 Task: Find connections with filter location Patarrá with filter topic #Onlineadvertisingwith filter profile language German with filter current company ITC Limited with filter school Goa Institute of Management (GIM) with filter industry Household Appliance Manufacturing with filter service category Home Networking with filter keywords title Caretaker or House Sitter
Action: Mouse moved to (642, 110)
Screenshot: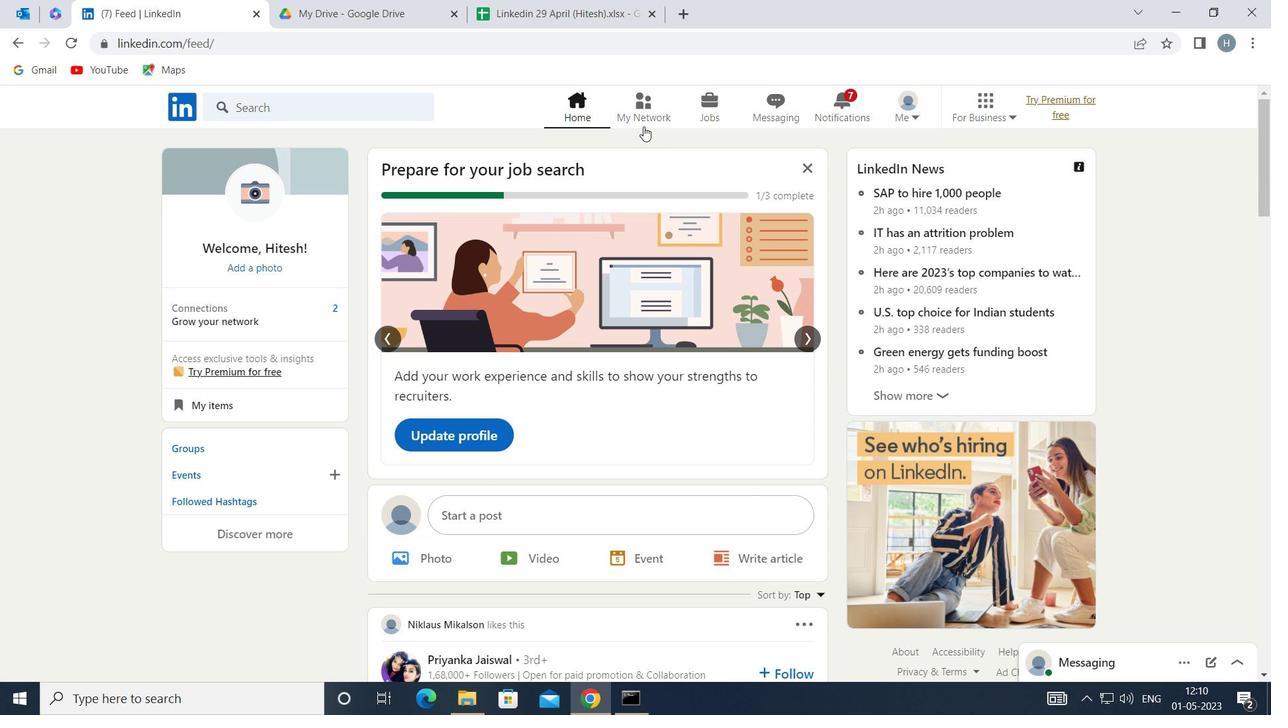 
Action: Mouse pressed left at (642, 110)
Screenshot: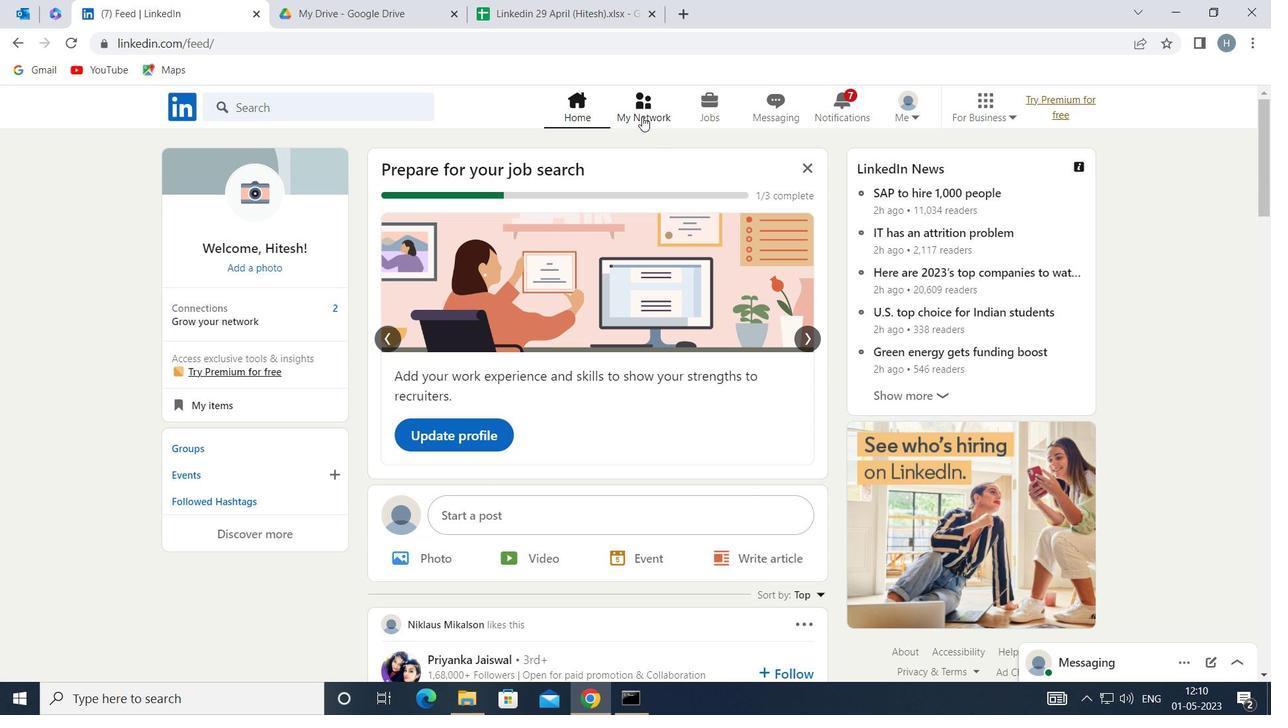 
Action: Mouse moved to (350, 203)
Screenshot: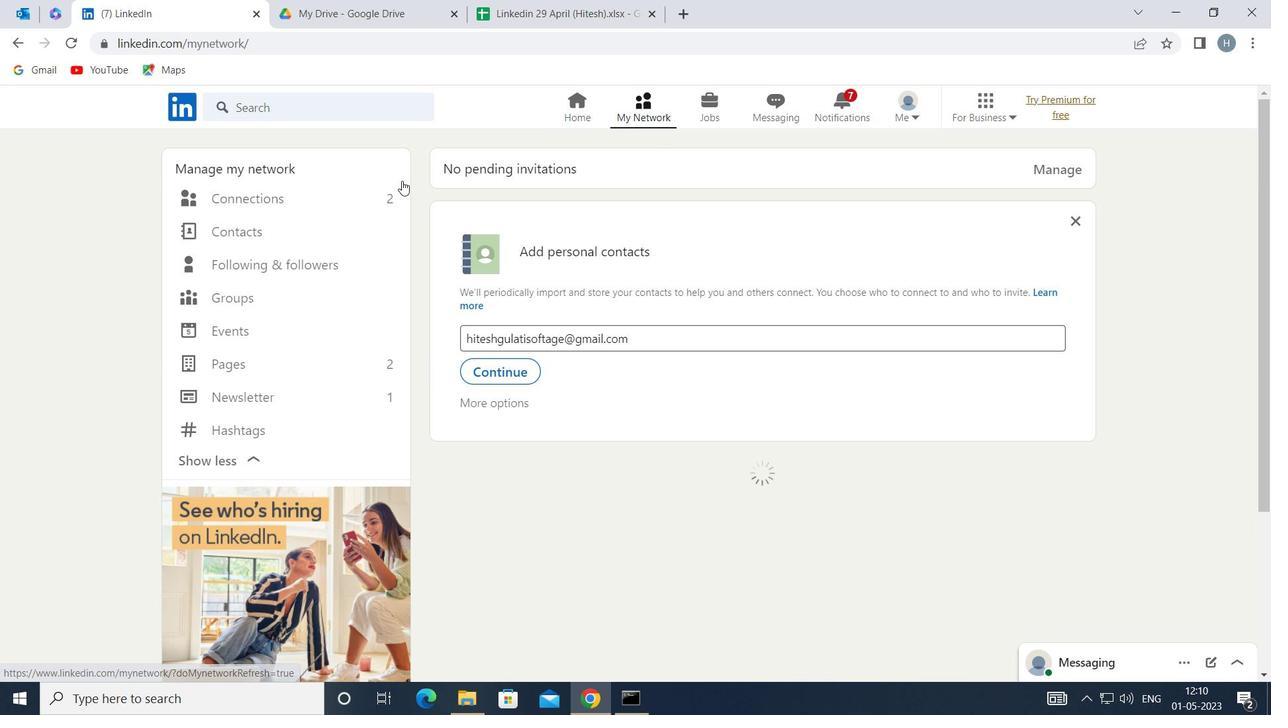 
Action: Mouse pressed left at (350, 203)
Screenshot: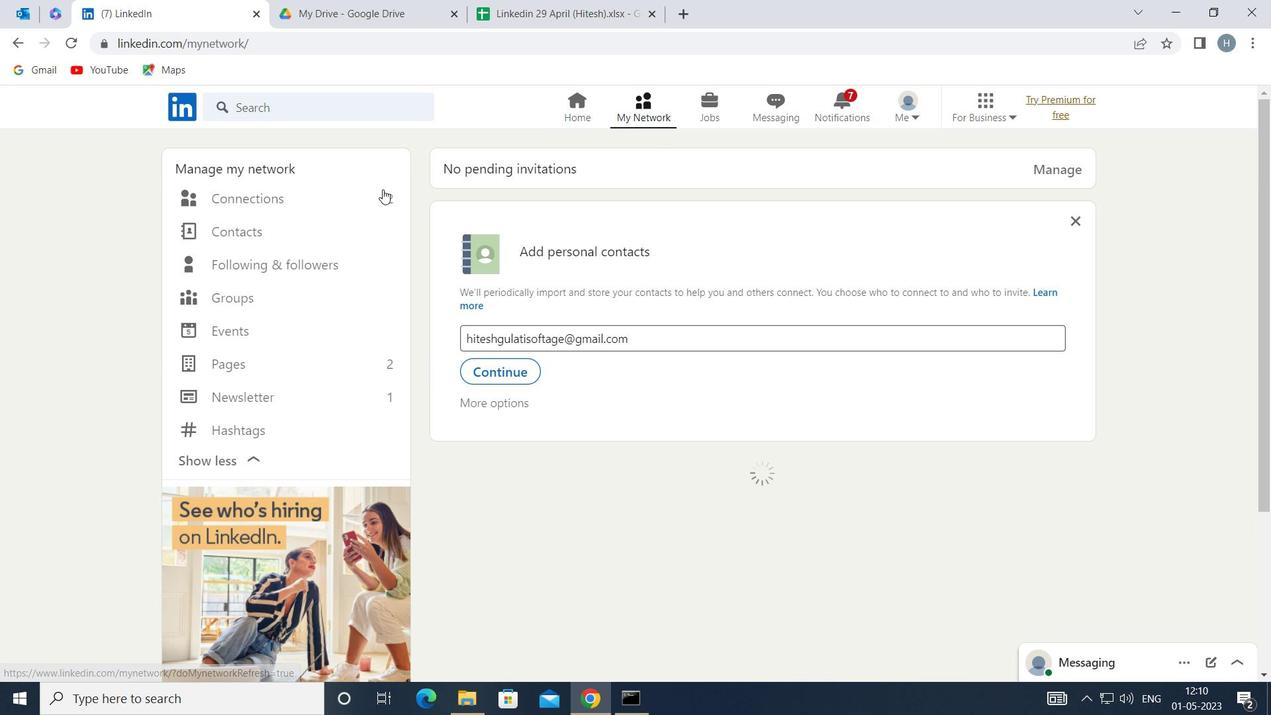 
Action: Mouse moved to (741, 199)
Screenshot: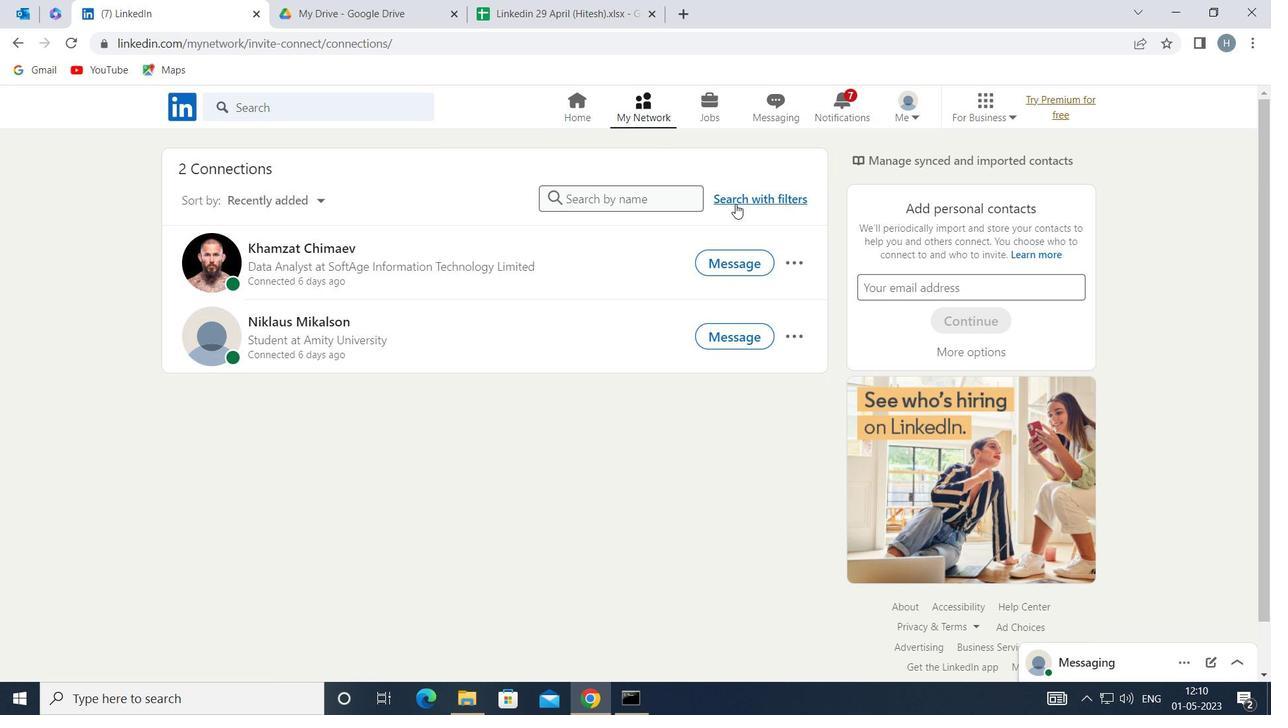 
Action: Mouse pressed left at (741, 199)
Screenshot: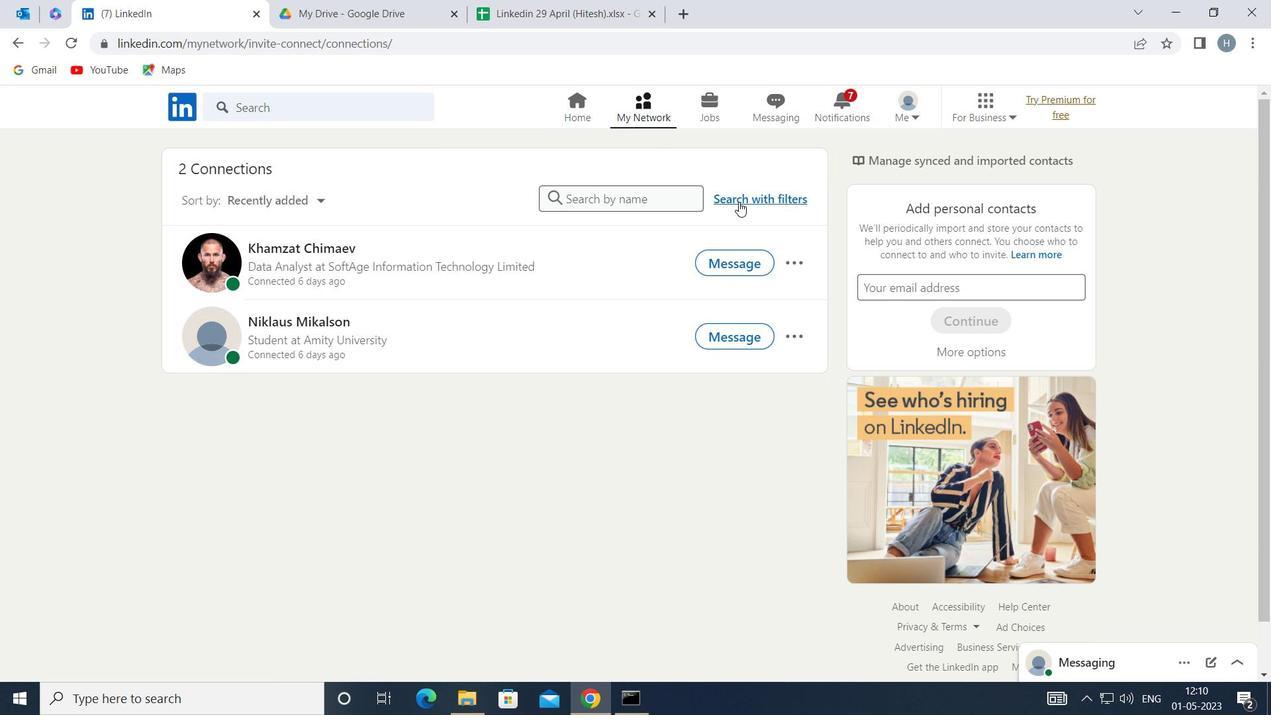 
Action: Mouse moved to (703, 153)
Screenshot: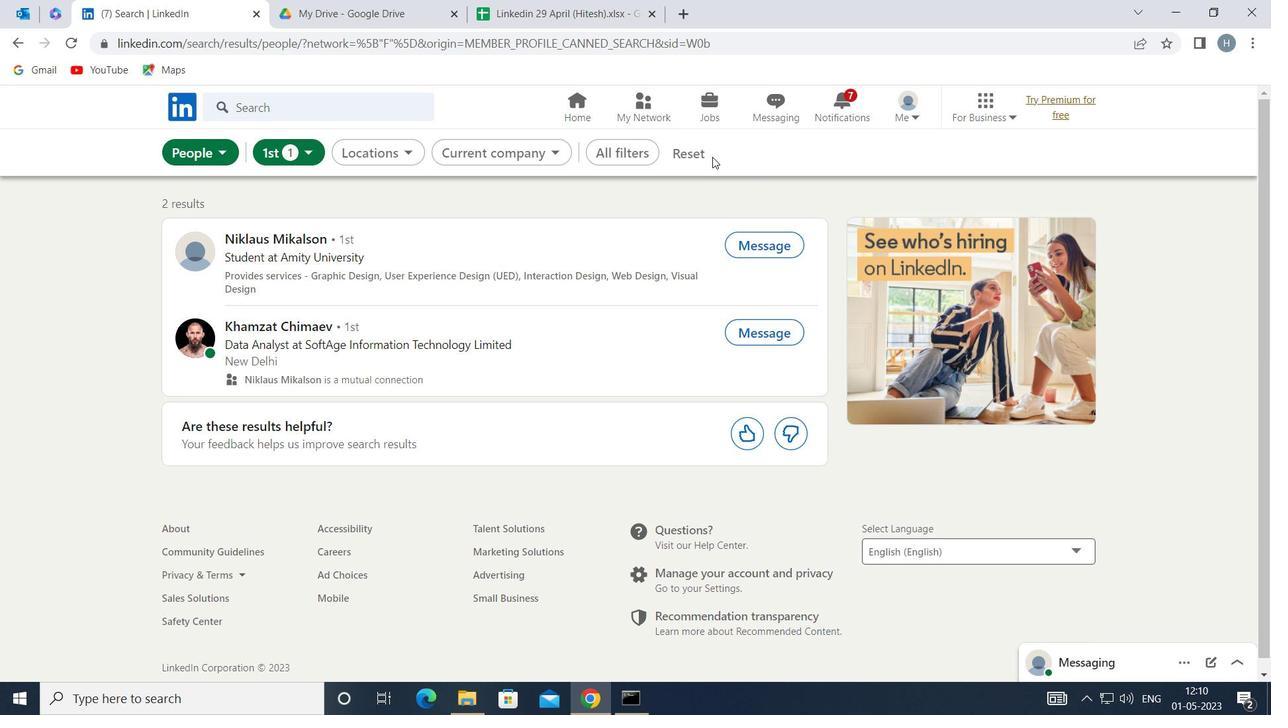 
Action: Mouse pressed left at (703, 153)
Screenshot: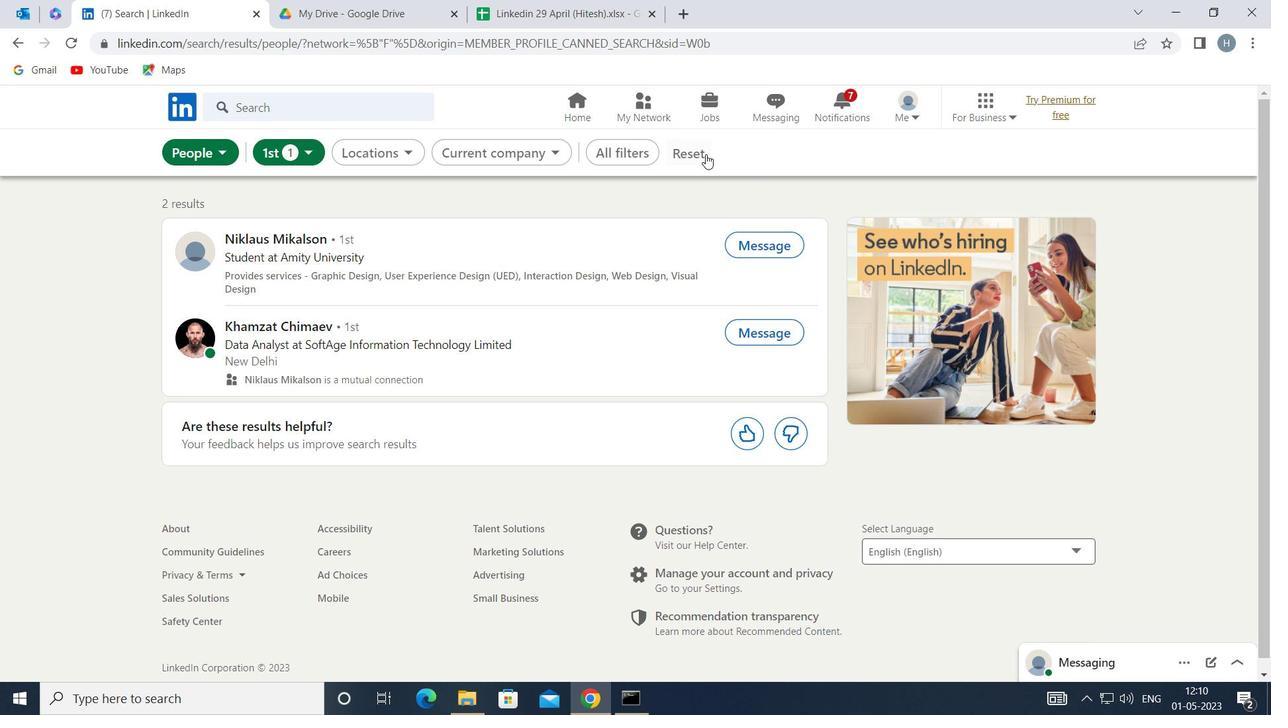 
Action: Mouse moved to (684, 150)
Screenshot: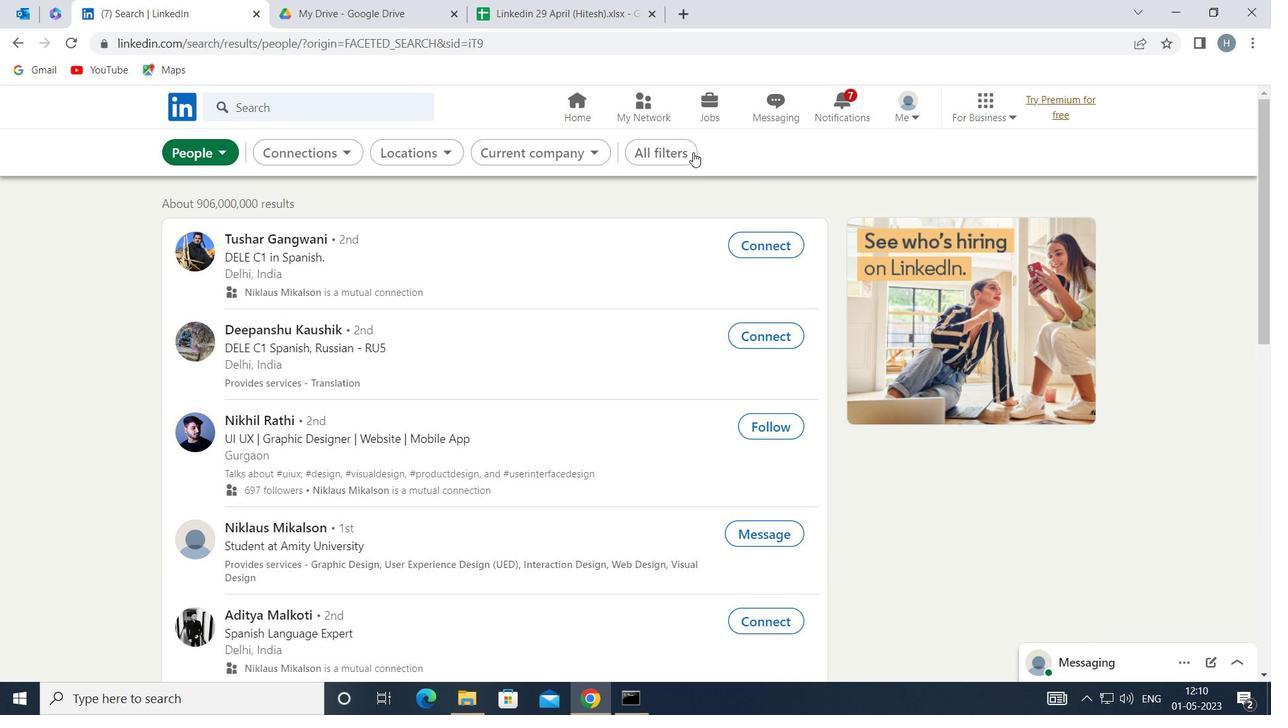
Action: Mouse pressed left at (684, 150)
Screenshot: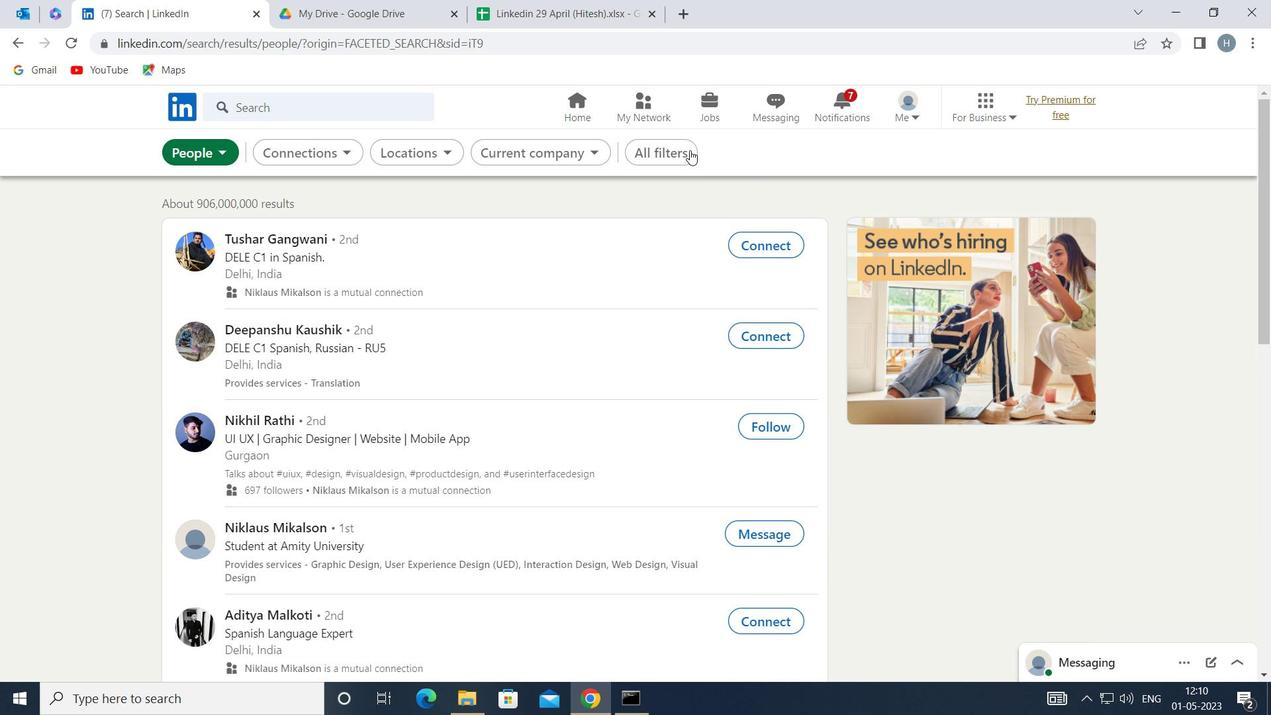
Action: Mouse moved to (1026, 401)
Screenshot: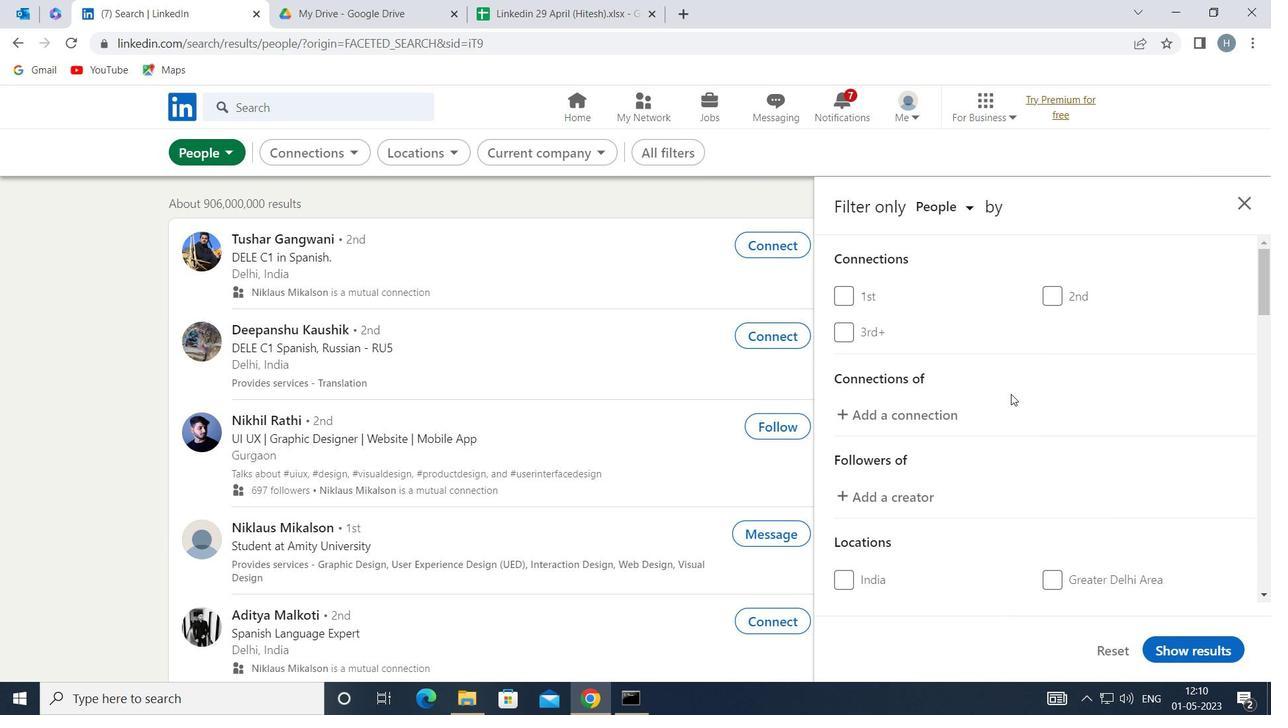 
Action: Mouse scrolled (1026, 400) with delta (0, 0)
Screenshot: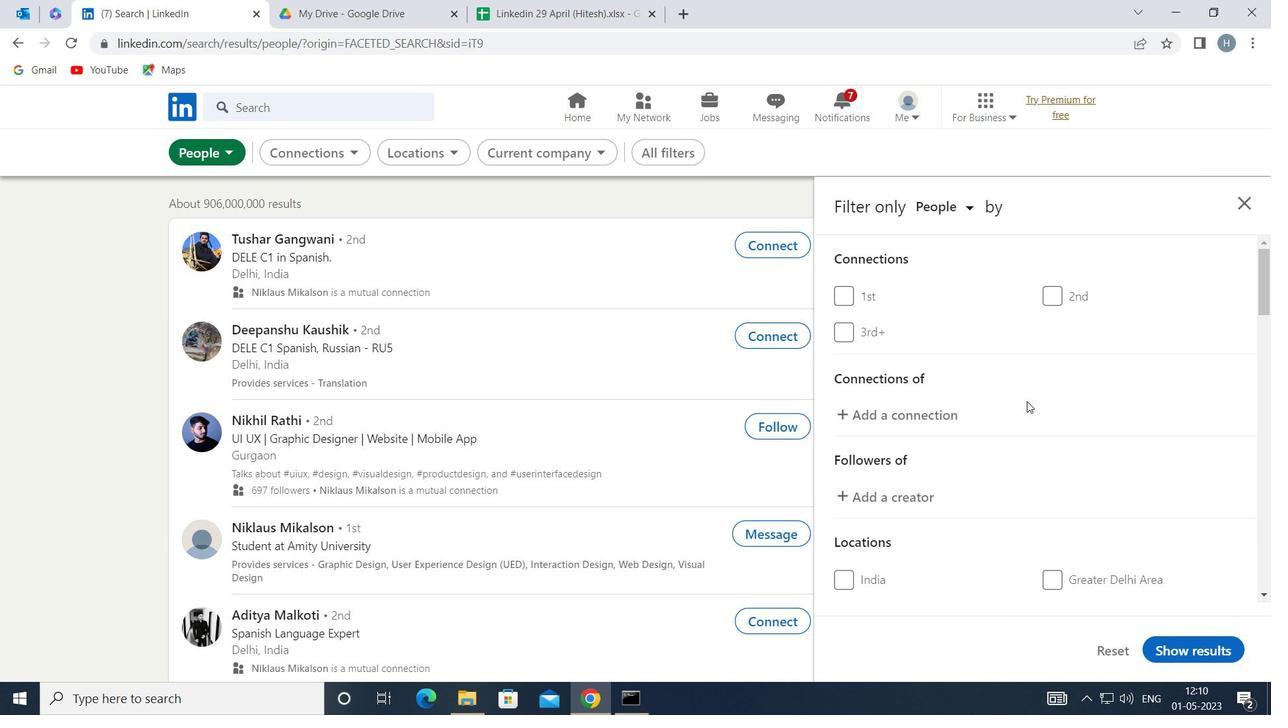 
Action: Mouse scrolled (1026, 400) with delta (0, 0)
Screenshot: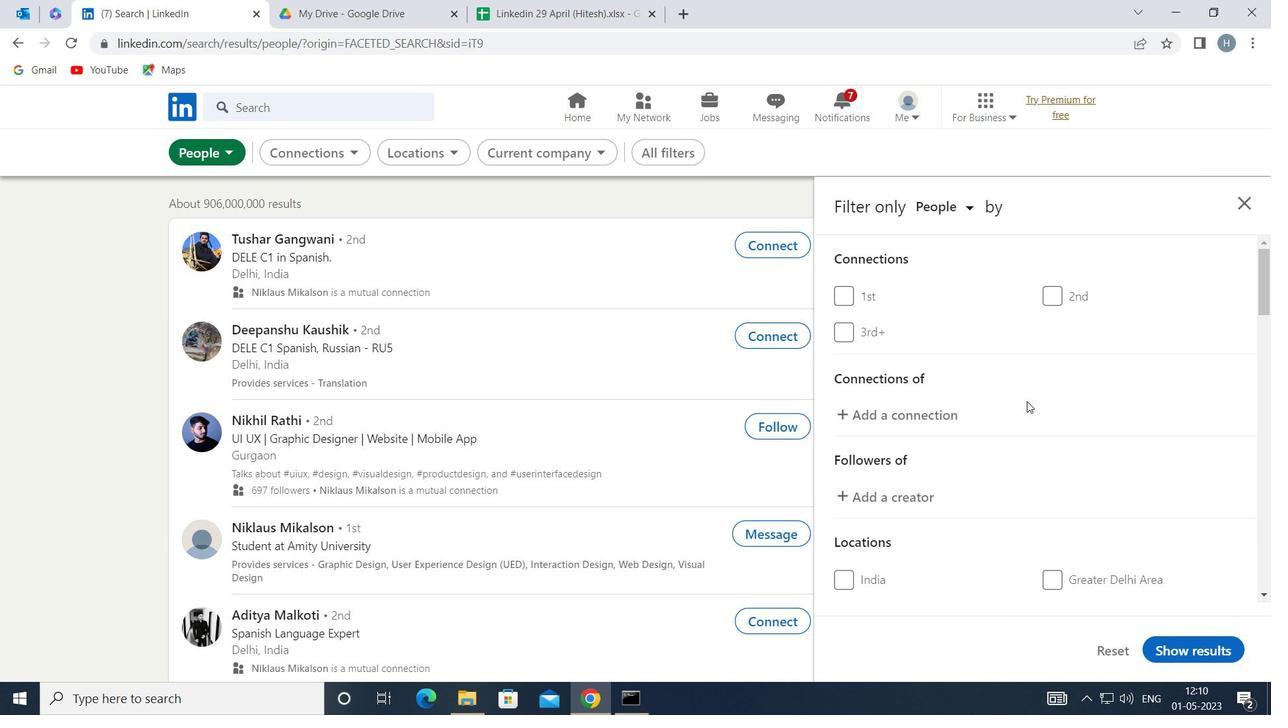 
Action: Mouse moved to (1022, 397)
Screenshot: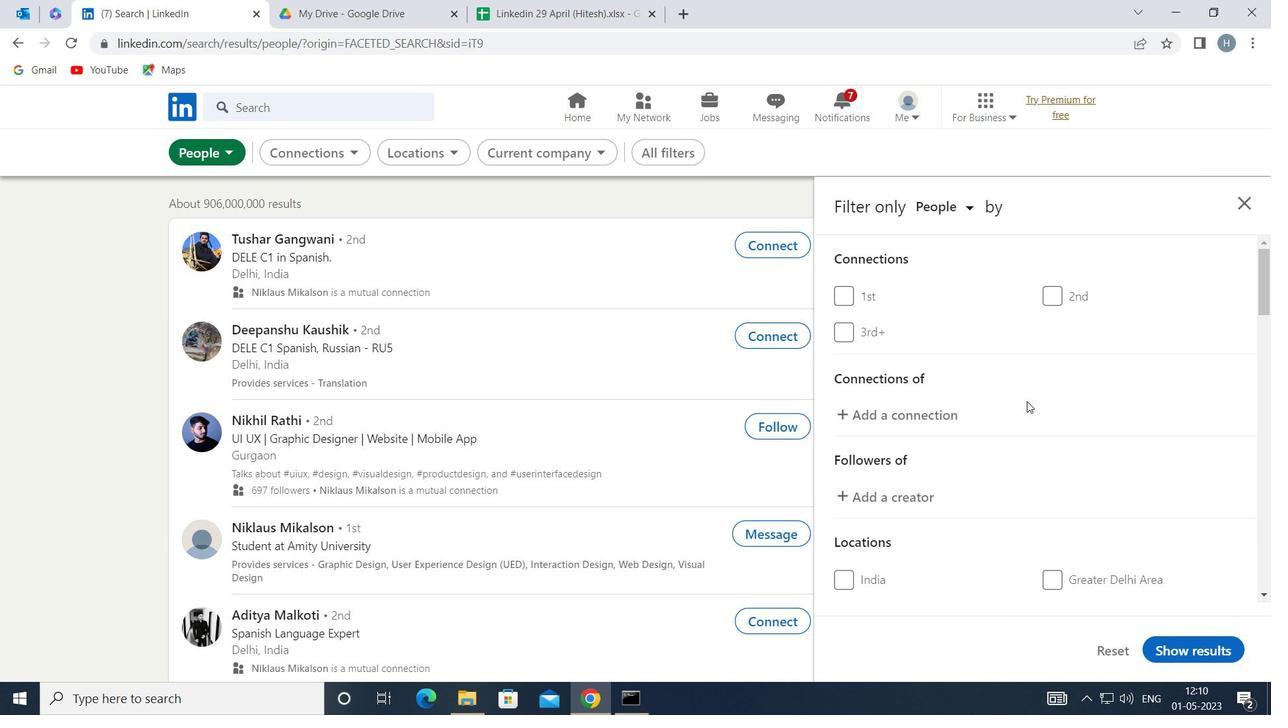 
Action: Mouse scrolled (1022, 397) with delta (0, 0)
Screenshot: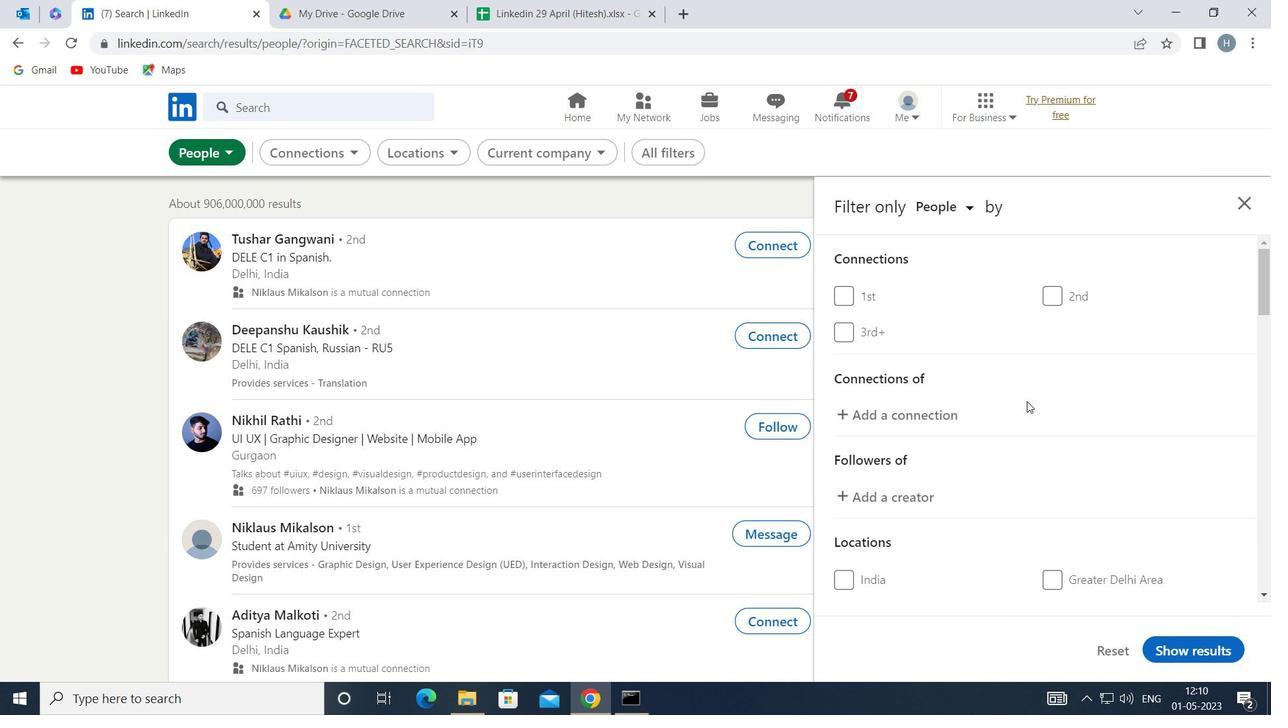 
Action: Mouse moved to (1017, 391)
Screenshot: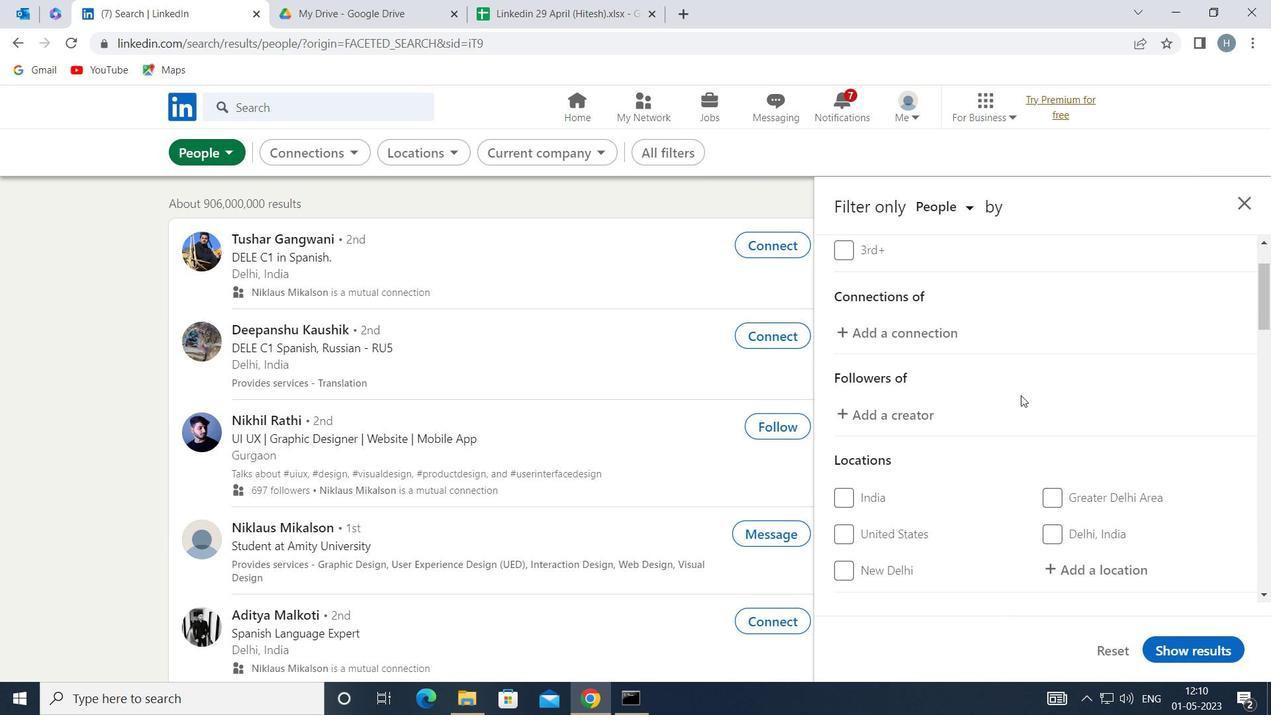 
Action: Mouse scrolled (1017, 390) with delta (0, 0)
Screenshot: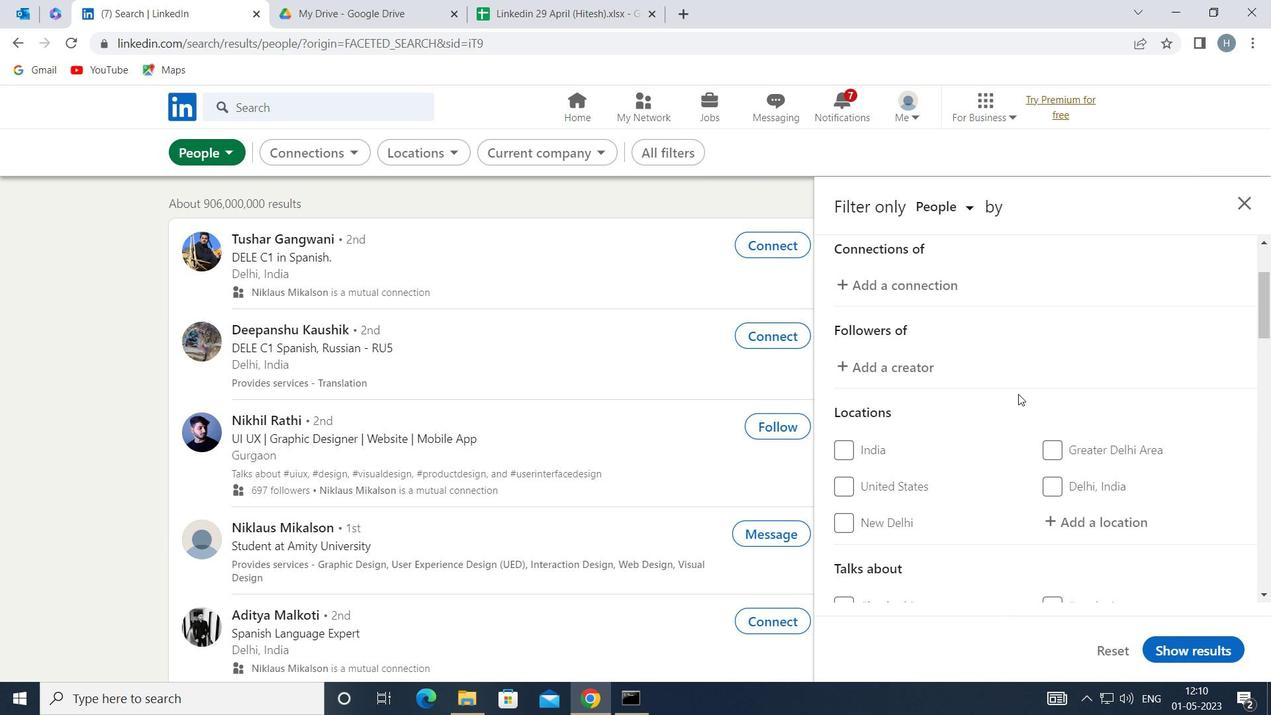 
Action: Mouse scrolled (1017, 390) with delta (0, 0)
Screenshot: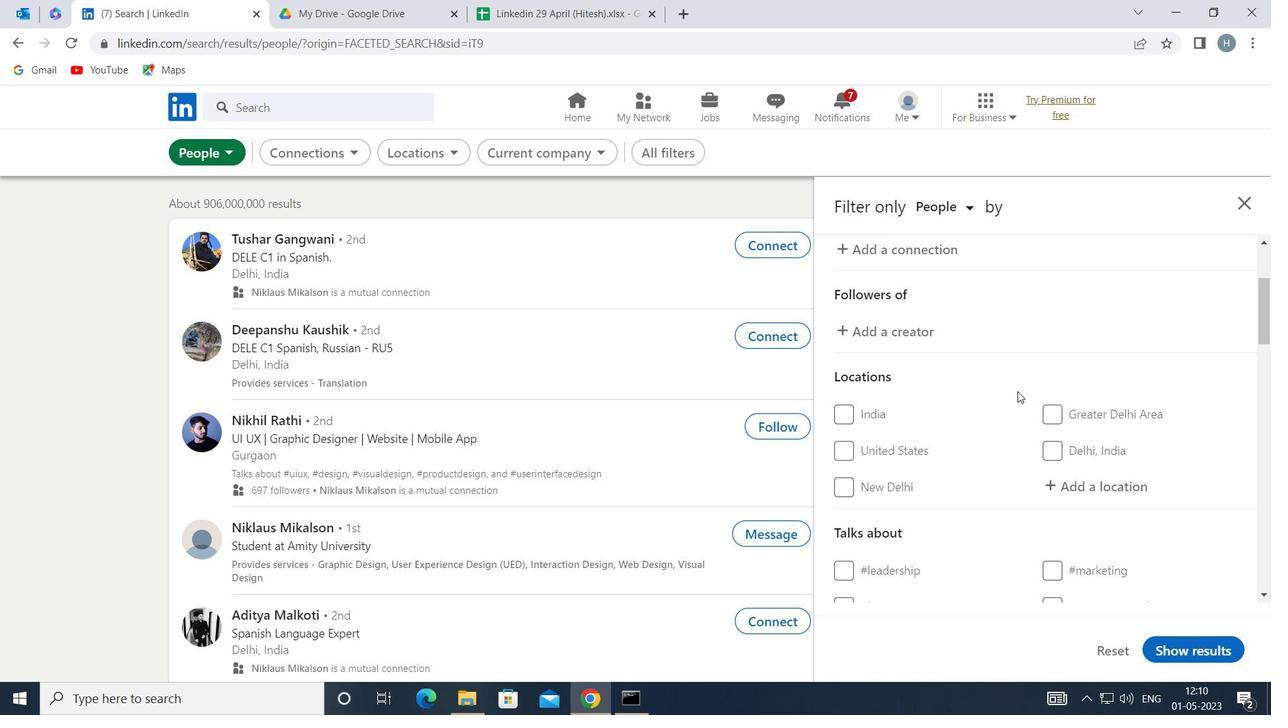 
Action: Mouse moved to (1075, 397)
Screenshot: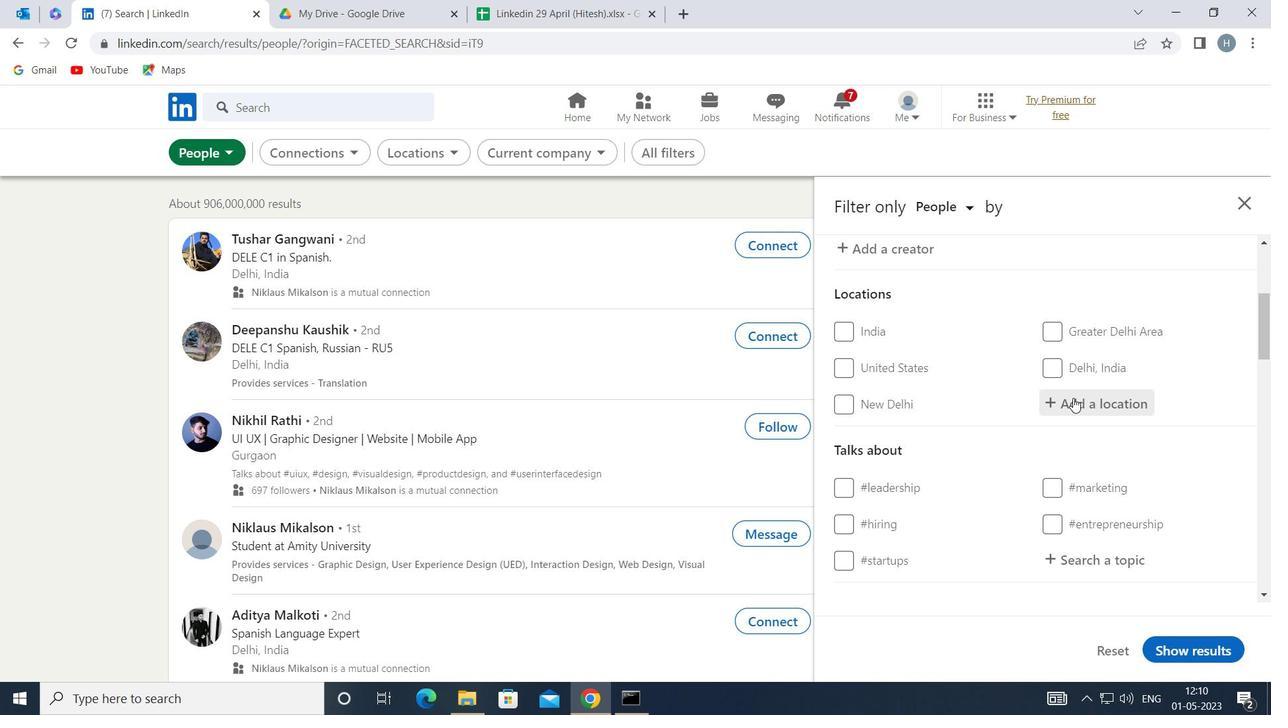
Action: Mouse pressed left at (1075, 397)
Screenshot: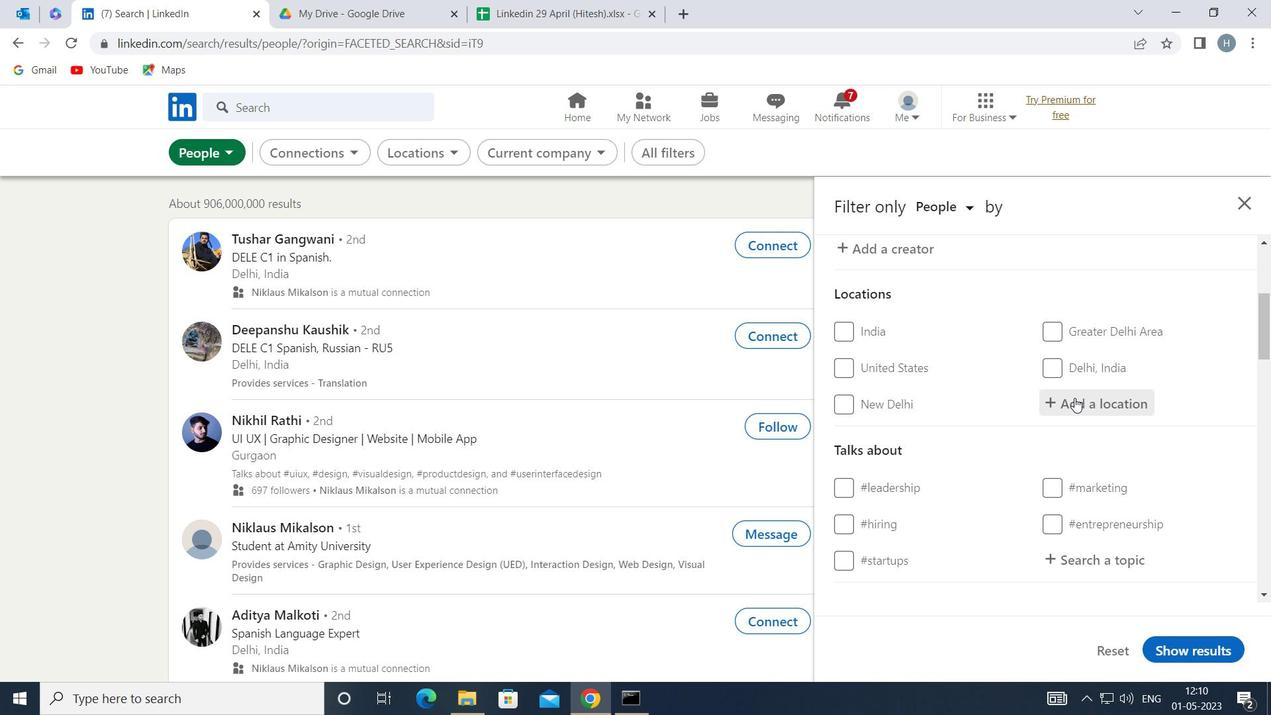 
Action: Mouse moved to (1075, 397)
Screenshot: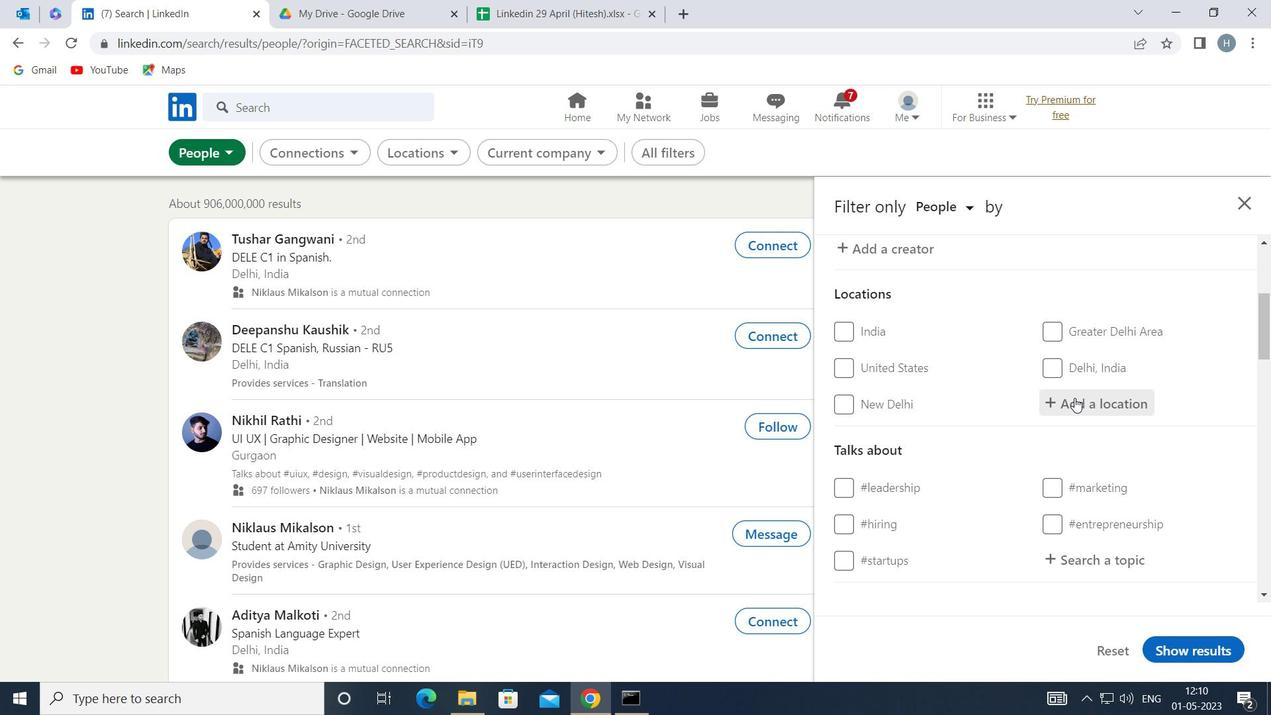 
Action: Key pressed <Key.shift>PATARRA
Screenshot: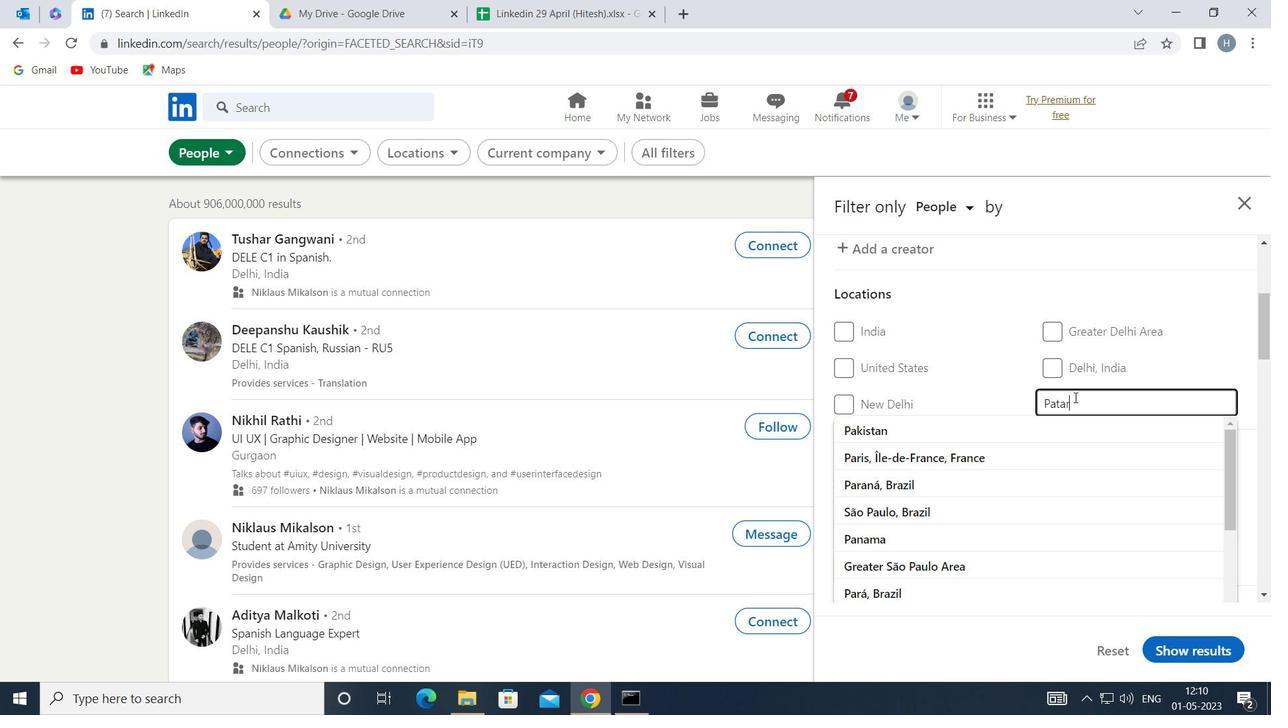 
Action: Mouse moved to (1028, 434)
Screenshot: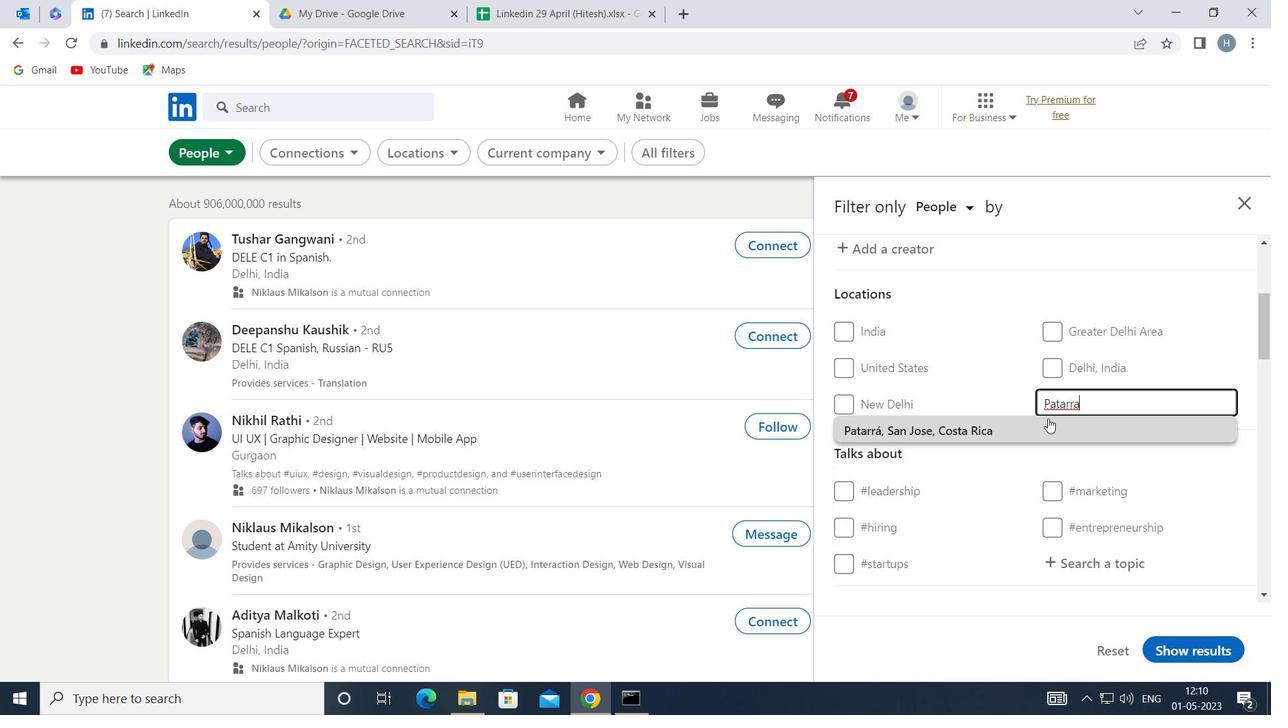 
Action: Mouse pressed left at (1028, 434)
Screenshot: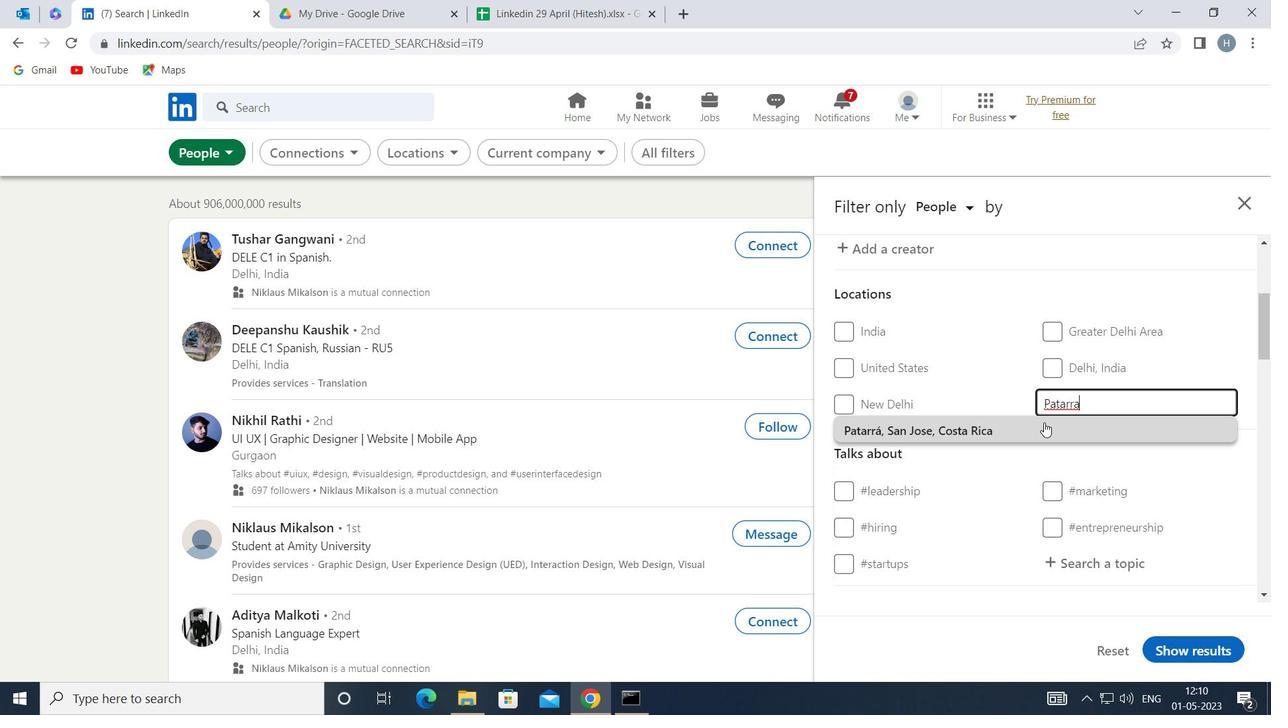
Action: Mouse moved to (1029, 433)
Screenshot: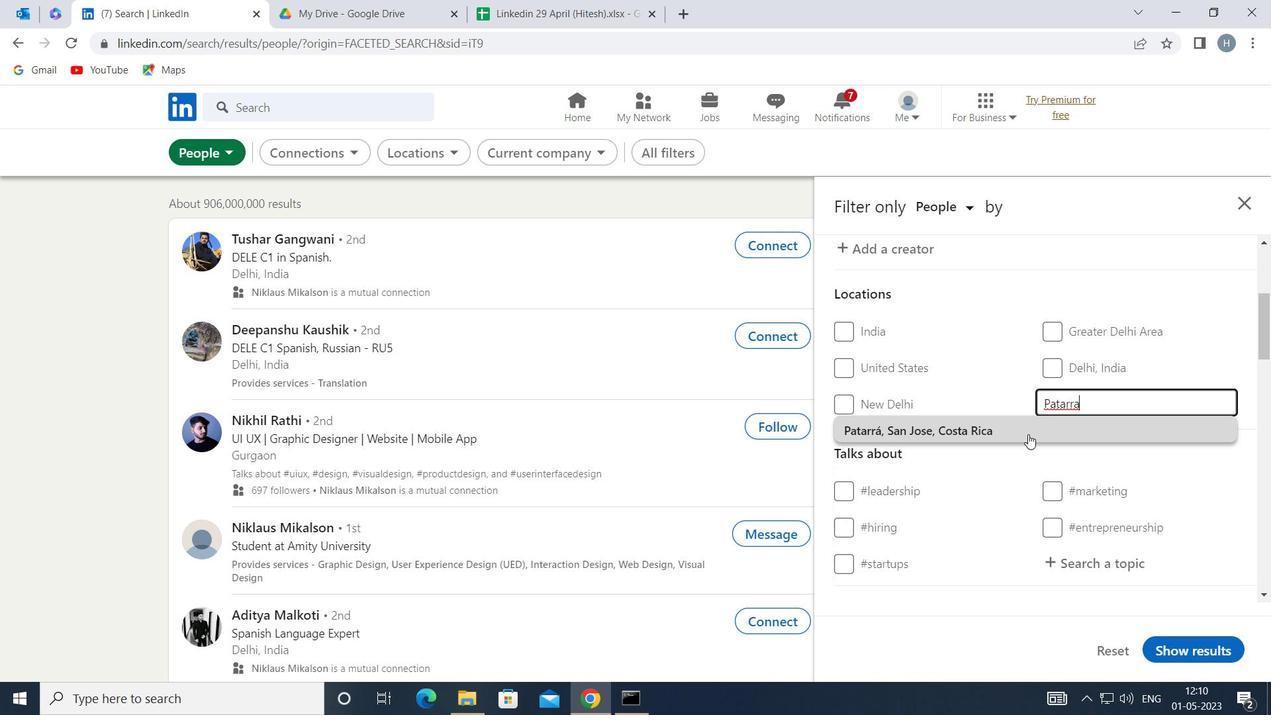 
Action: Mouse scrolled (1029, 433) with delta (0, 0)
Screenshot: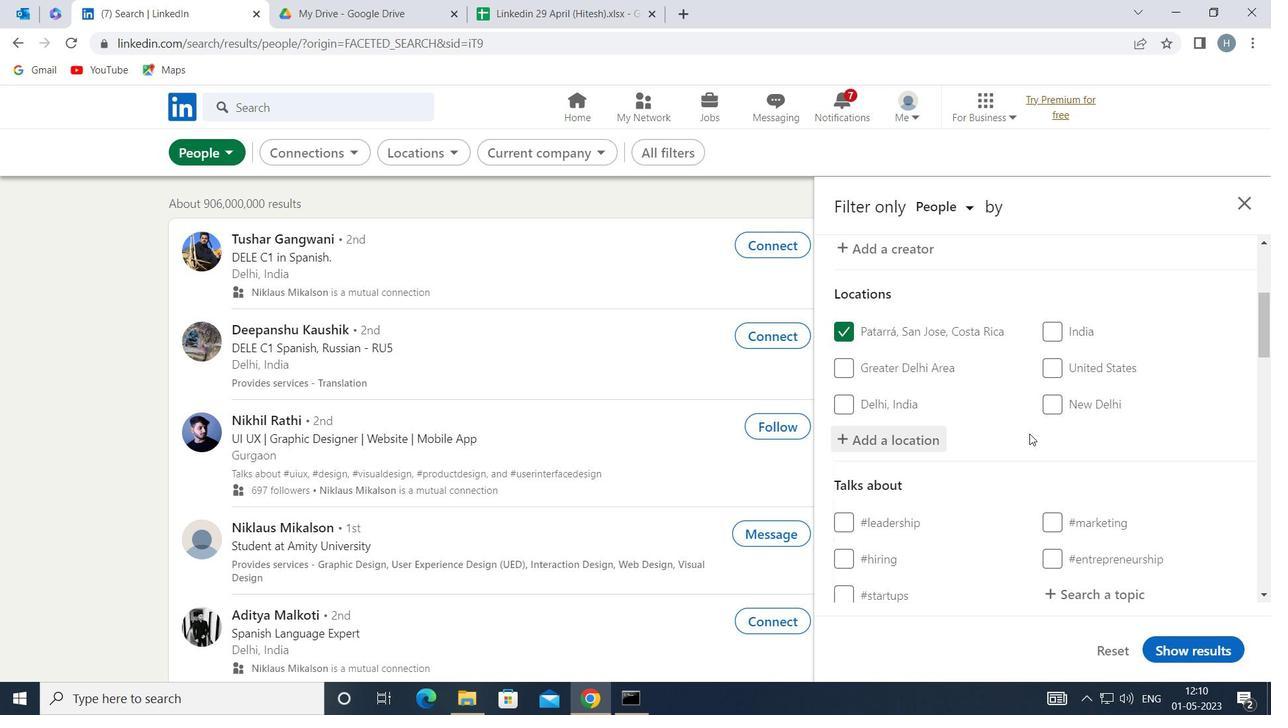 
Action: Mouse scrolled (1029, 433) with delta (0, 0)
Screenshot: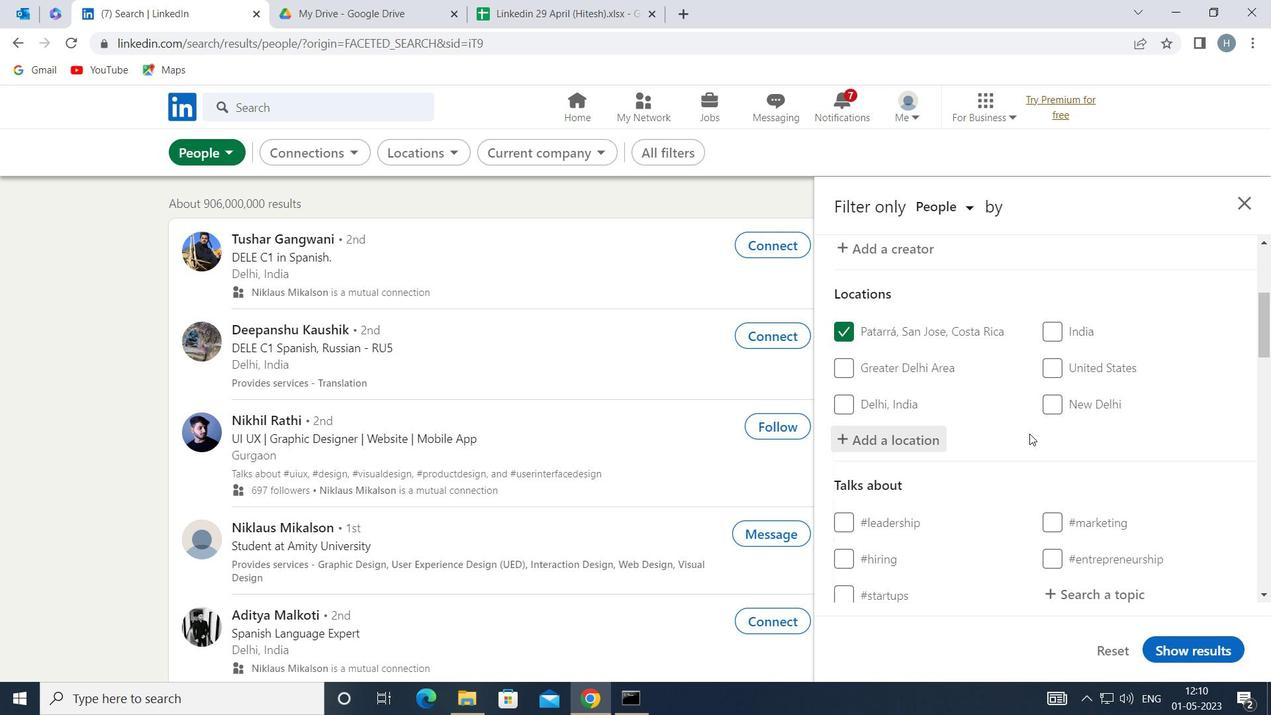
Action: Mouse moved to (1094, 429)
Screenshot: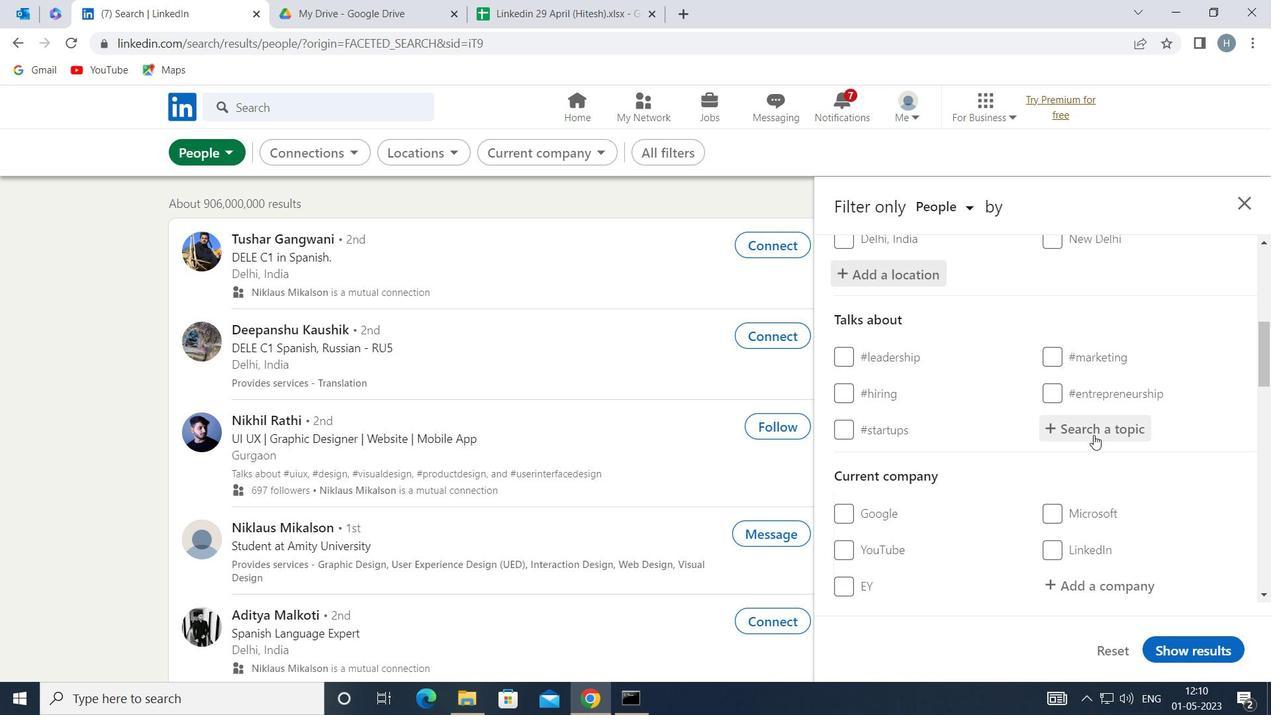 
Action: Mouse pressed left at (1094, 429)
Screenshot: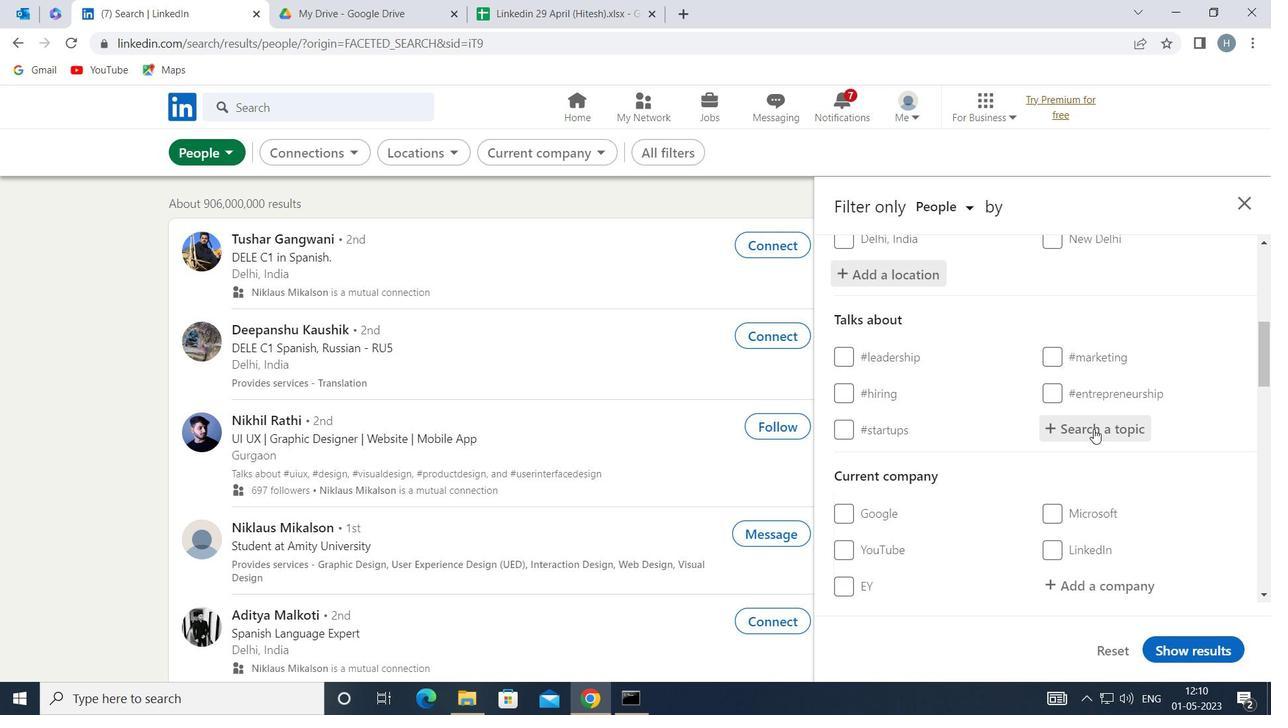 
Action: Key pressed <Key.shift><Key.shift><Key.shift><Key.shift>ONLINEAD
Screenshot: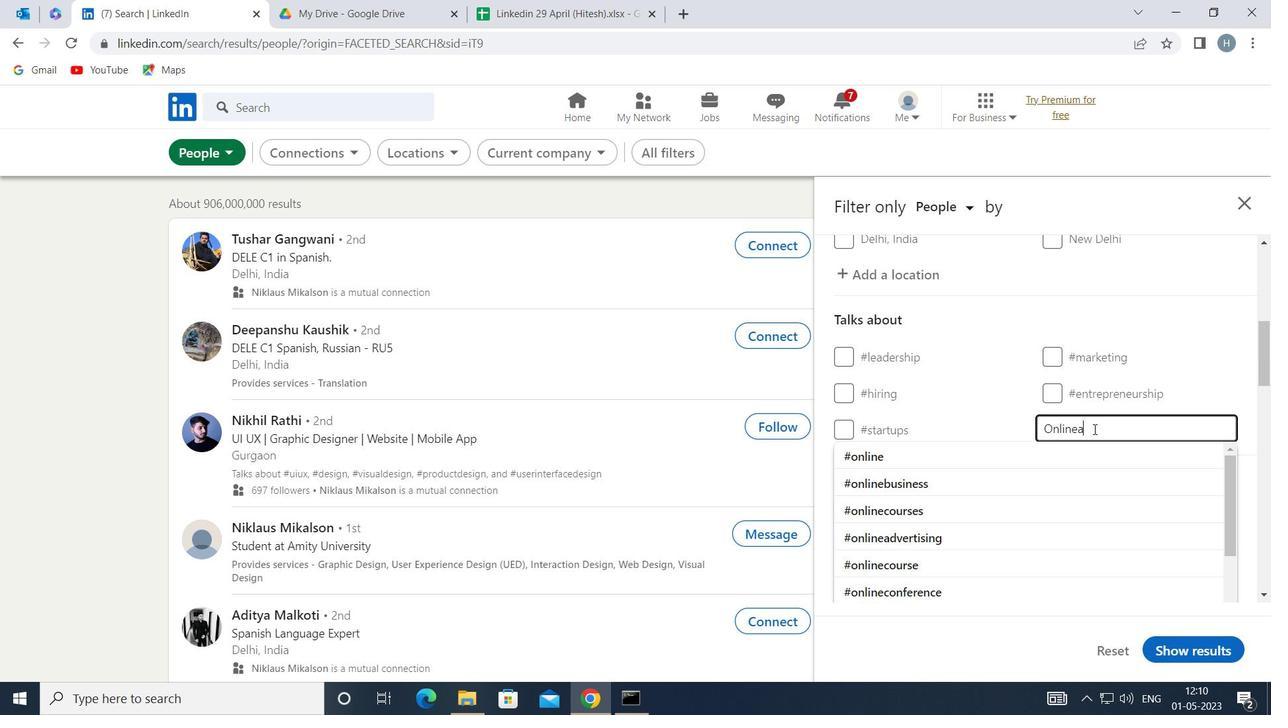 
Action: Mouse moved to (1069, 448)
Screenshot: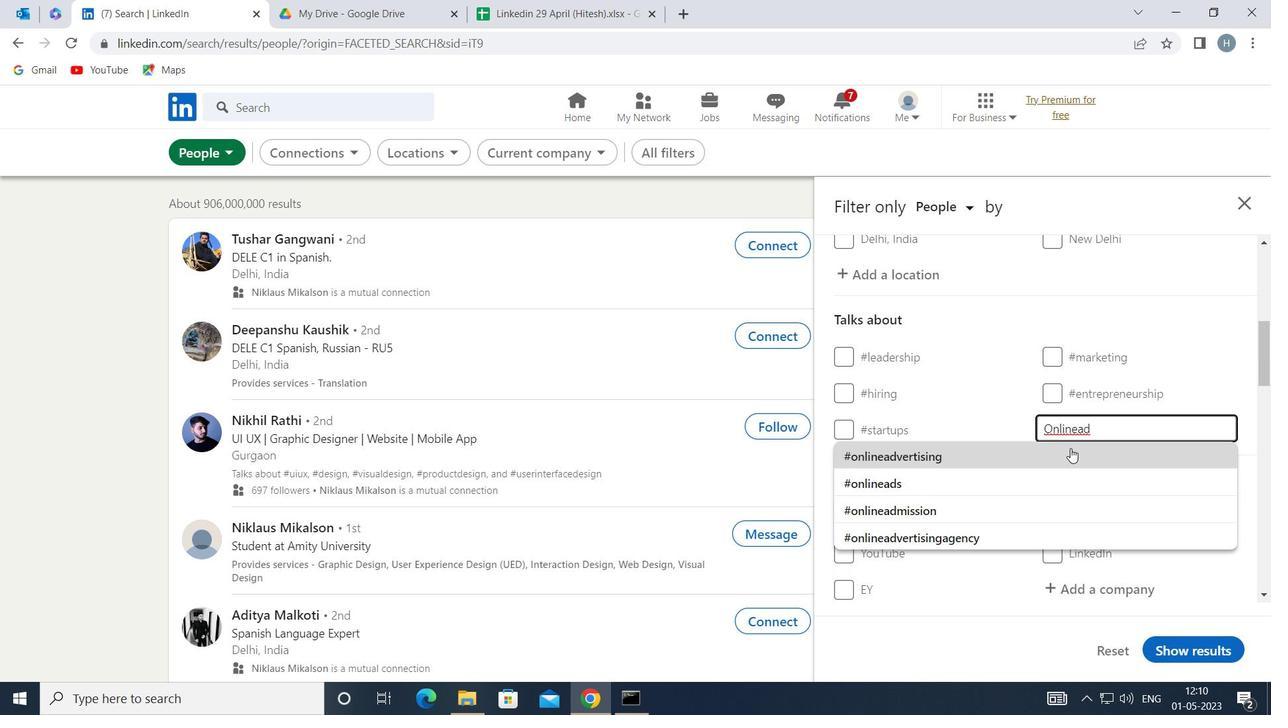 
Action: Mouse pressed left at (1069, 448)
Screenshot: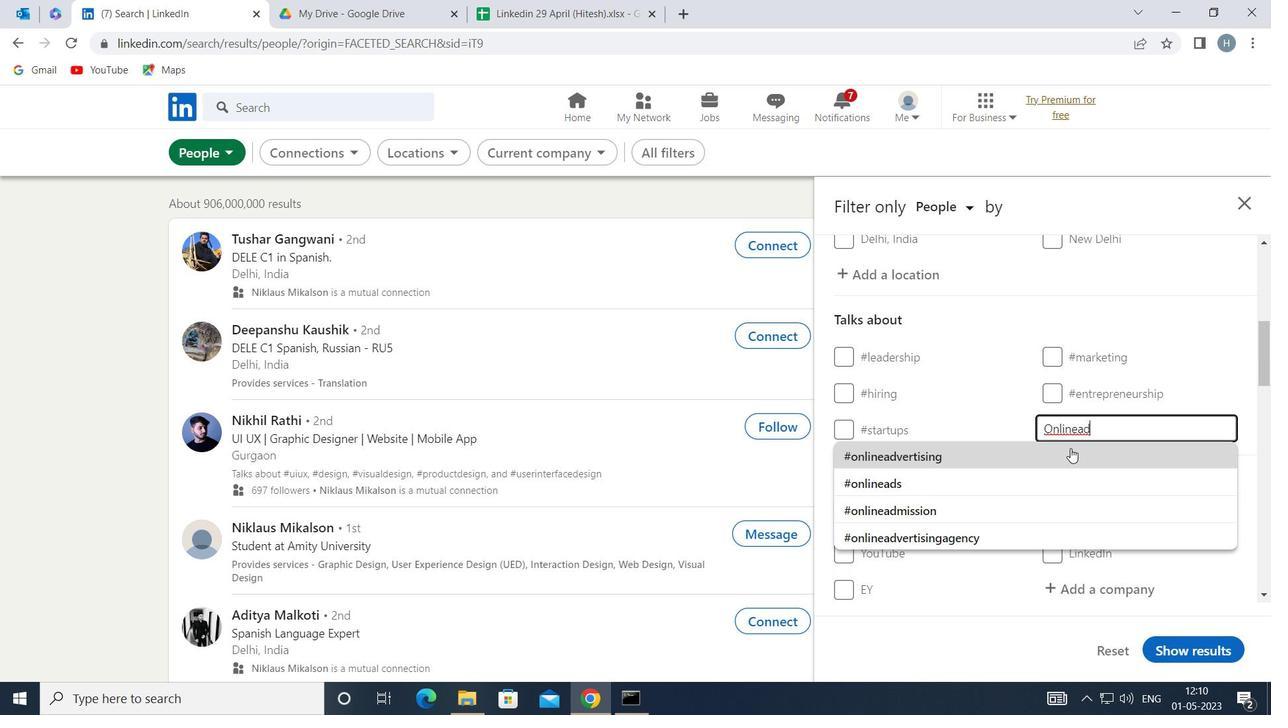 
Action: Mouse moved to (1048, 465)
Screenshot: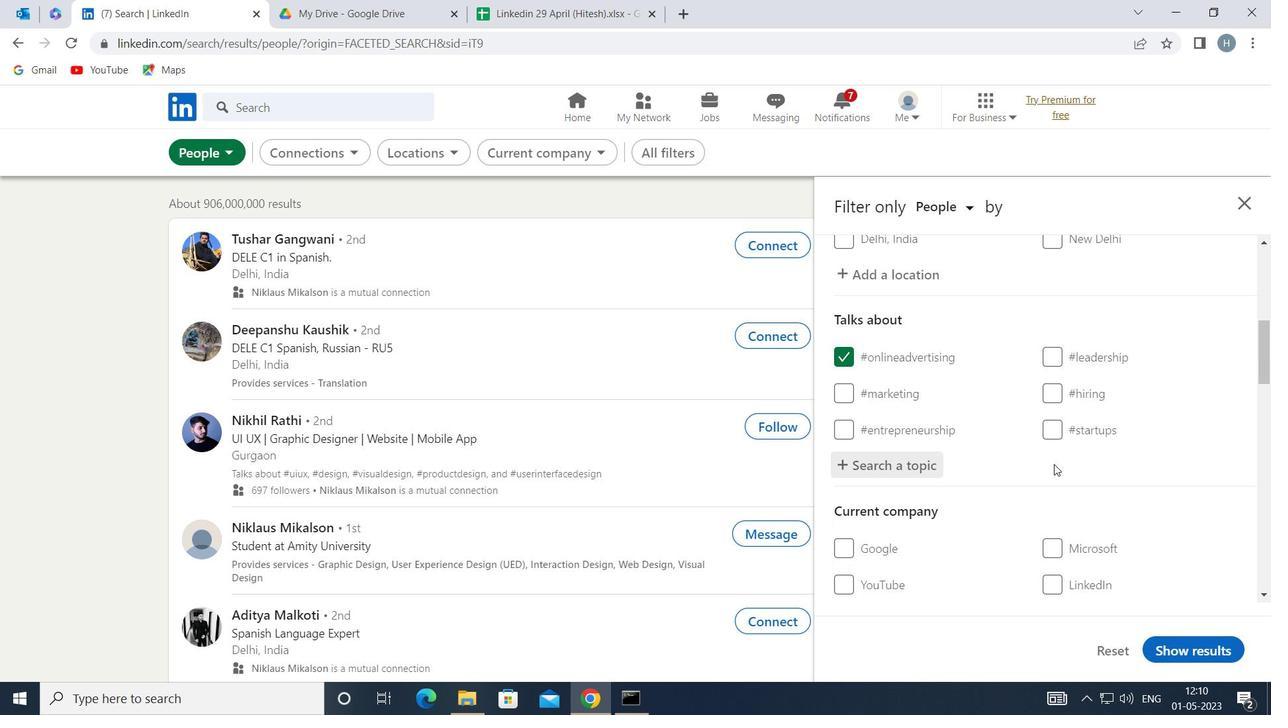 
Action: Mouse scrolled (1048, 464) with delta (0, 0)
Screenshot: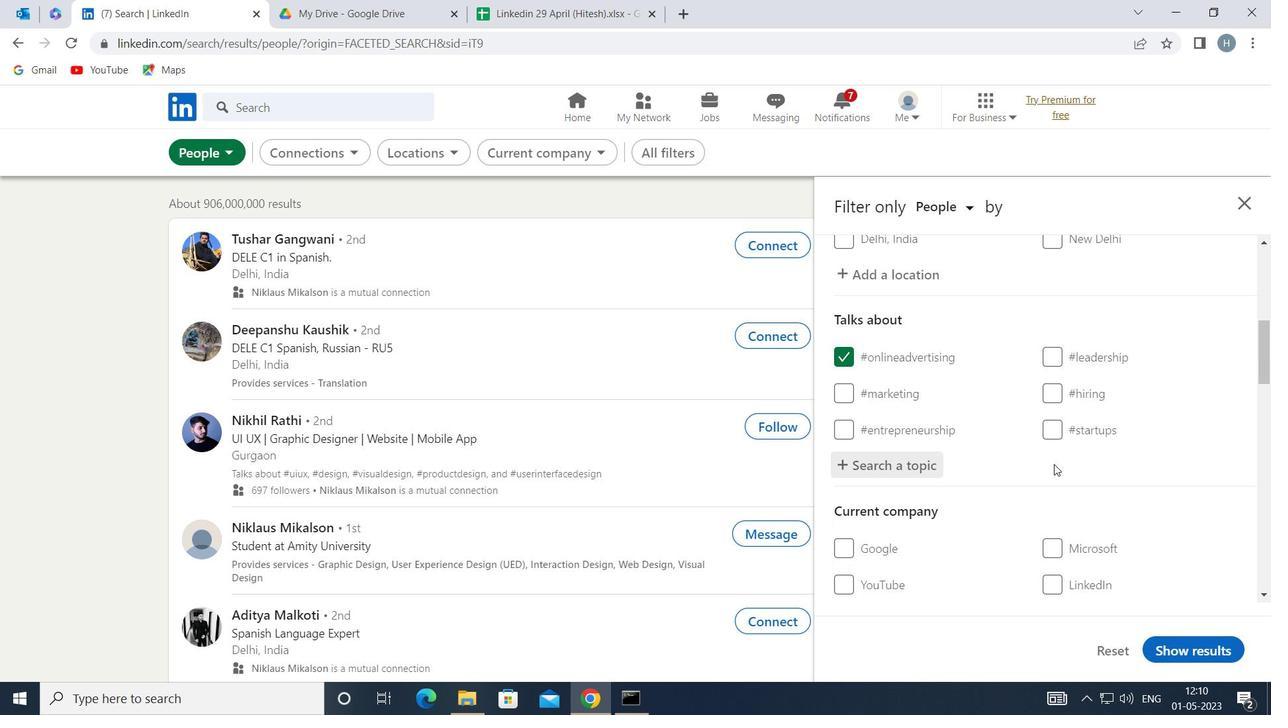 
Action: Mouse scrolled (1048, 464) with delta (0, 0)
Screenshot: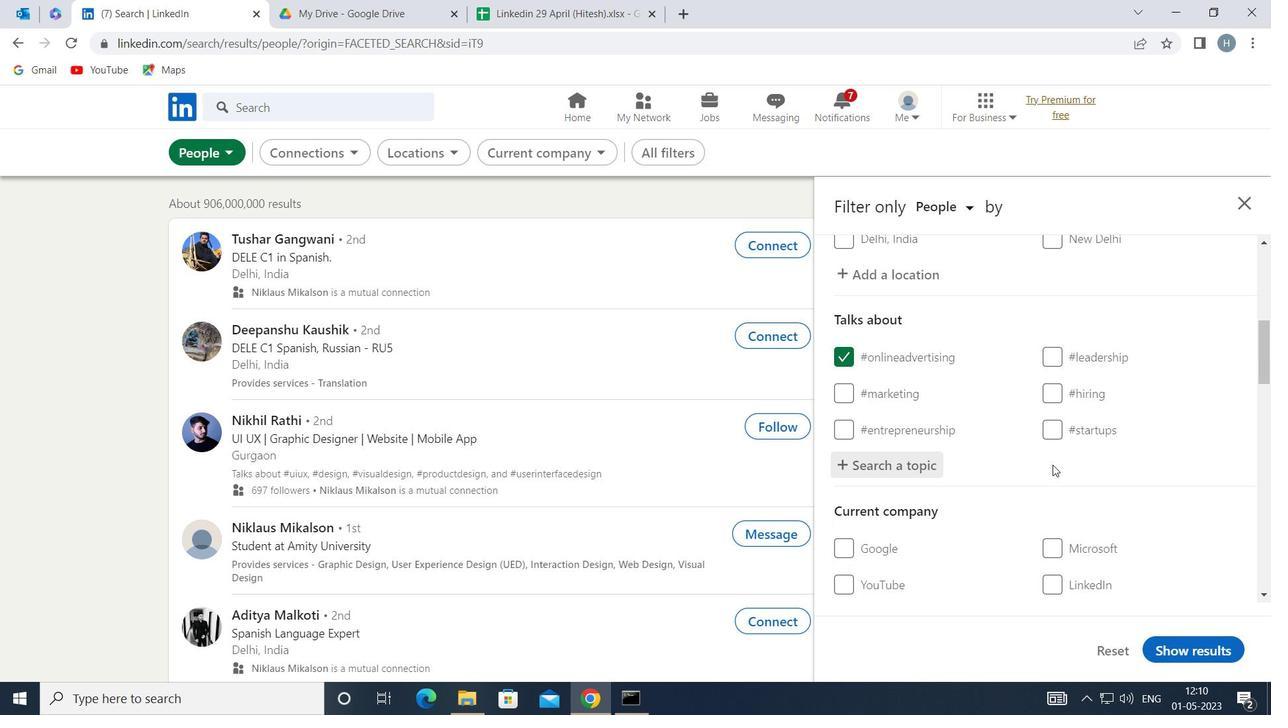 
Action: Mouse scrolled (1048, 464) with delta (0, 0)
Screenshot: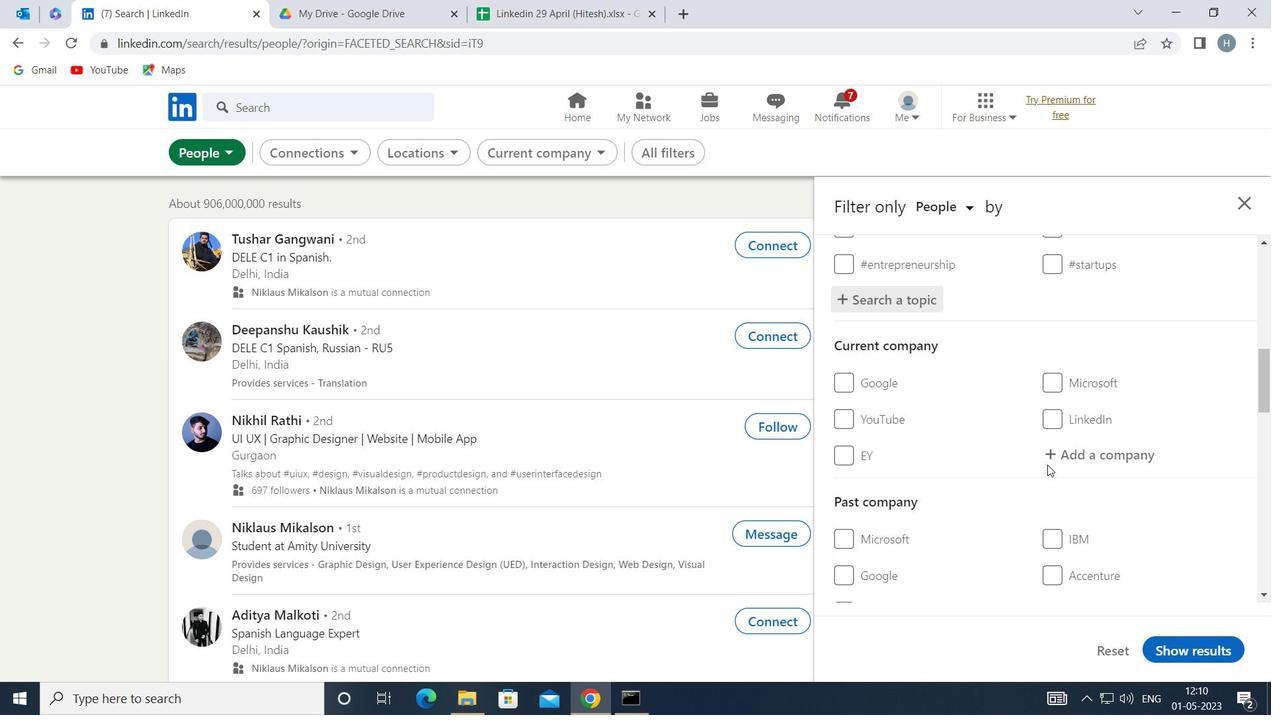 
Action: Mouse moved to (1044, 465)
Screenshot: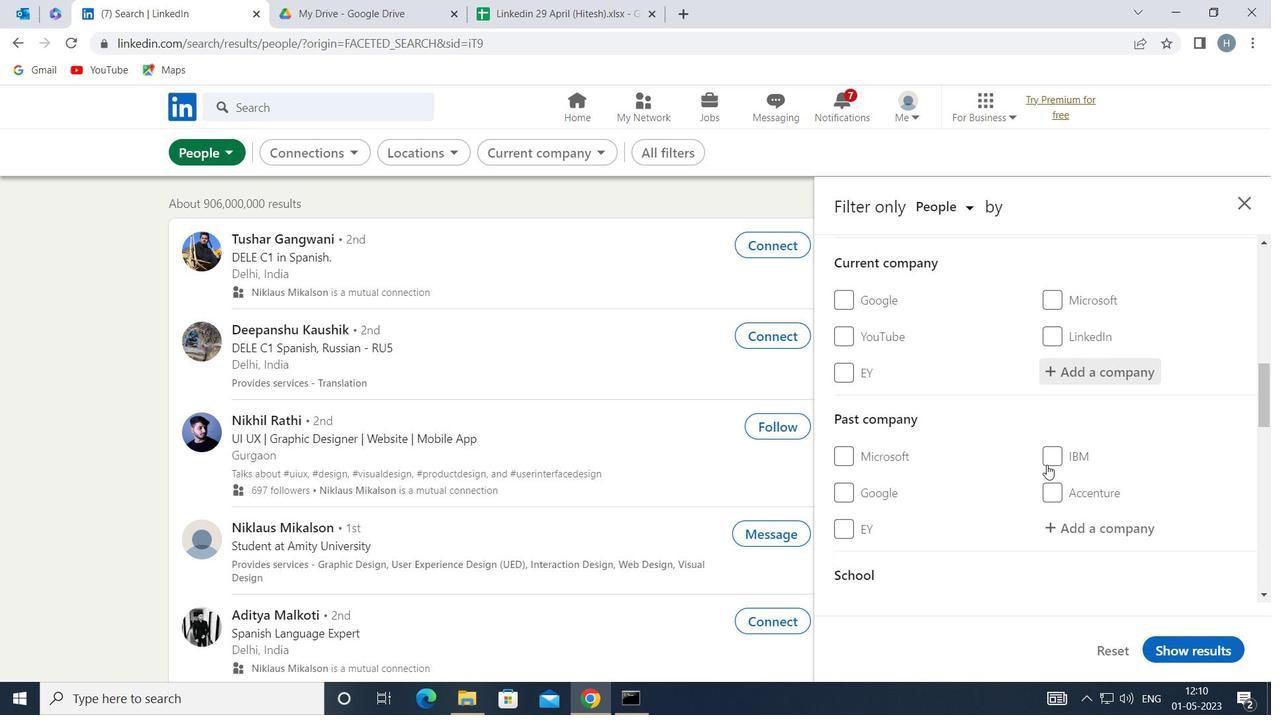 
Action: Mouse scrolled (1044, 464) with delta (0, 0)
Screenshot: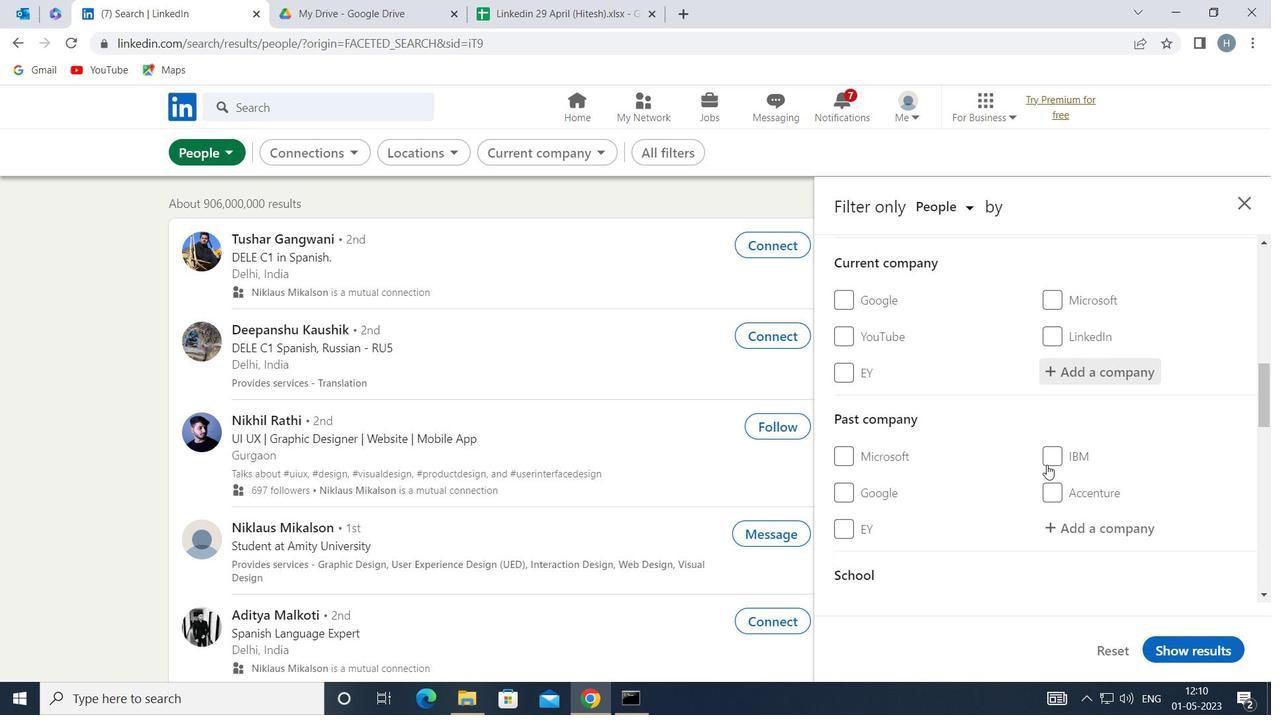 
Action: Mouse scrolled (1044, 464) with delta (0, 0)
Screenshot: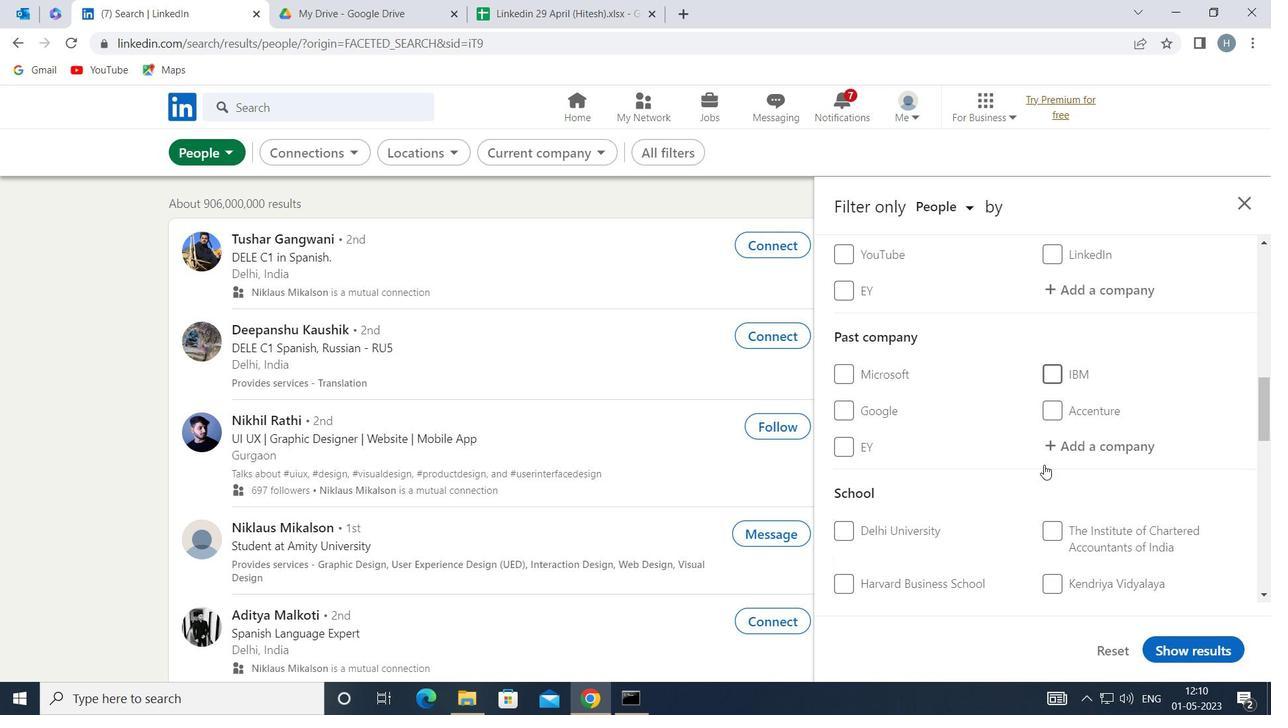 
Action: Mouse scrolled (1044, 464) with delta (0, 0)
Screenshot: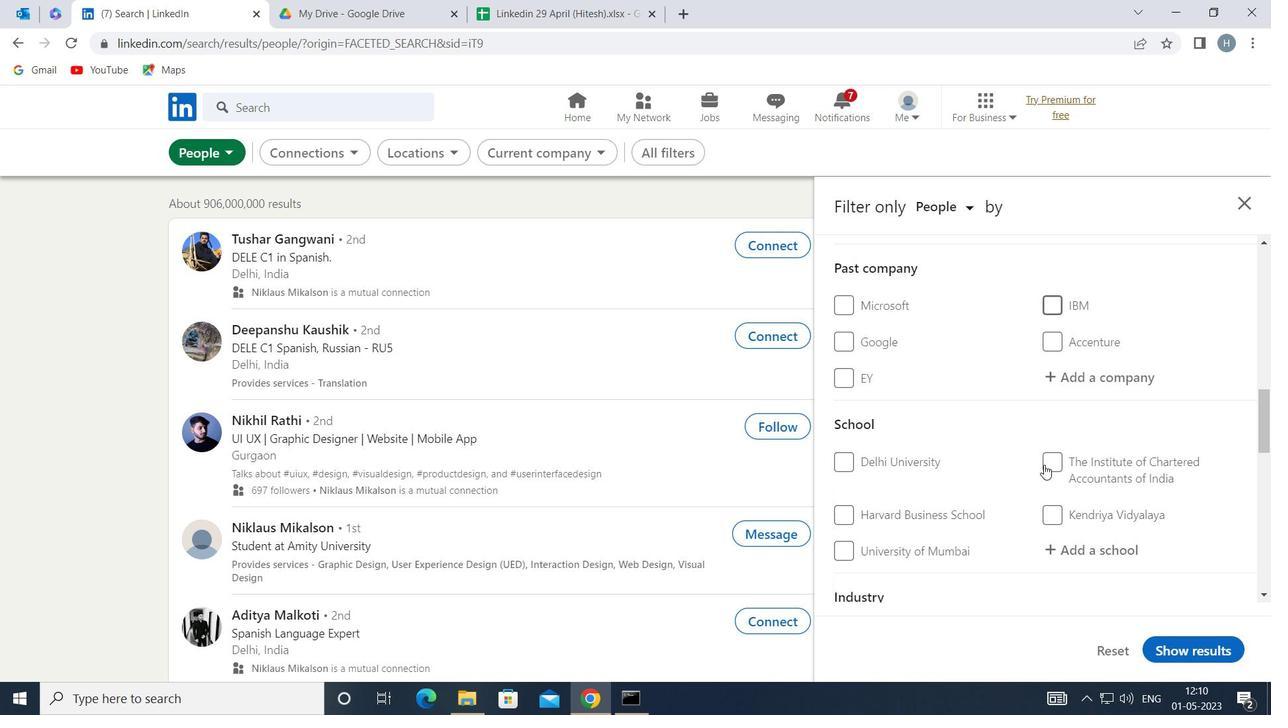 
Action: Mouse scrolled (1044, 464) with delta (0, 0)
Screenshot: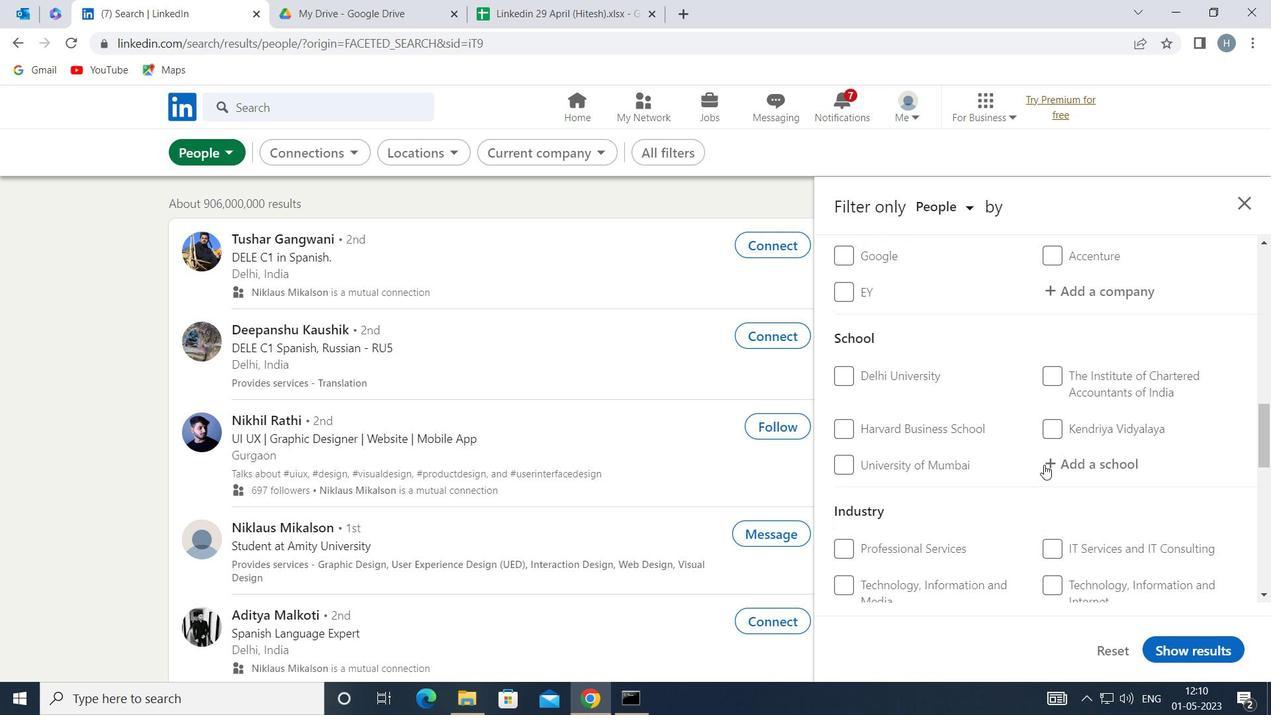 
Action: Mouse scrolled (1044, 464) with delta (0, 0)
Screenshot: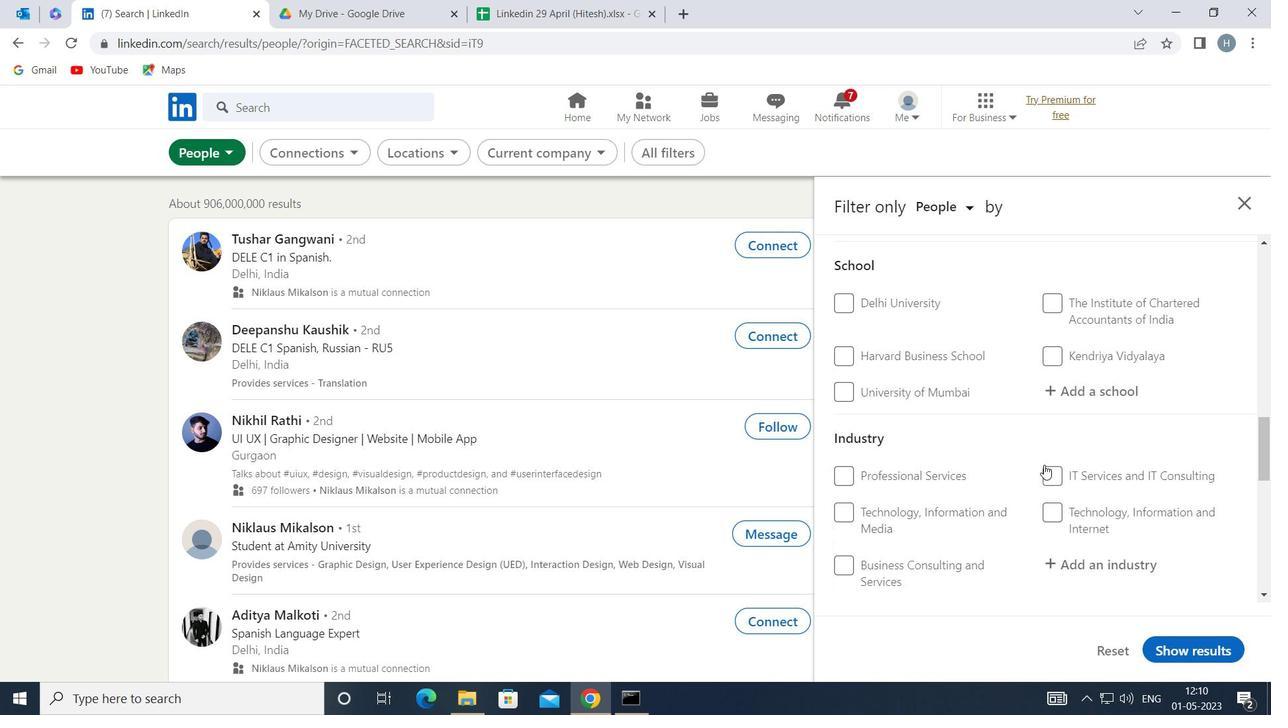 
Action: Mouse scrolled (1044, 464) with delta (0, 0)
Screenshot: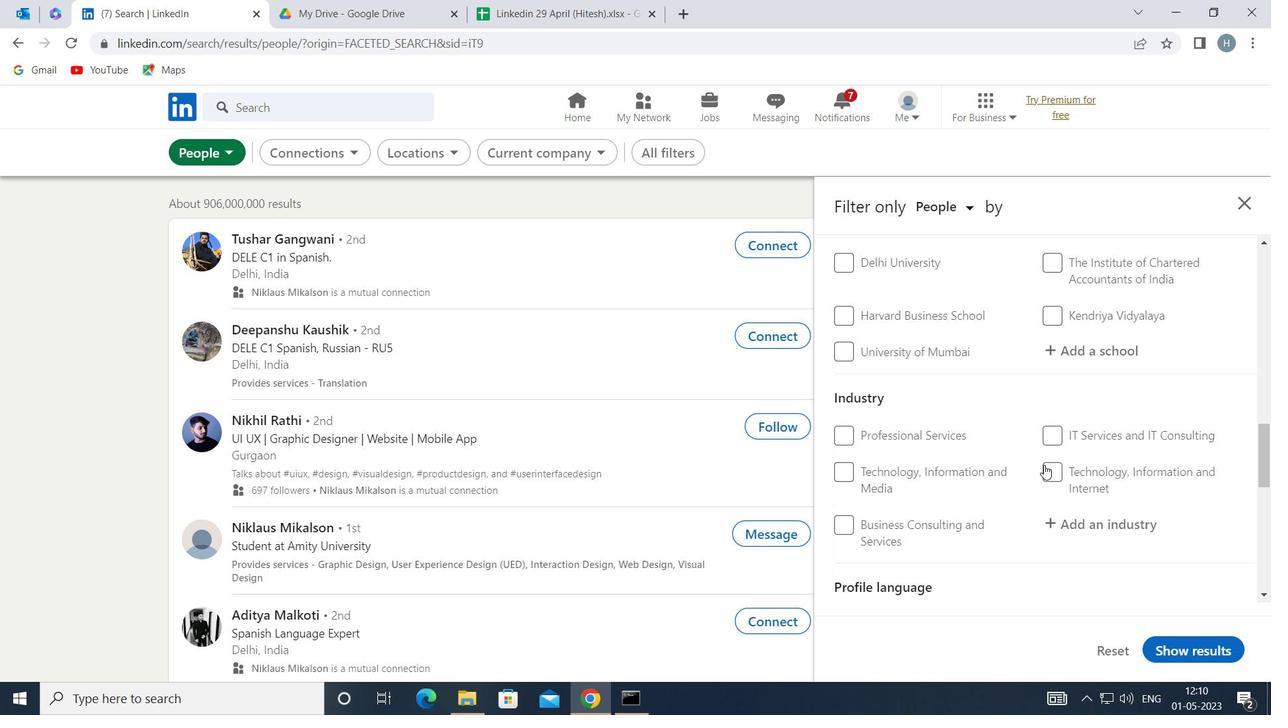 
Action: Mouse moved to (873, 555)
Screenshot: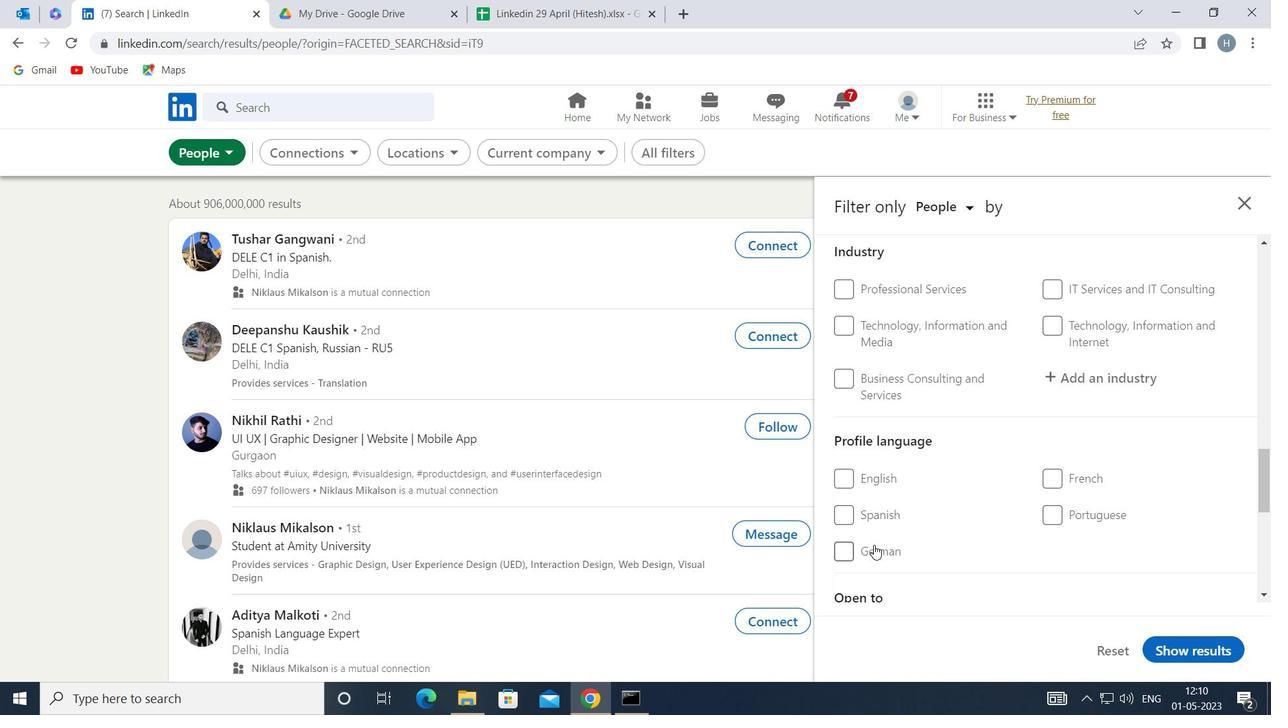 
Action: Mouse pressed left at (873, 555)
Screenshot: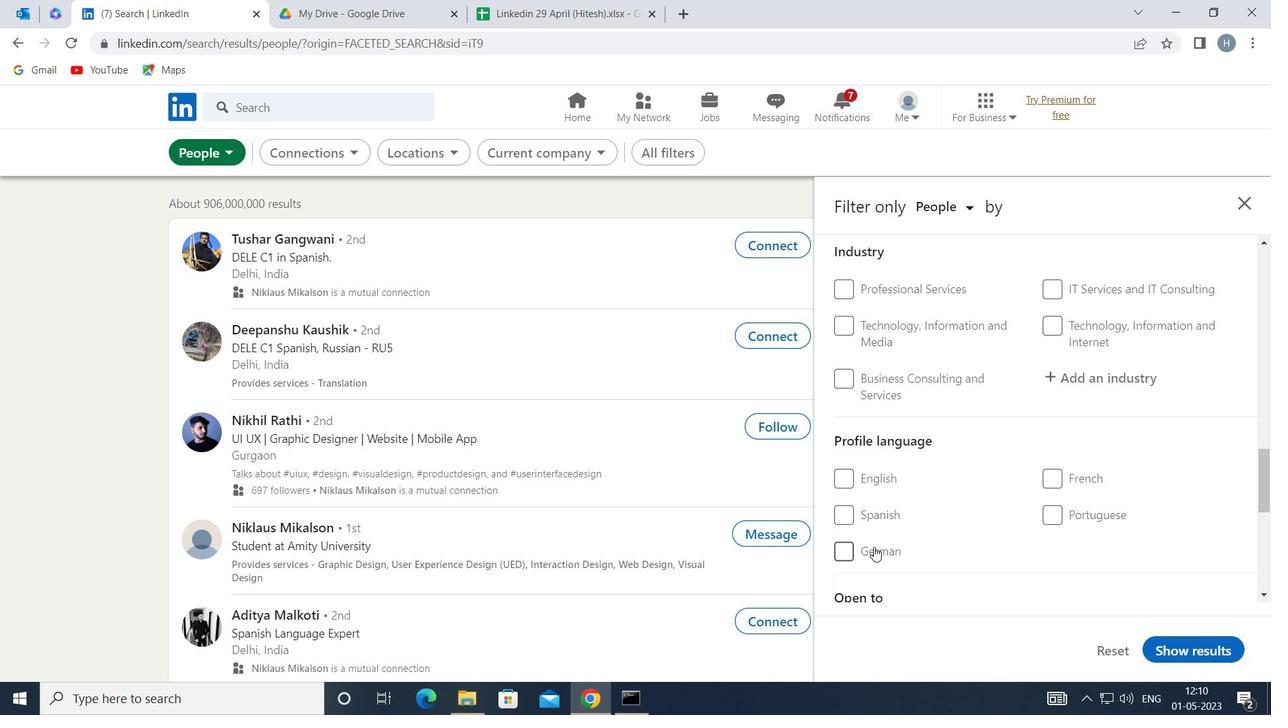 
Action: Mouse moved to (1020, 507)
Screenshot: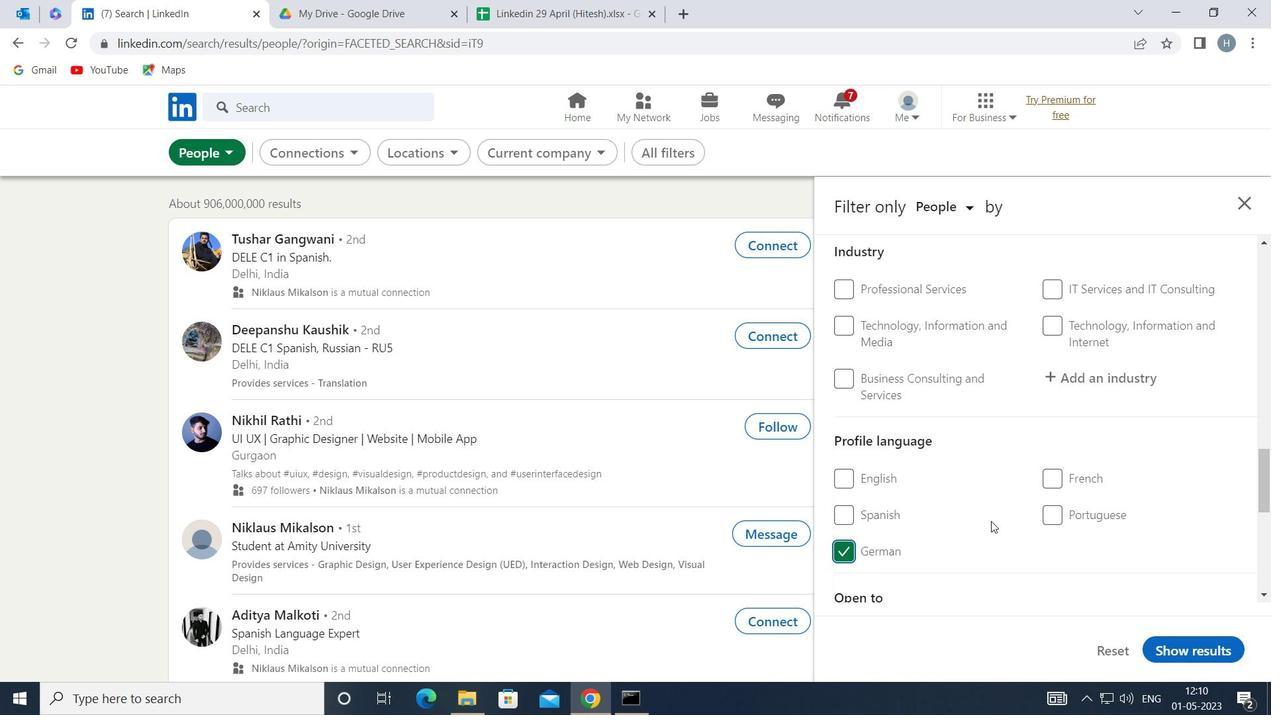 
Action: Mouse scrolled (1020, 508) with delta (0, 0)
Screenshot: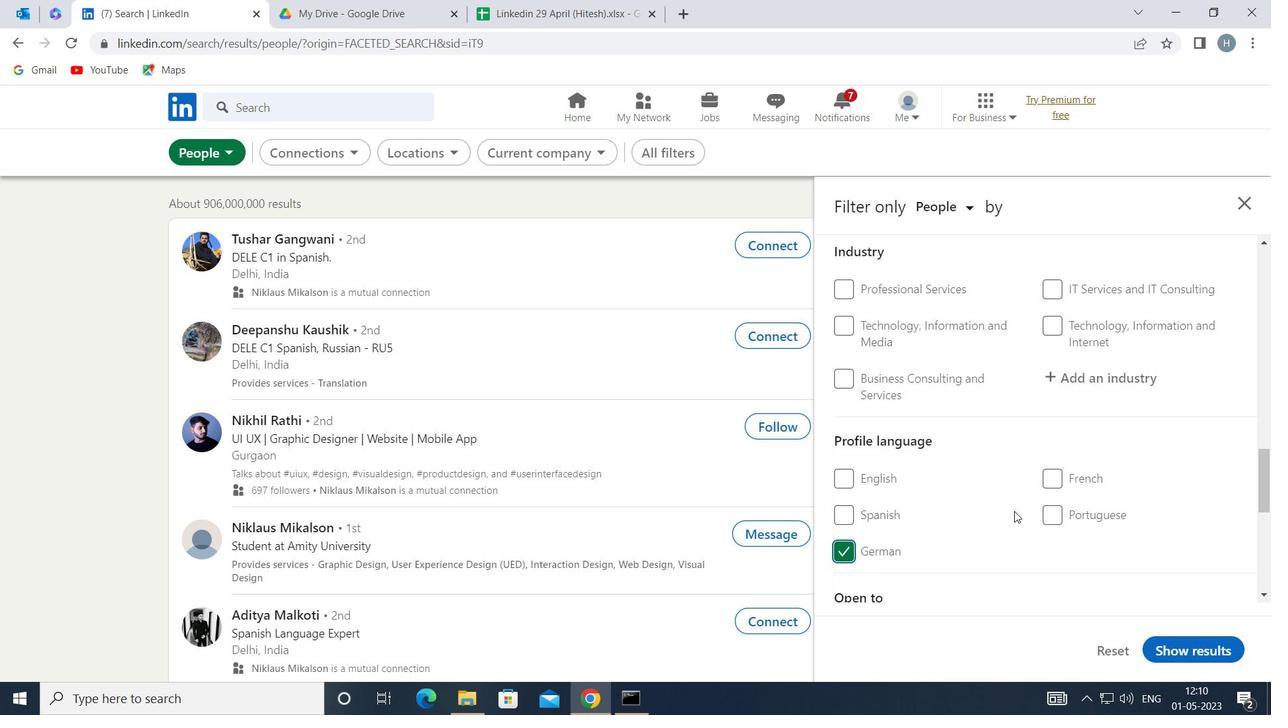 
Action: Mouse moved to (1020, 506)
Screenshot: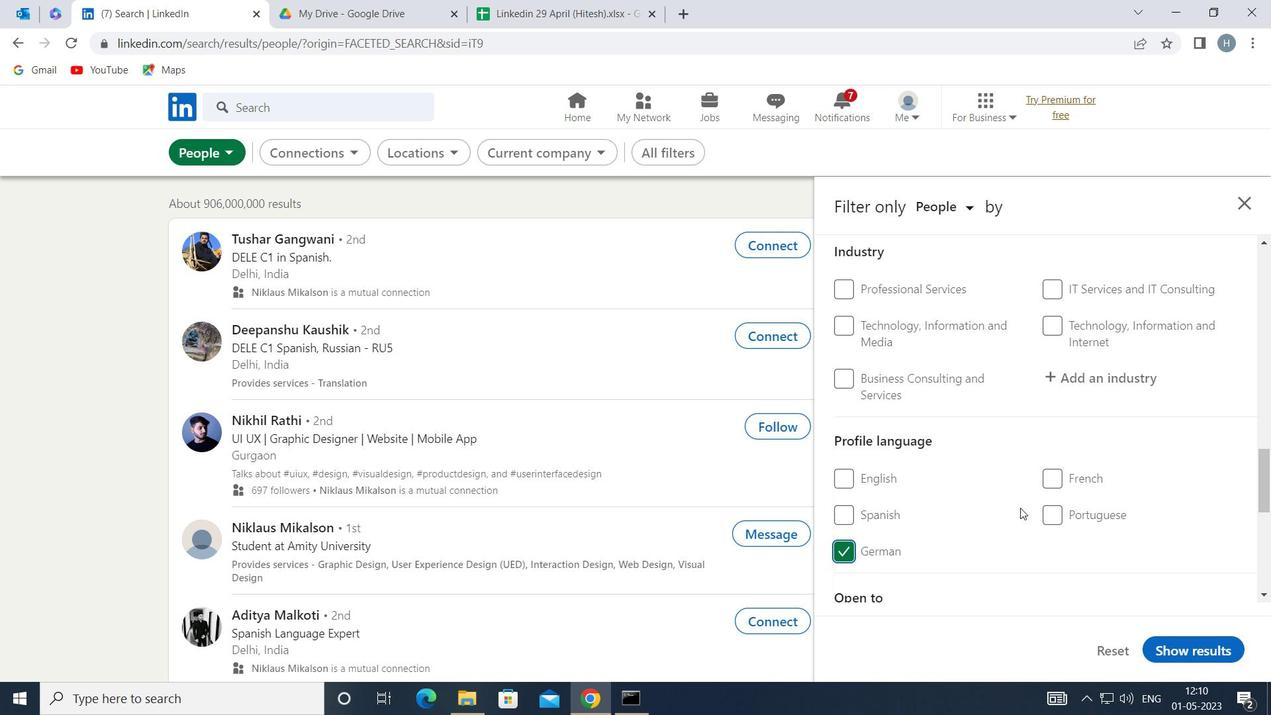 
Action: Mouse scrolled (1020, 507) with delta (0, 0)
Screenshot: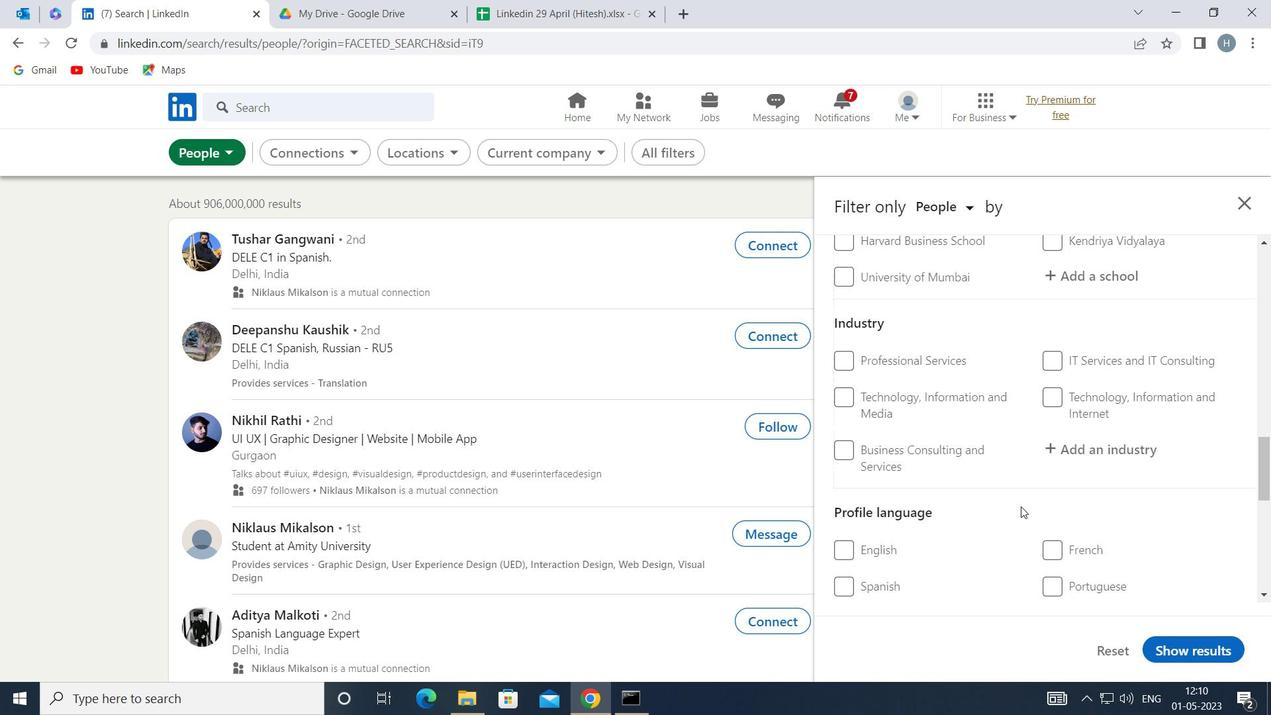 
Action: Mouse scrolled (1020, 507) with delta (0, 0)
Screenshot: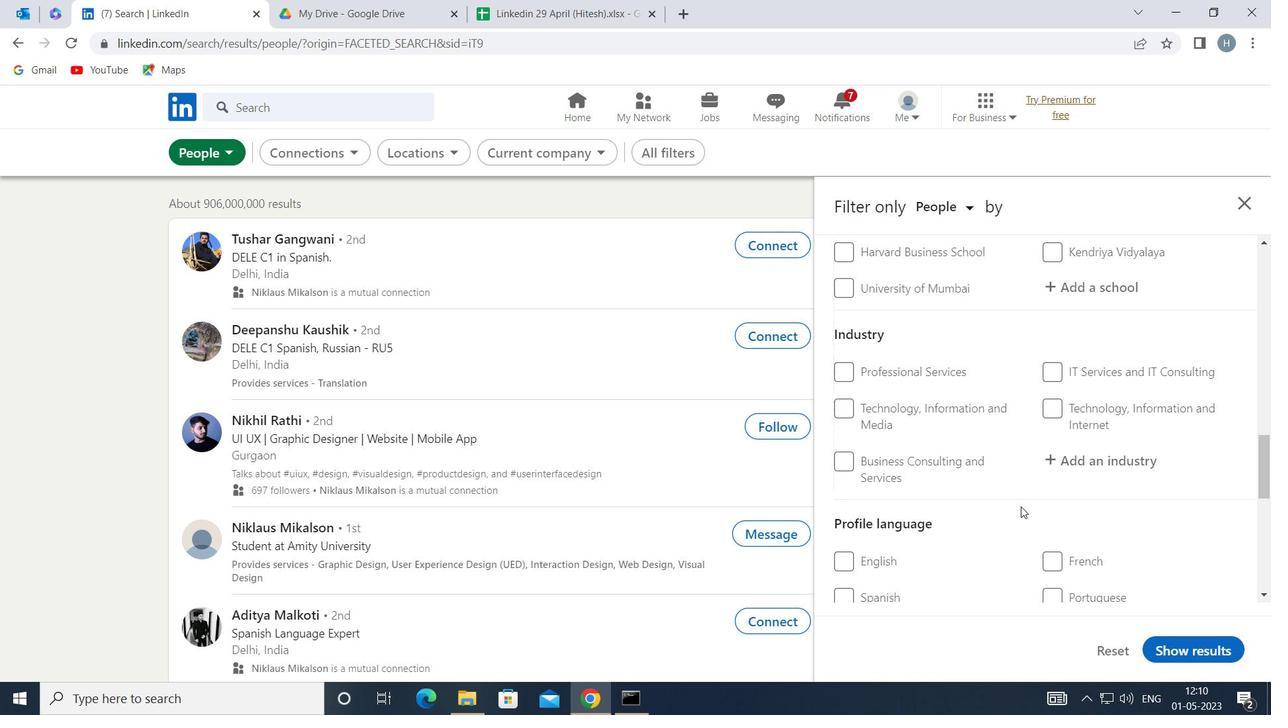 
Action: Mouse scrolled (1020, 507) with delta (0, 0)
Screenshot: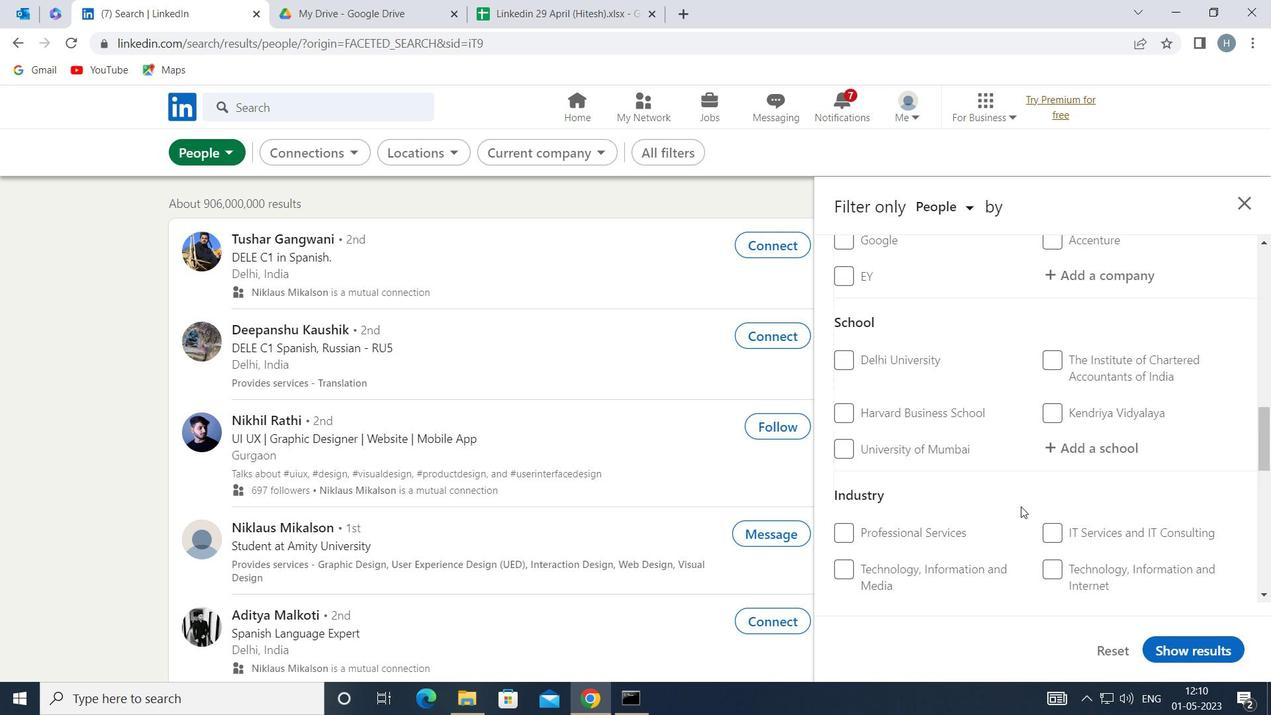 
Action: Mouse scrolled (1020, 507) with delta (0, 0)
Screenshot: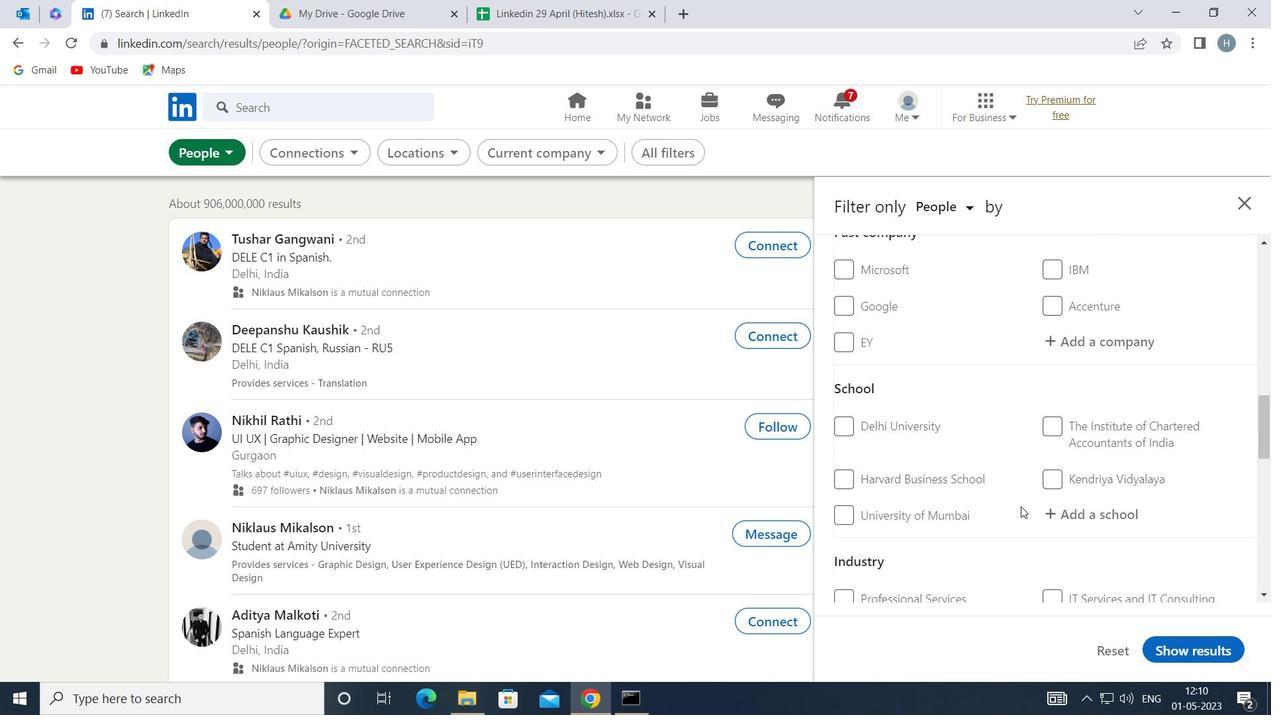 
Action: Mouse moved to (1021, 506)
Screenshot: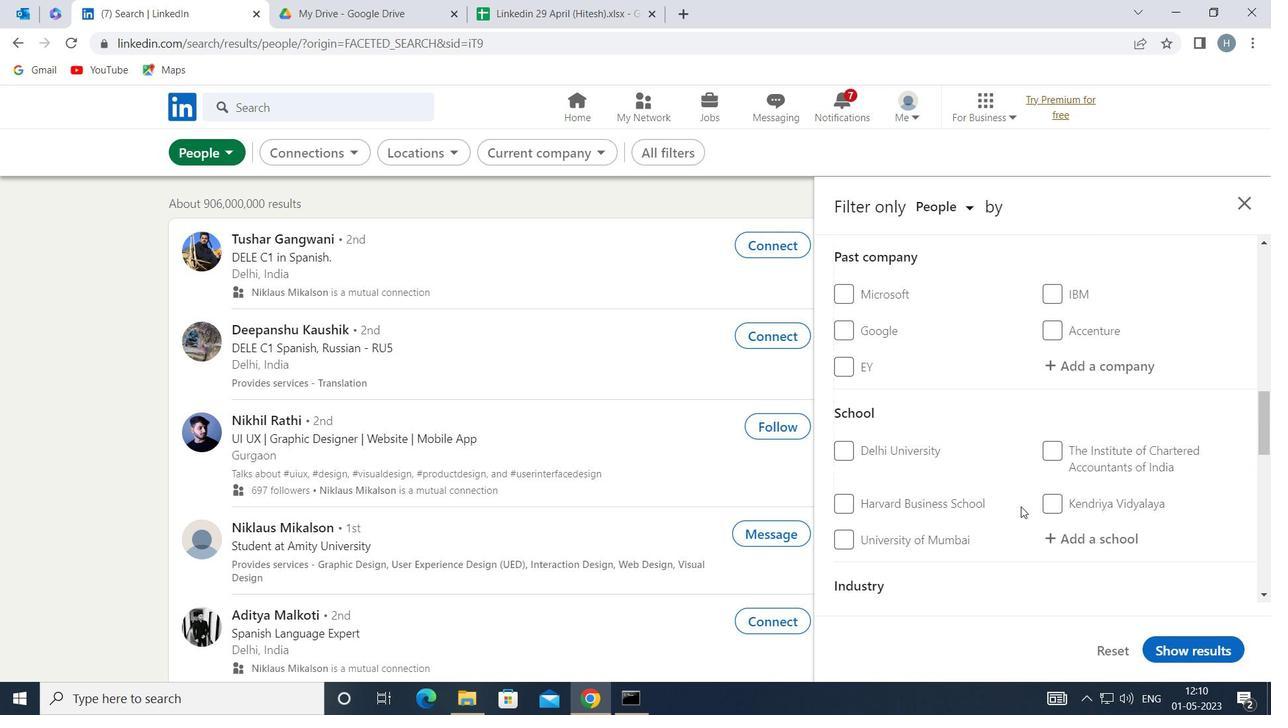 
Action: Mouse scrolled (1021, 507) with delta (0, 0)
Screenshot: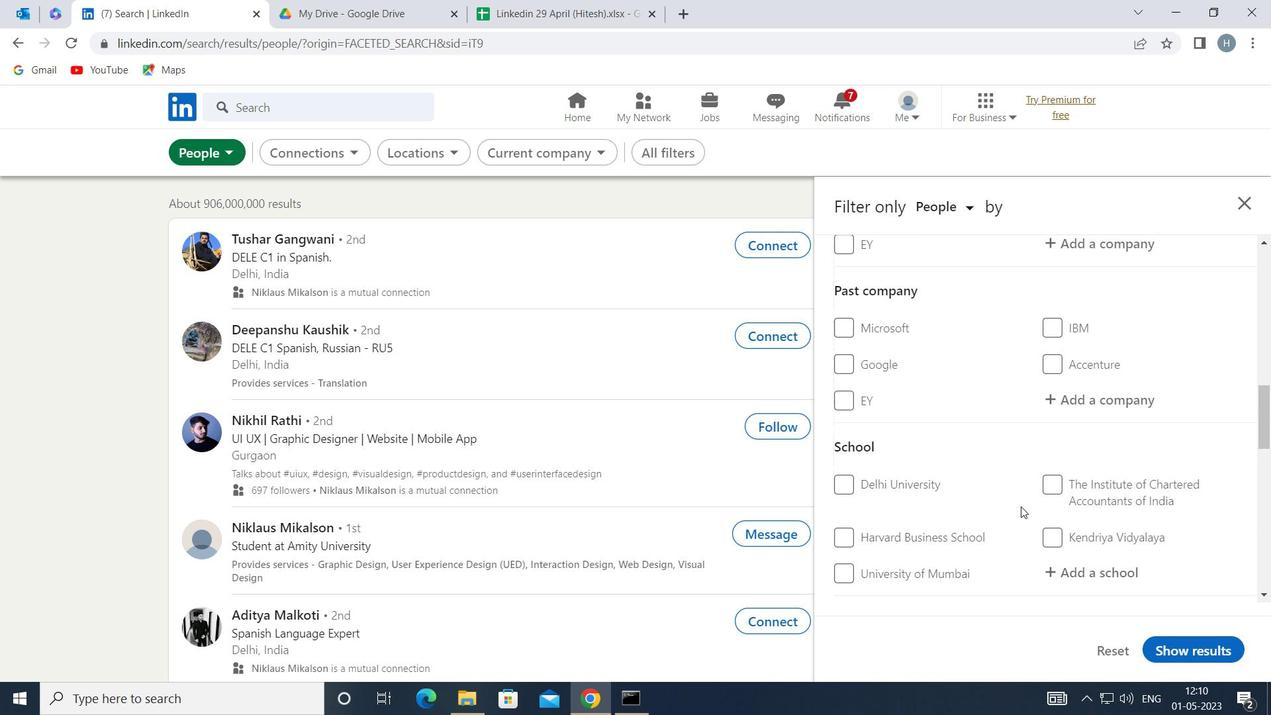 
Action: Mouse scrolled (1021, 507) with delta (0, 0)
Screenshot: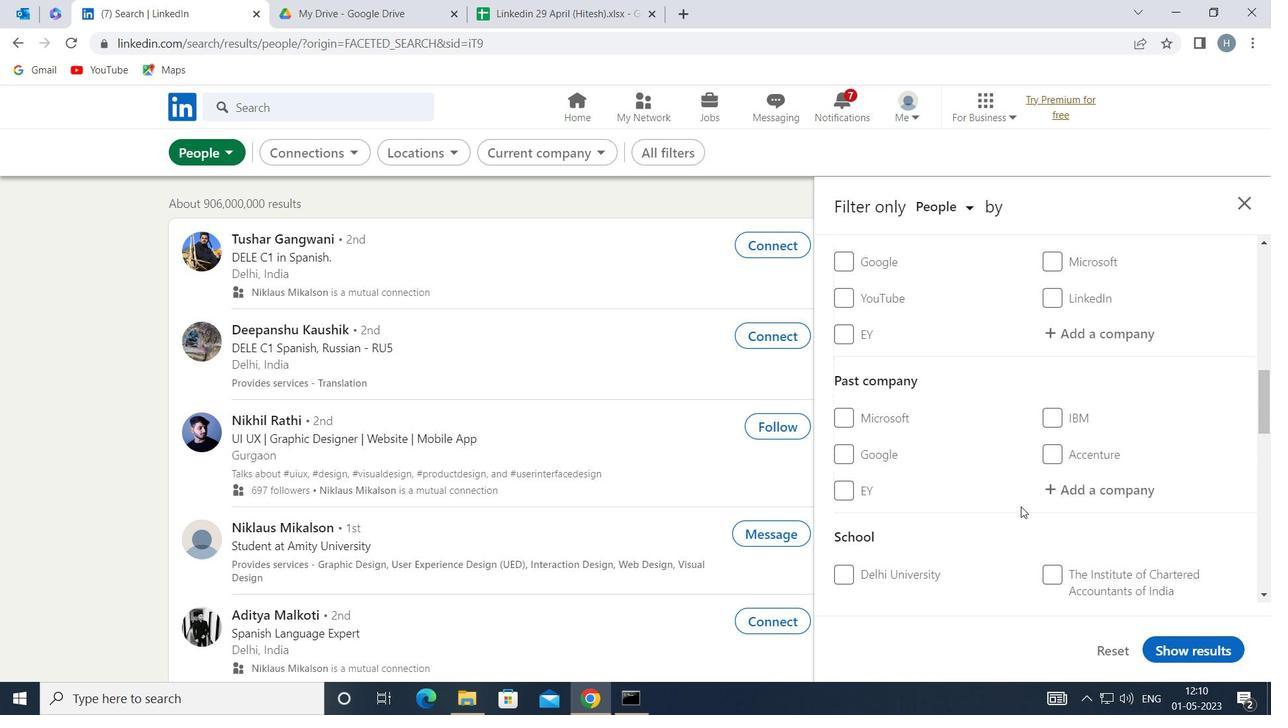 
Action: Mouse scrolled (1021, 507) with delta (0, 0)
Screenshot: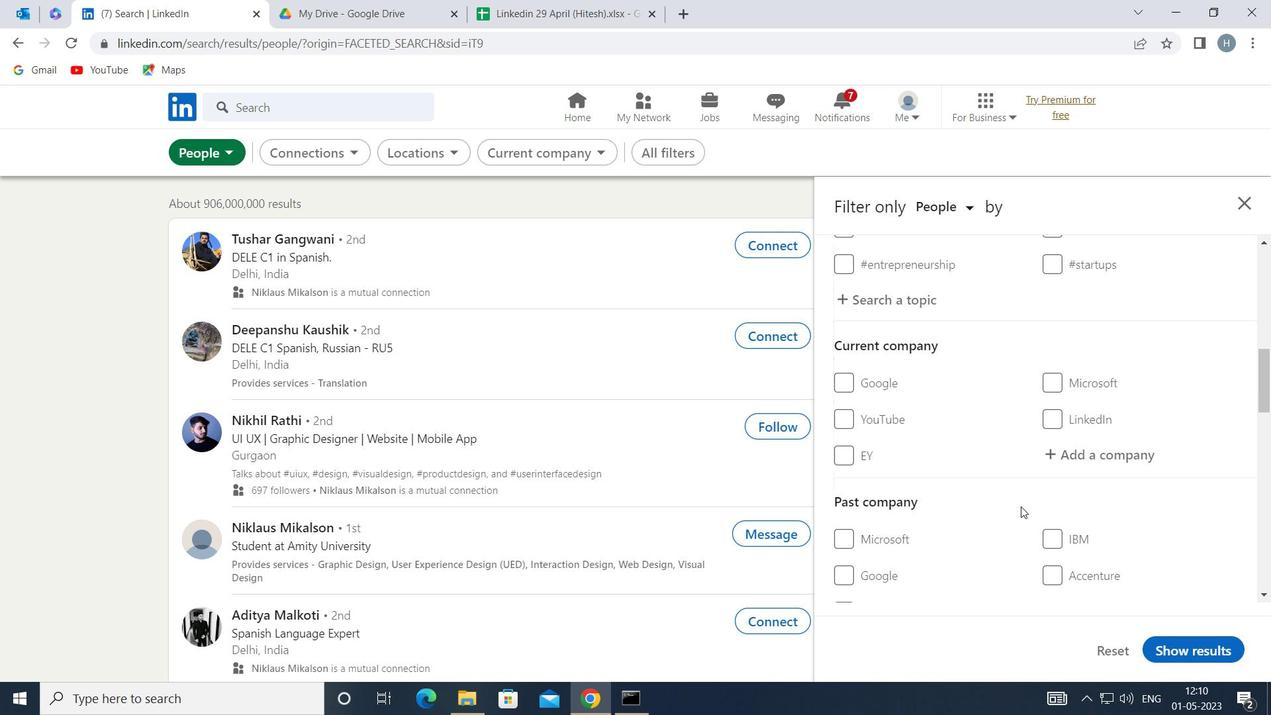 
Action: Mouse moved to (1026, 505)
Screenshot: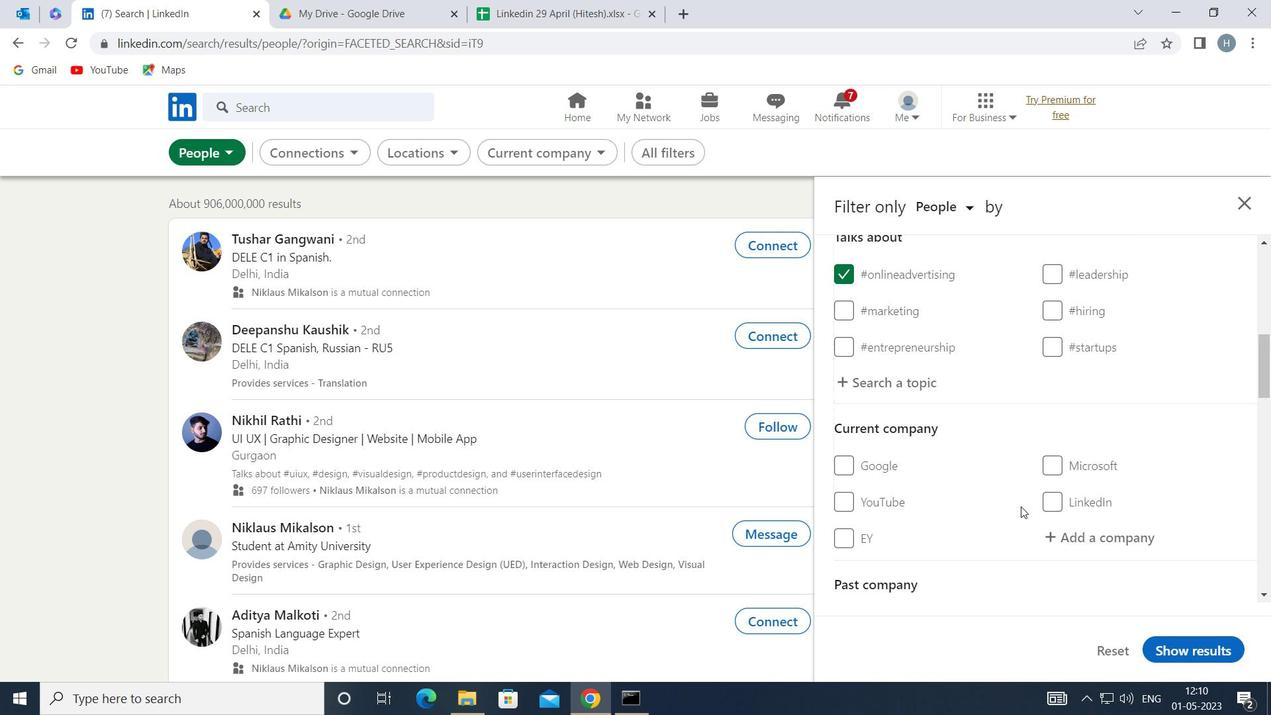
Action: Mouse scrolled (1026, 504) with delta (0, 0)
Screenshot: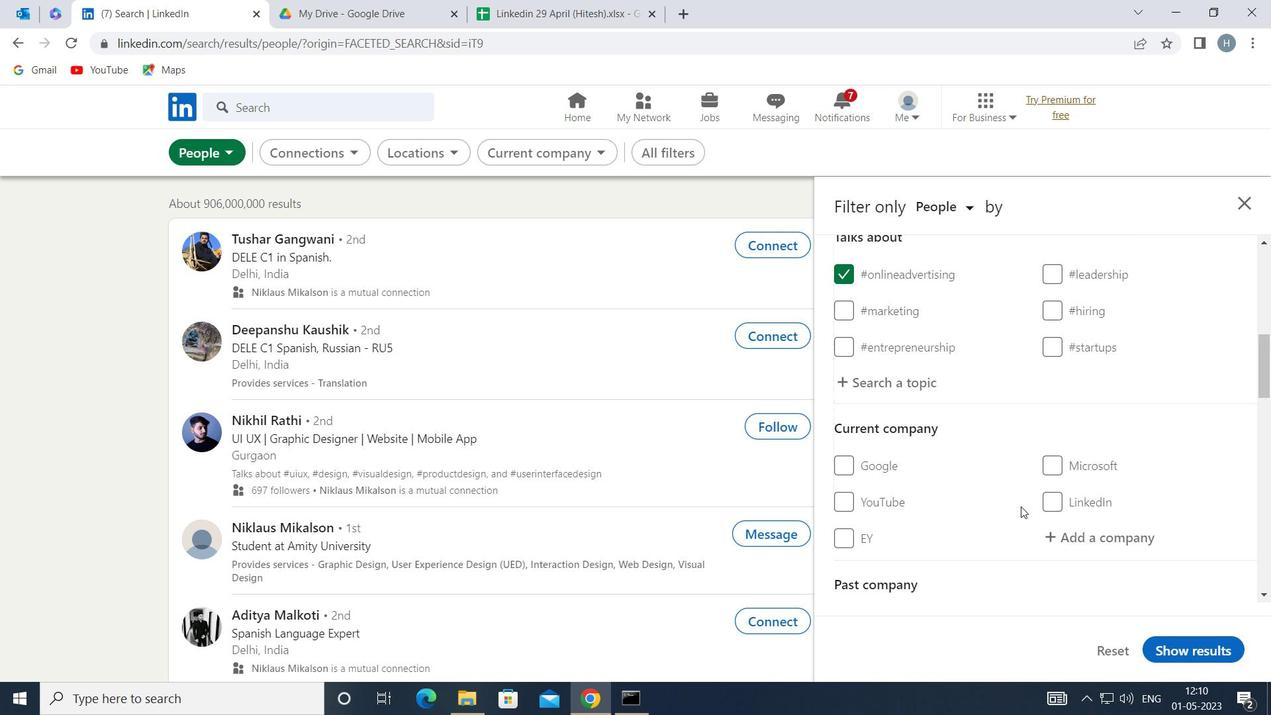 
Action: Mouse moved to (1117, 457)
Screenshot: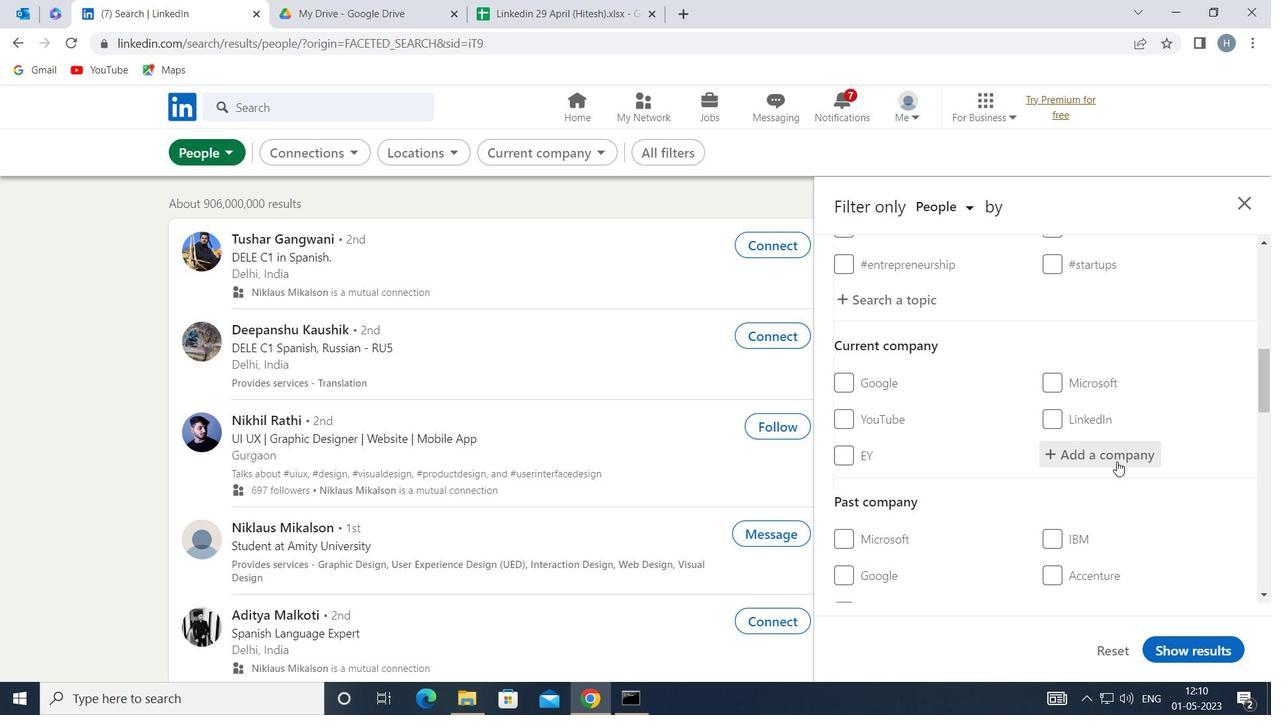 
Action: Mouse pressed left at (1117, 457)
Screenshot: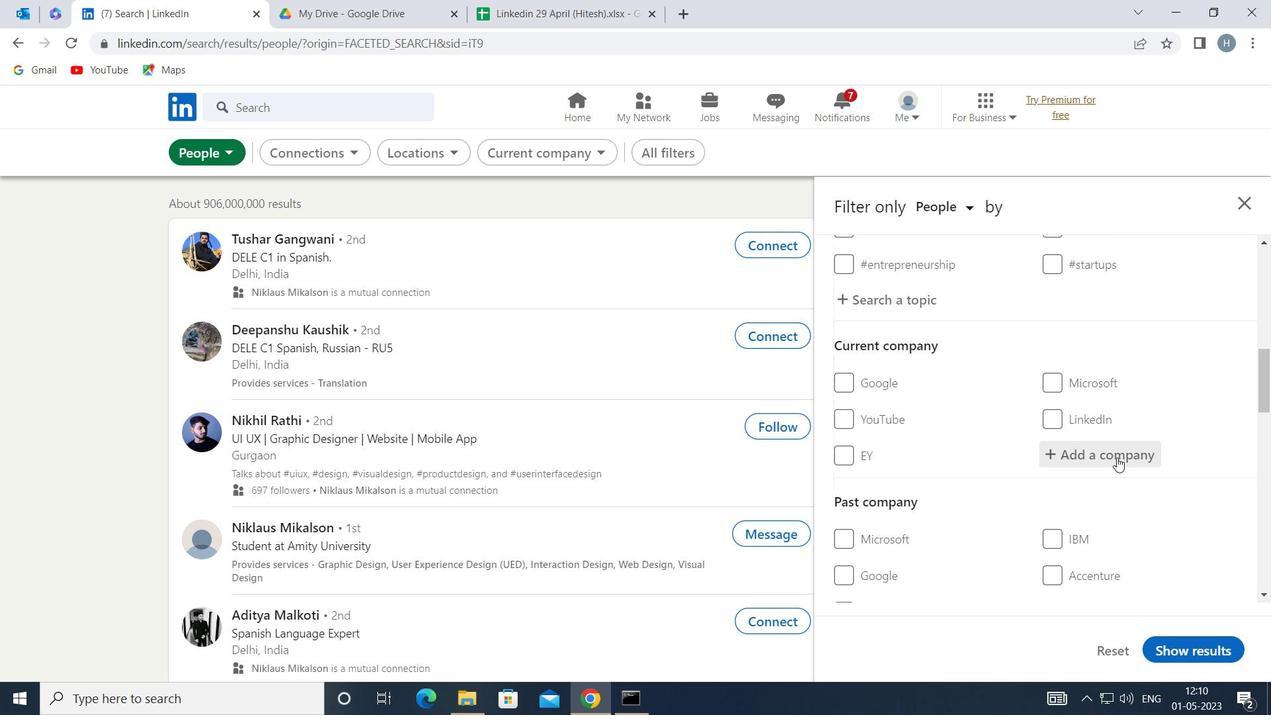 
Action: Key pressed <Key.shift>ITC<Key.space><Key.shift>LI
Screenshot: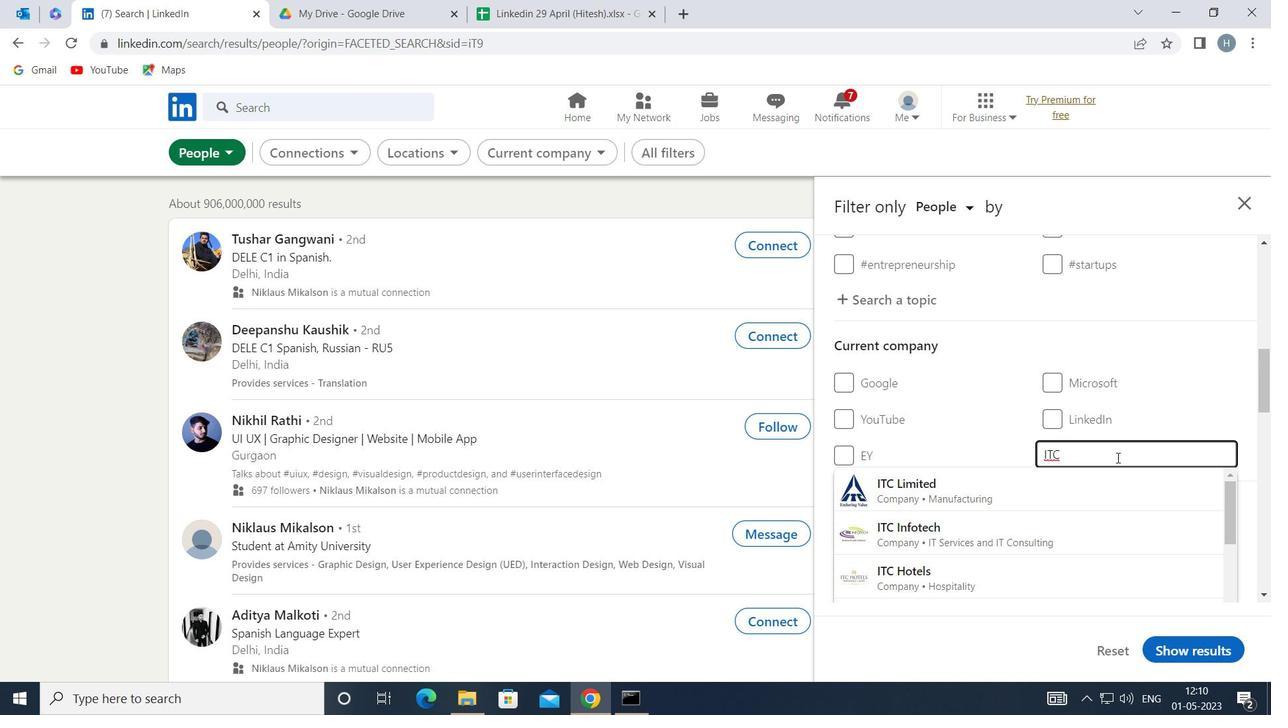 
Action: Mouse moved to (1018, 480)
Screenshot: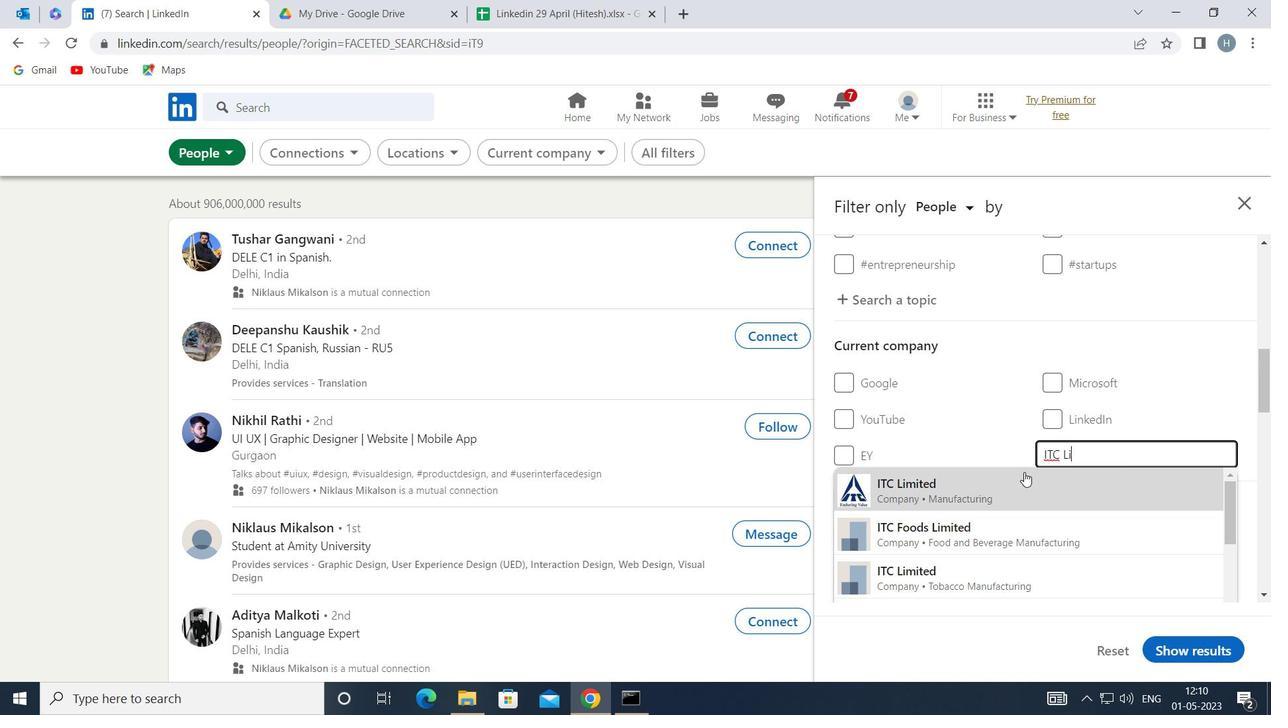 
Action: Mouse pressed left at (1018, 480)
Screenshot: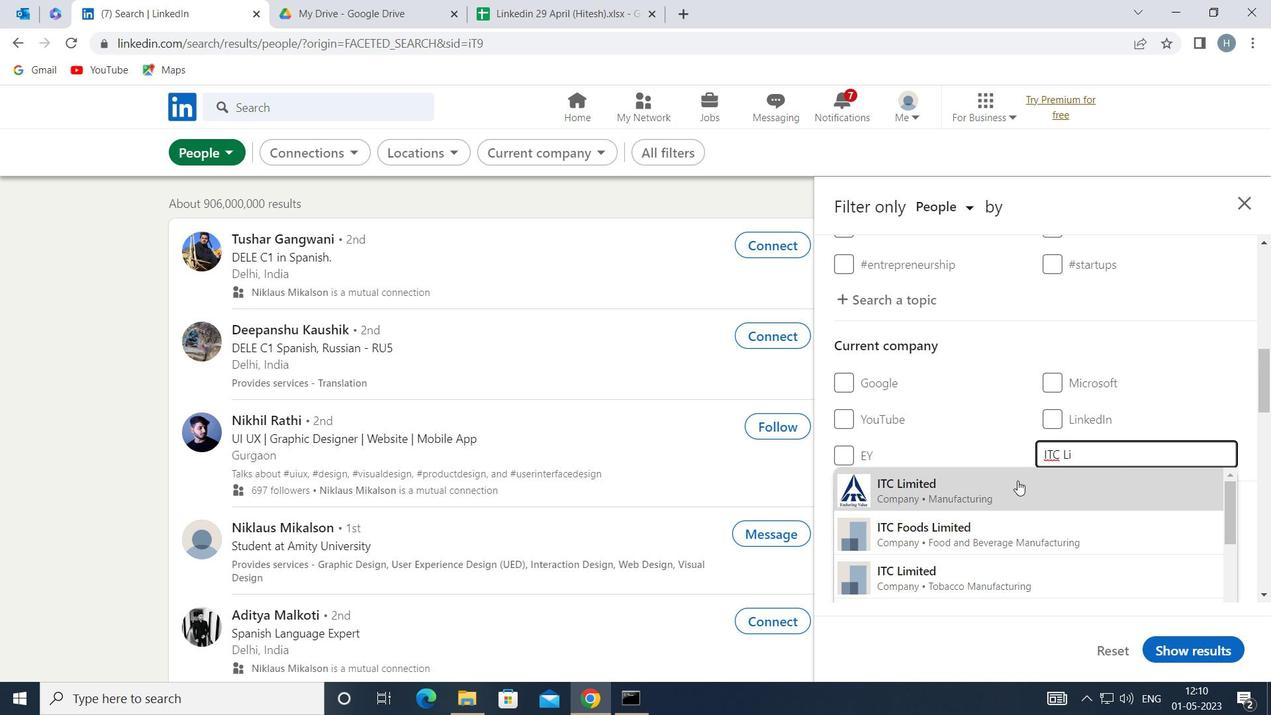 
Action: Mouse moved to (1017, 473)
Screenshot: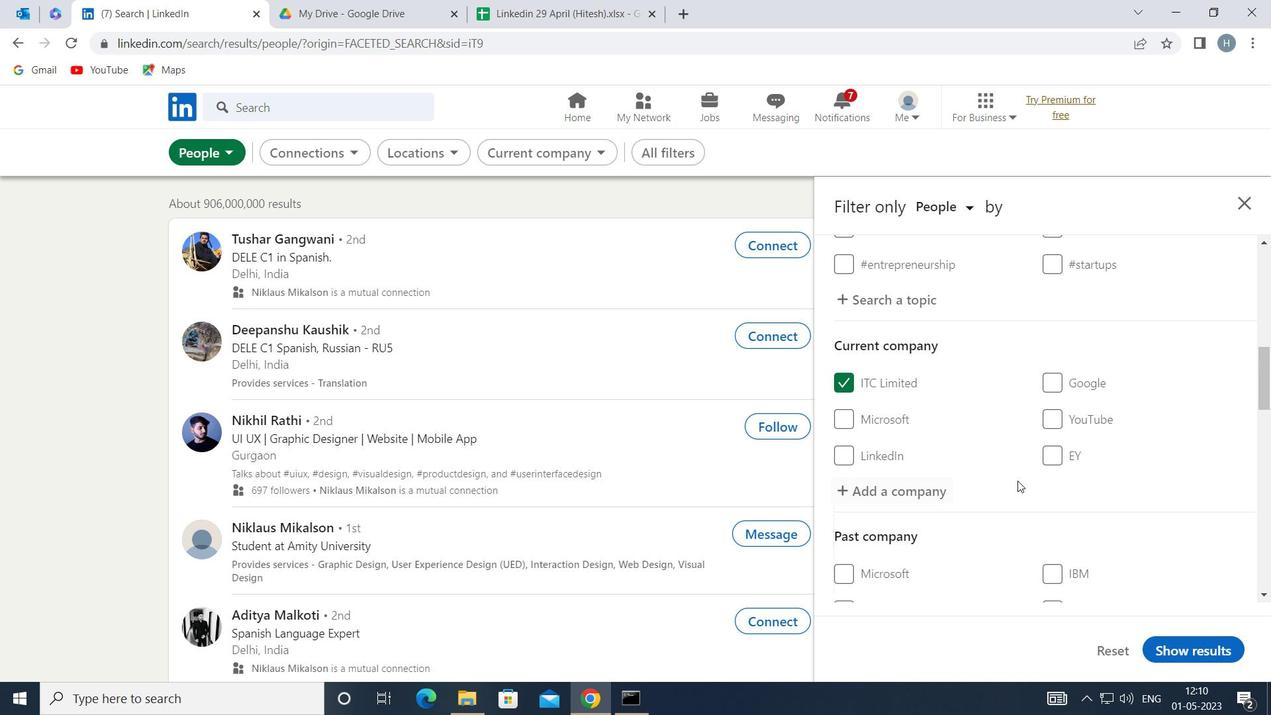 
Action: Mouse scrolled (1017, 472) with delta (0, 0)
Screenshot: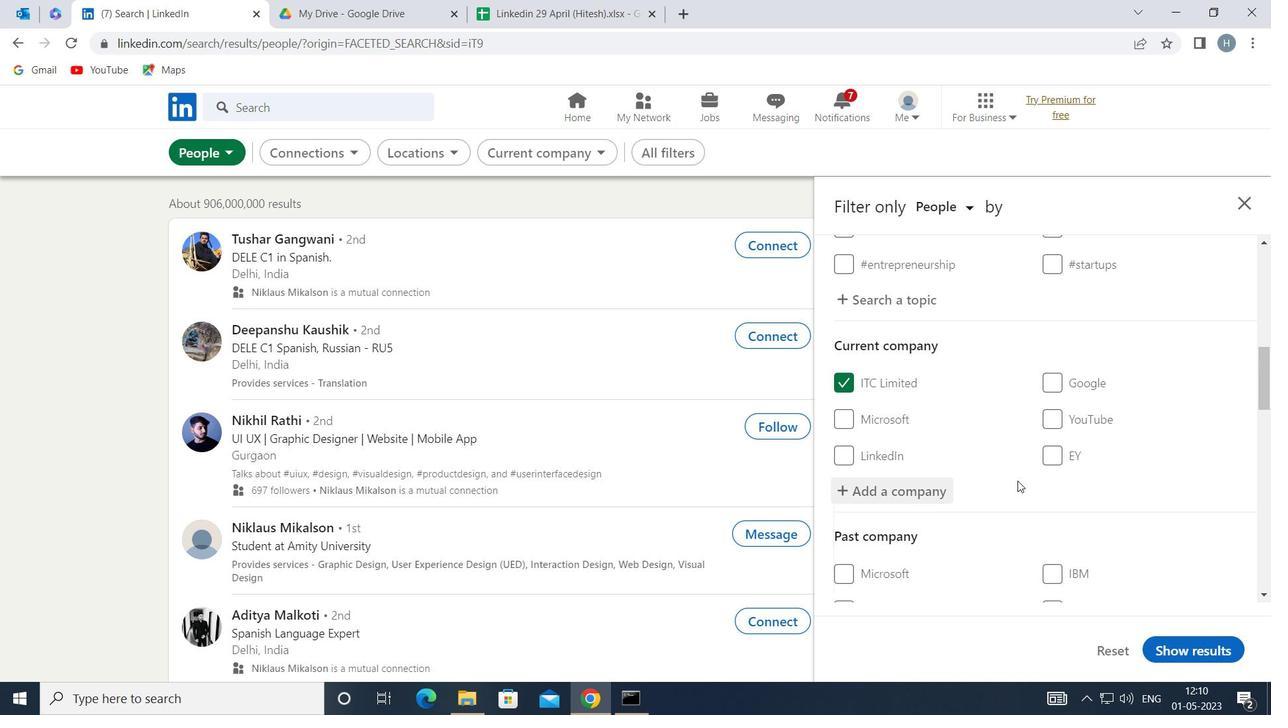 
Action: Mouse scrolled (1017, 472) with delta (0, 0)
Screenshot: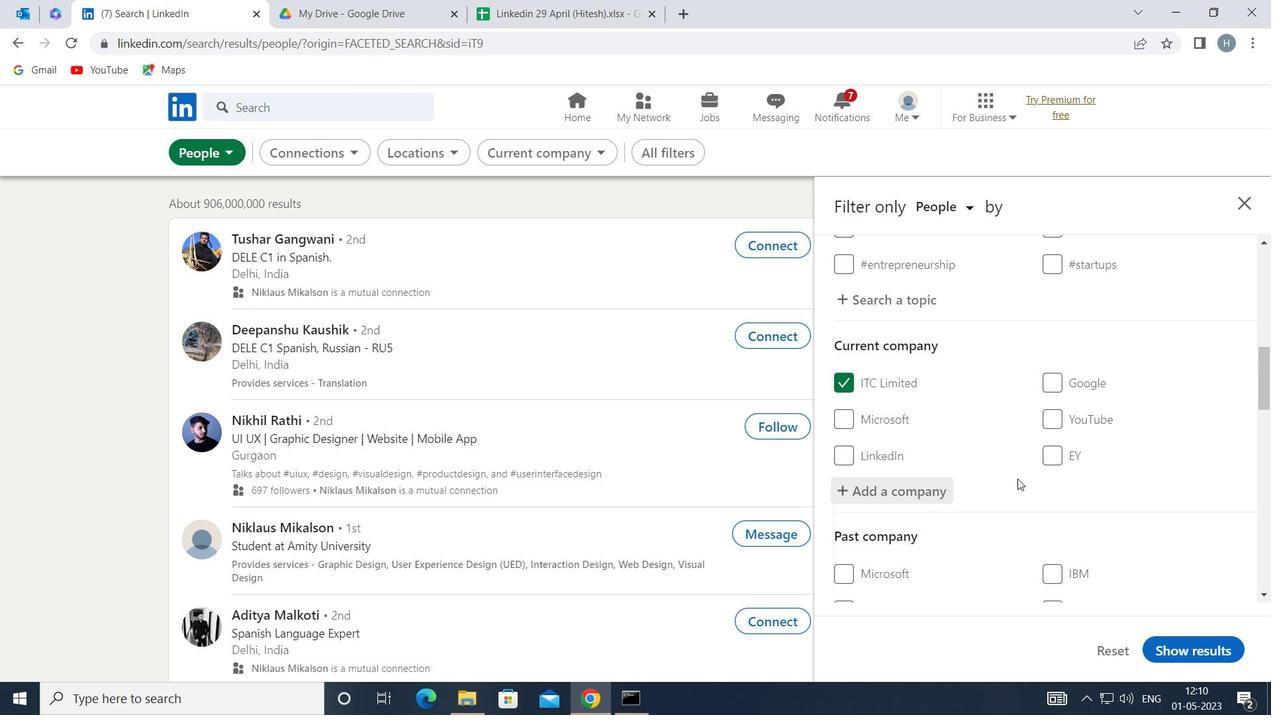 
Action: Mouse scrolled (1017, 472) with delta (0, 0)
Screenshot: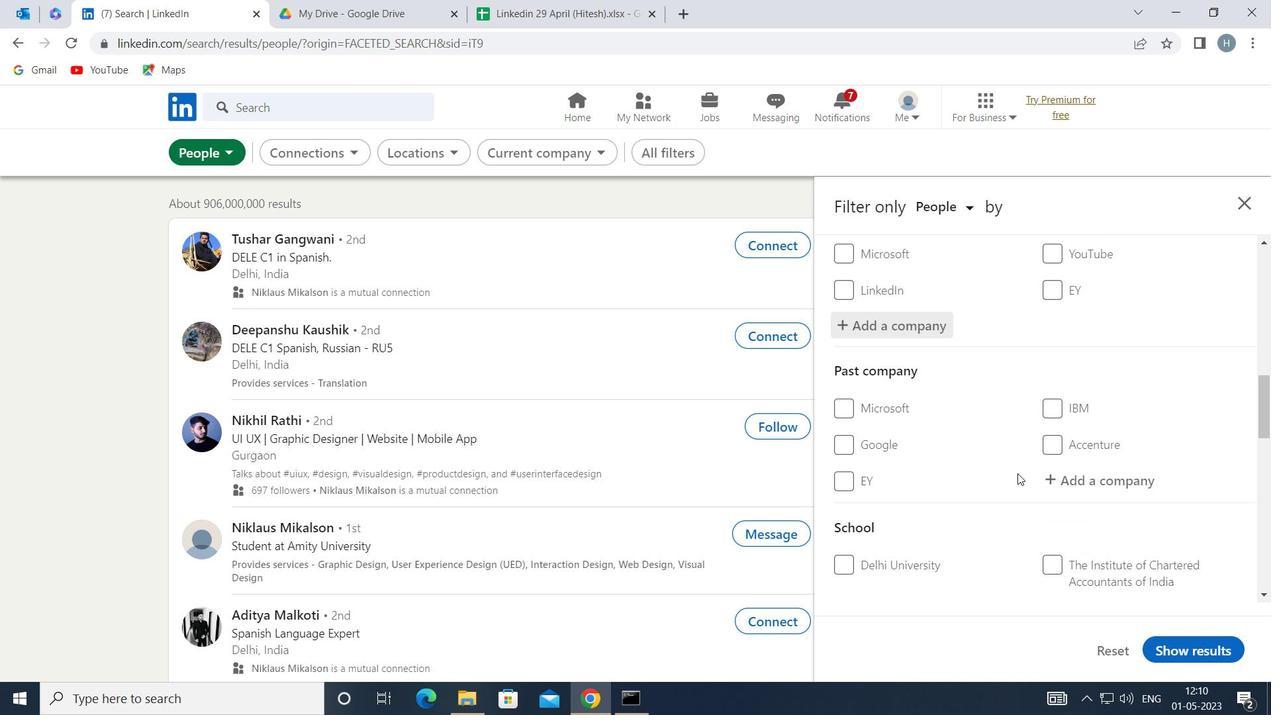 
Action: Mouse moved to (1017, 472)
Screenshot: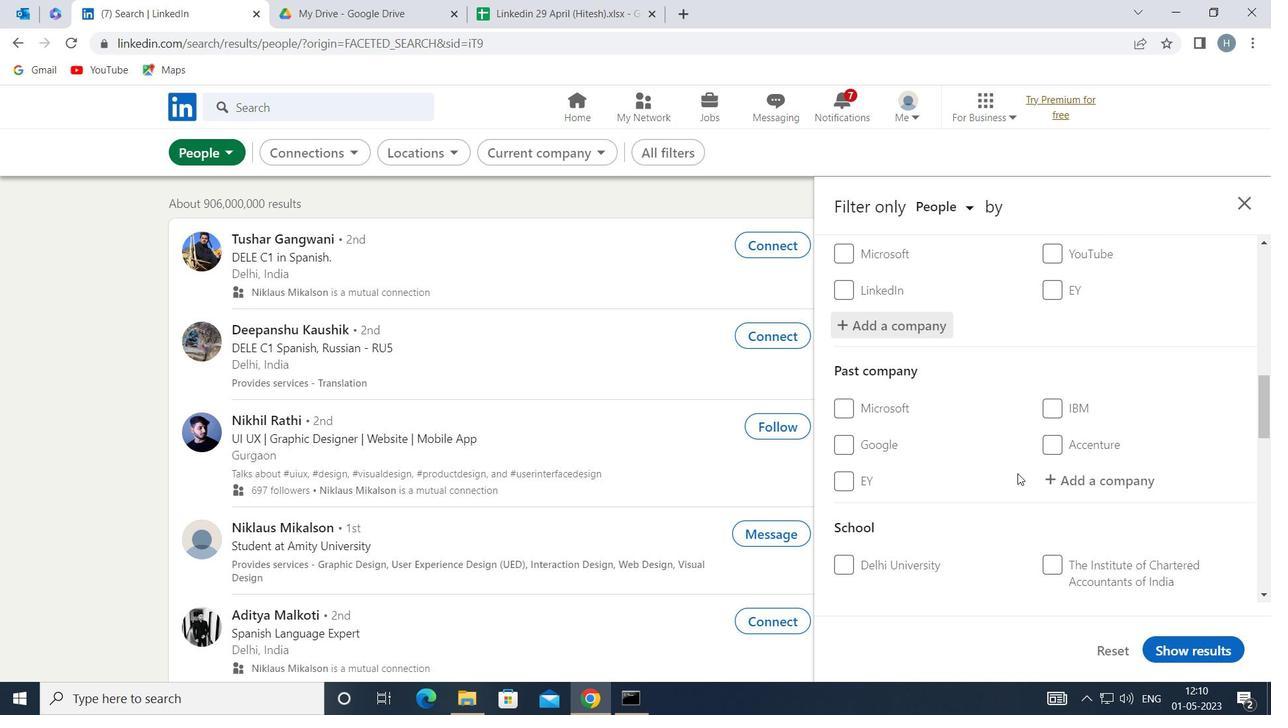 
Action: Mouse scrolled (1017, 472) with delta (0, 0)
Screenshot: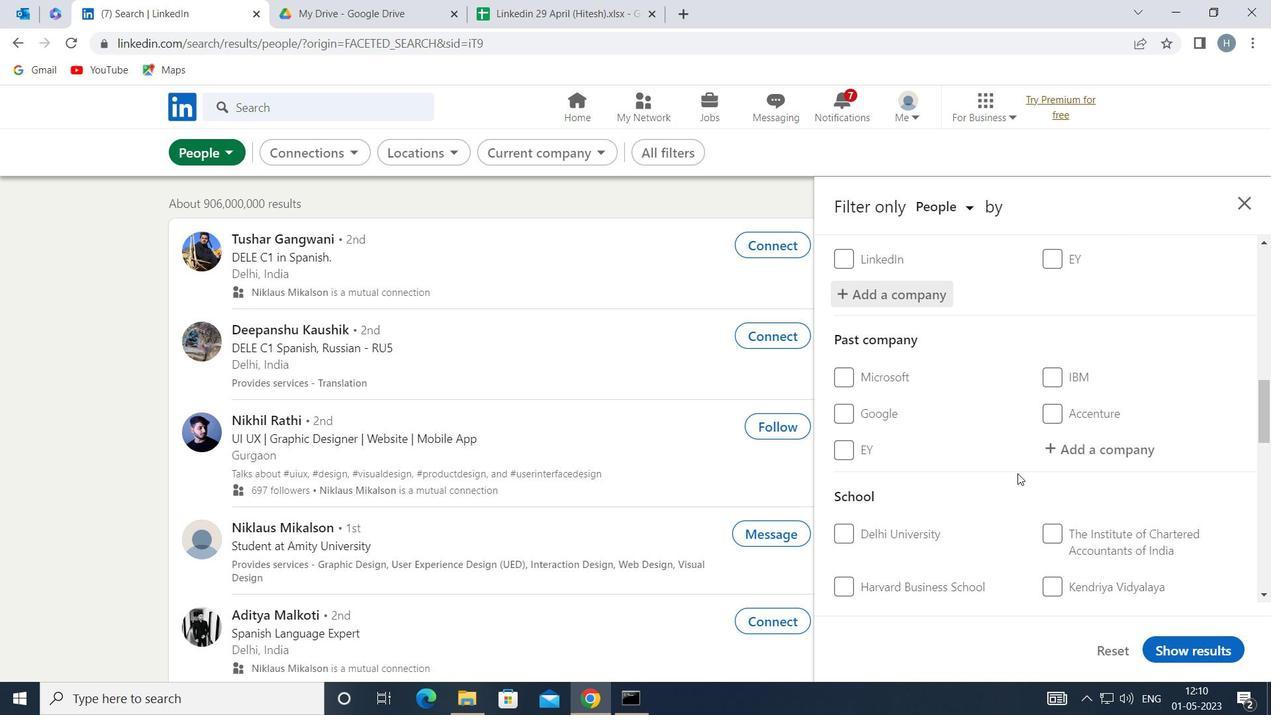 
Action: Mouse moved to (1107, 488)
Screenshot: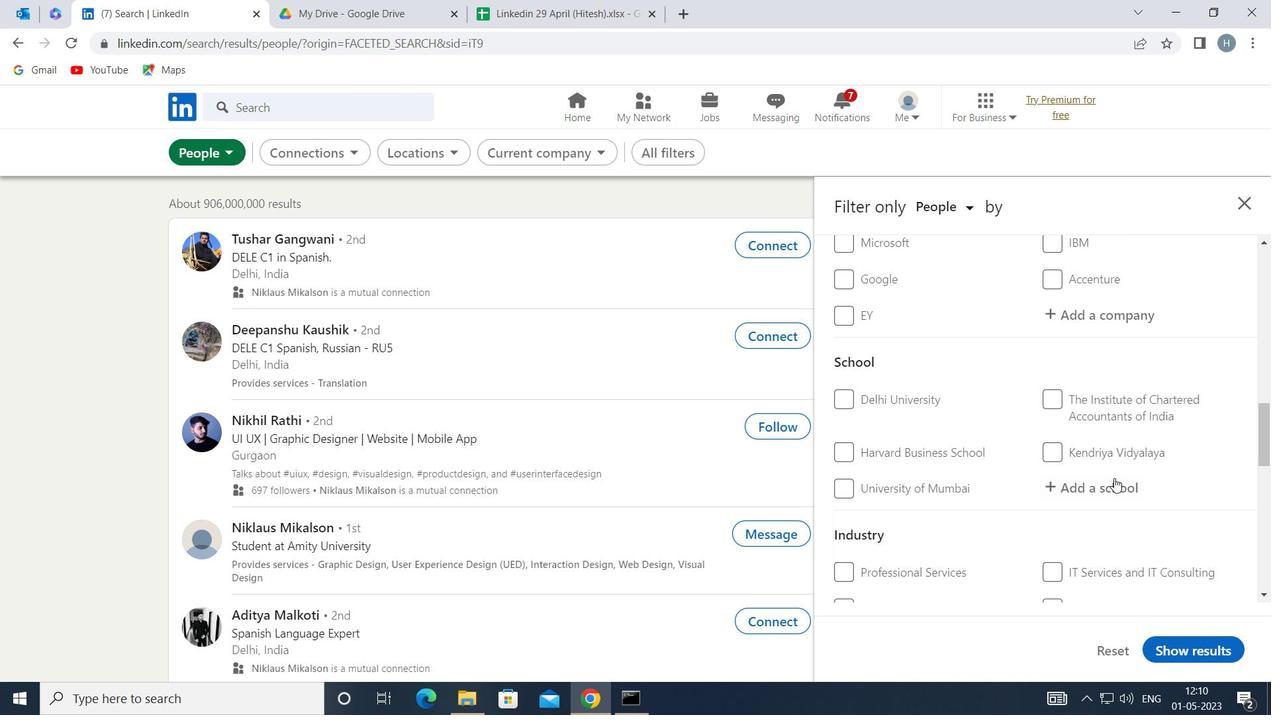 
Action: Mouse pressed left at (1107, 488)
Screenshot: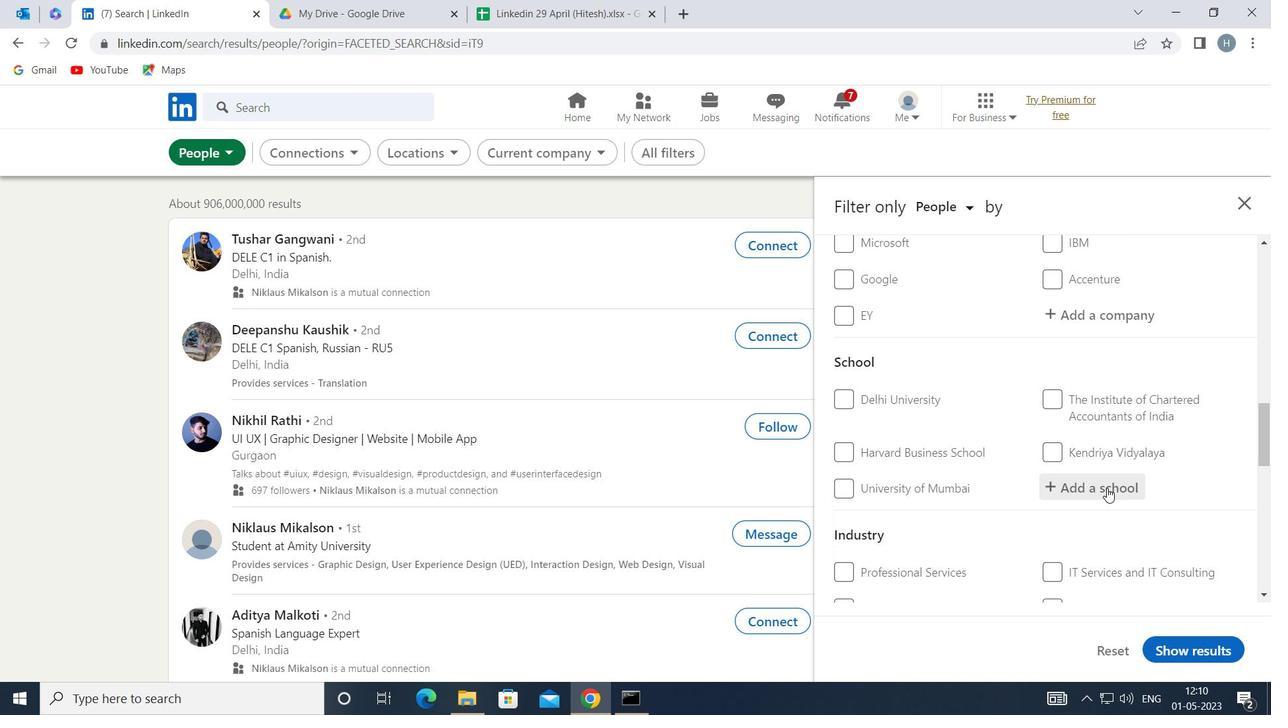 
Action: Key pressed <Key.shift><Key.shift><Key.shift>GOA<Key.space><Key.shift>IN
Screenshot: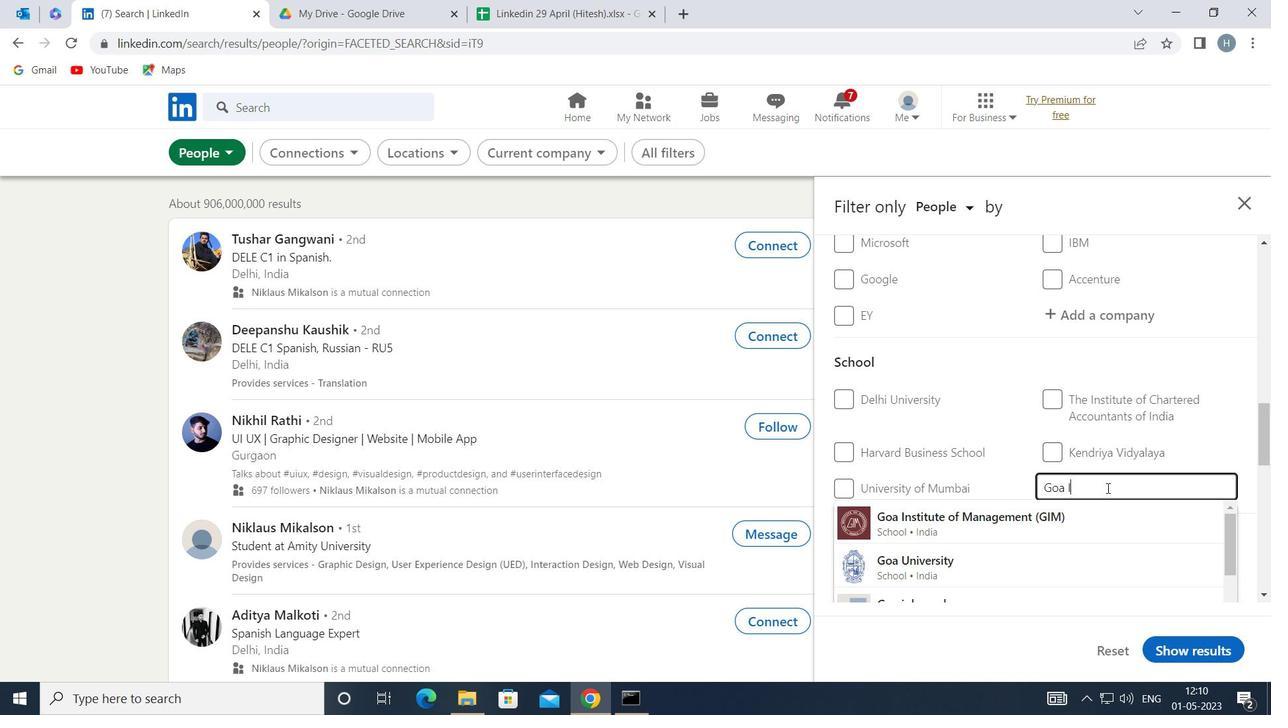
Action: Mouse moved to (1068, 518)
Screenshot: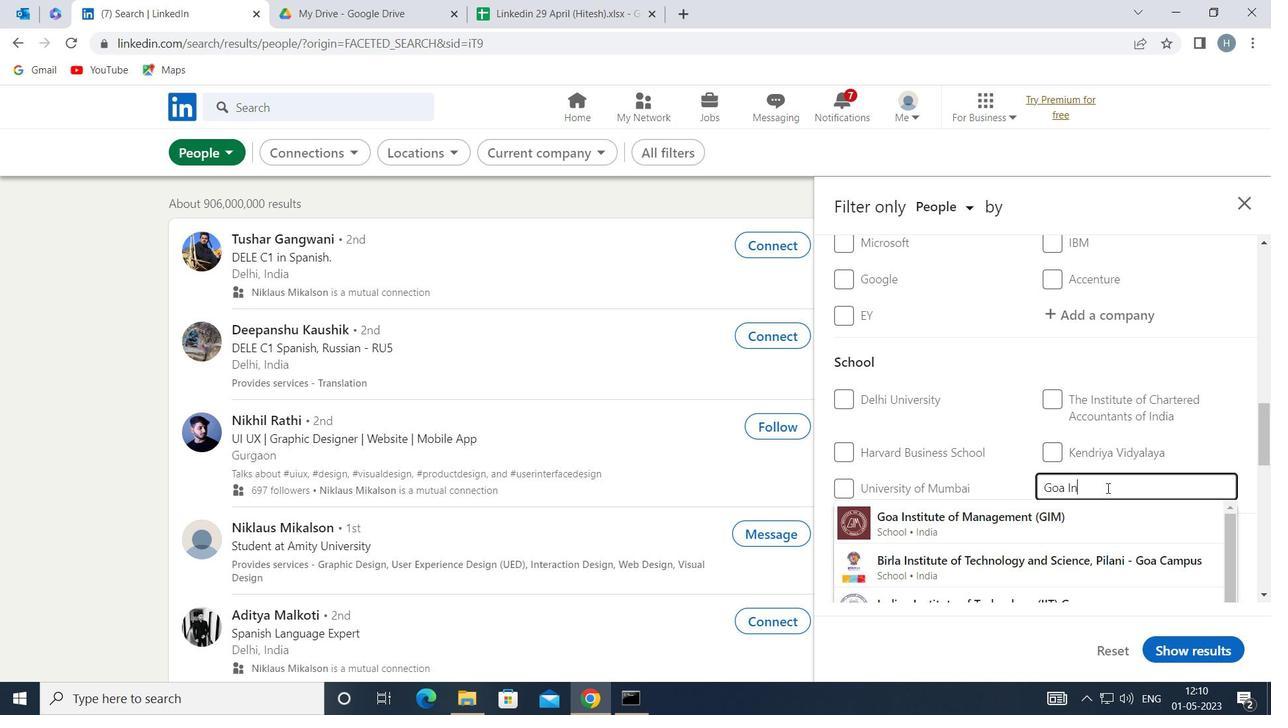 
Action: Mouse pressed left at (1068, 518)
Screenshot: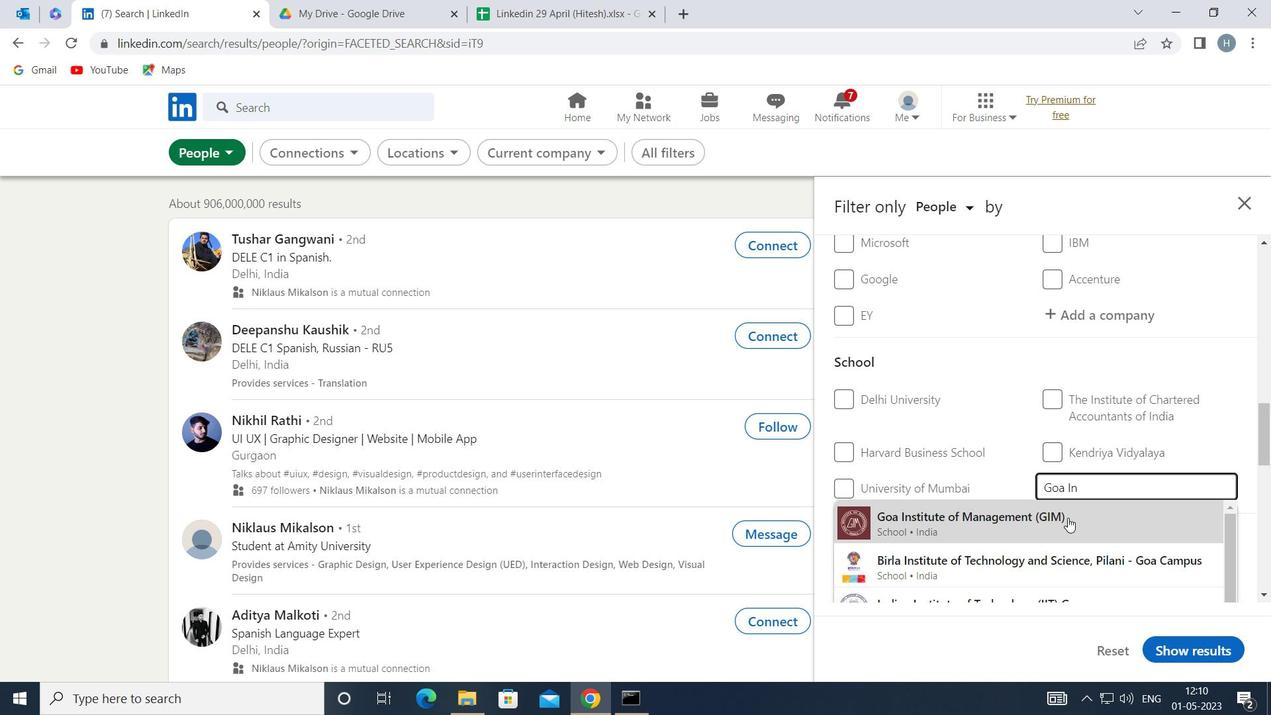 
Action: Mouse moved to (1077, 480)
Screenshot: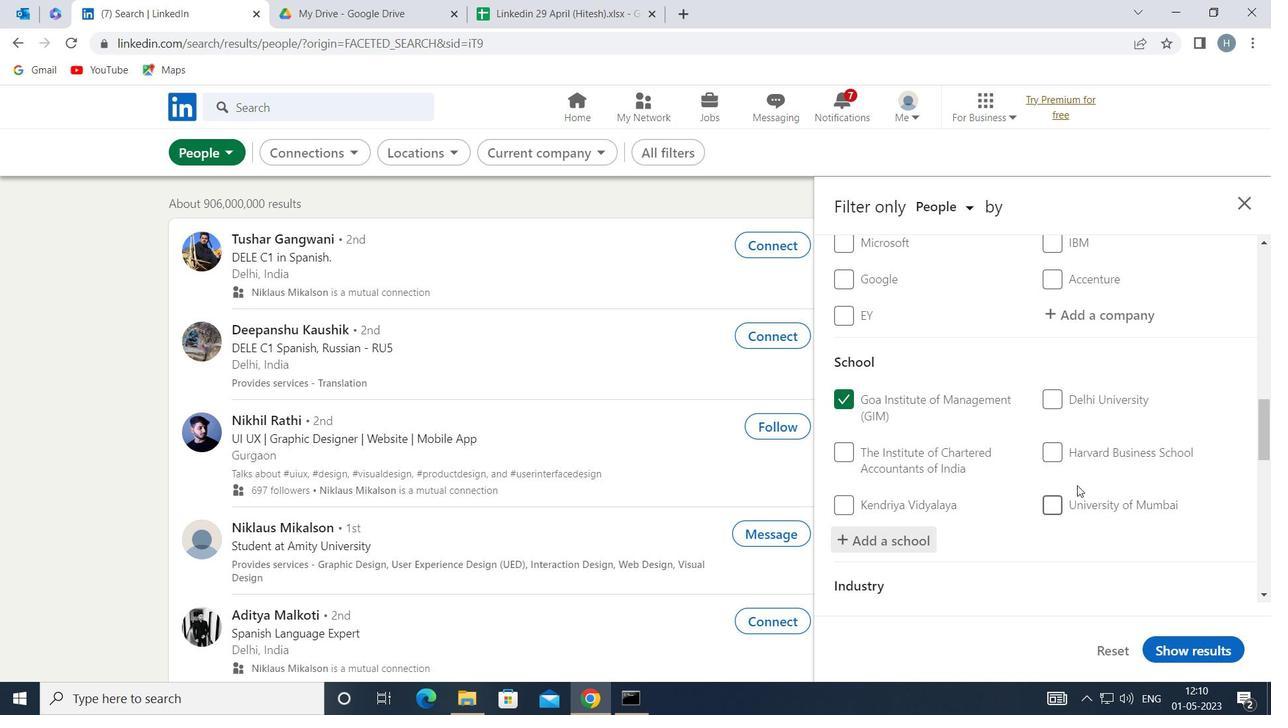 
Action: Mouse scrolled (1077, 479) with delta (0, 0)
Screenshot: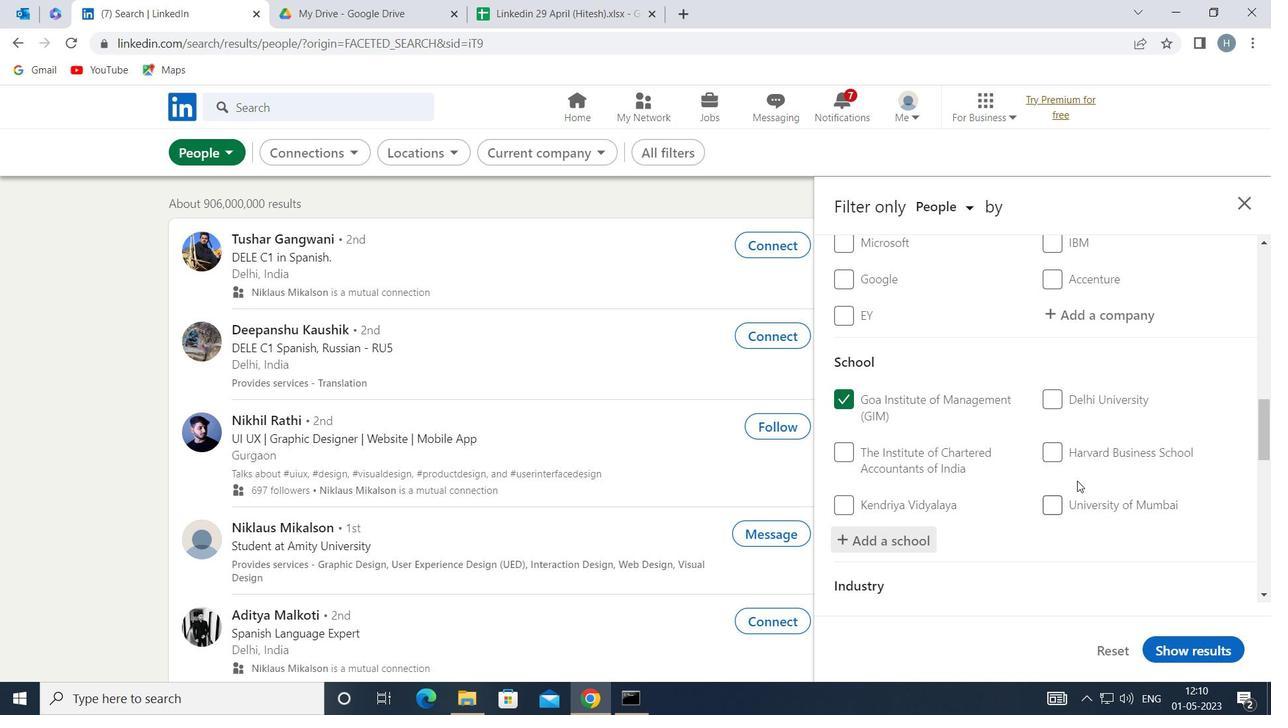 
Action: Mouse moved to (1064, 476)
Screenshot: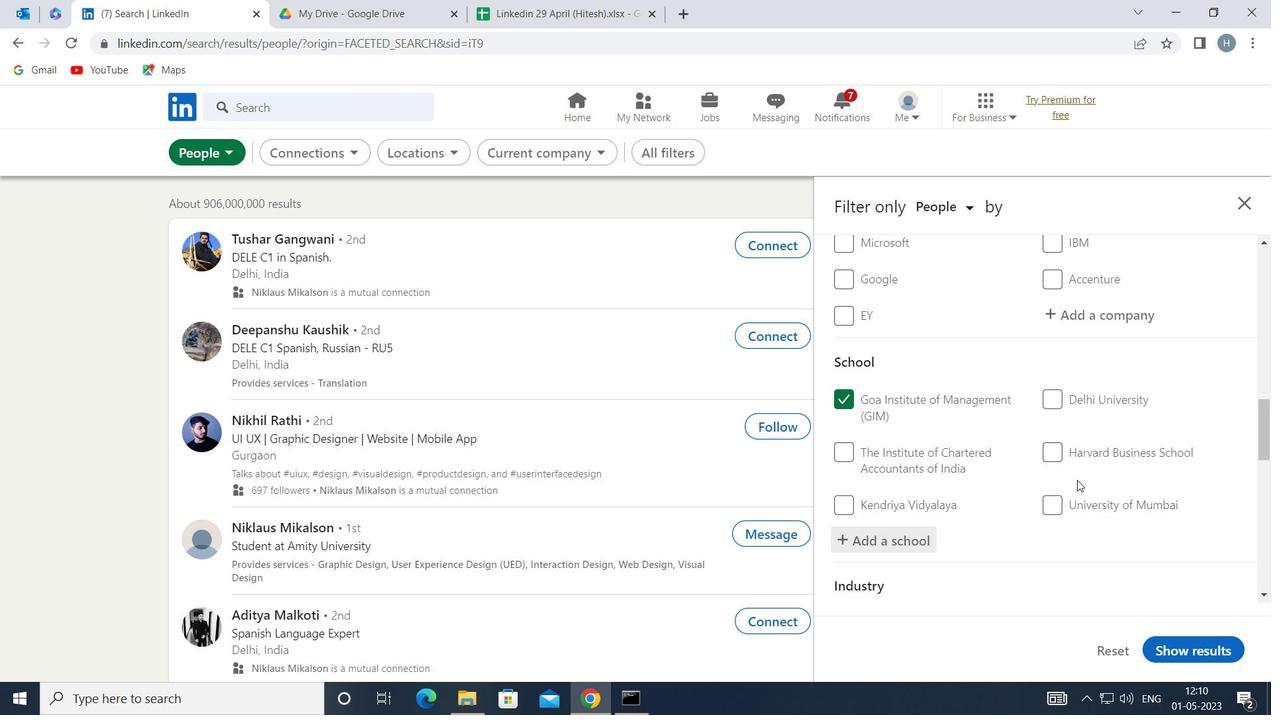 
Action: Mouse scrolled (1064, 476) with delta (0, 0)
Screenshot: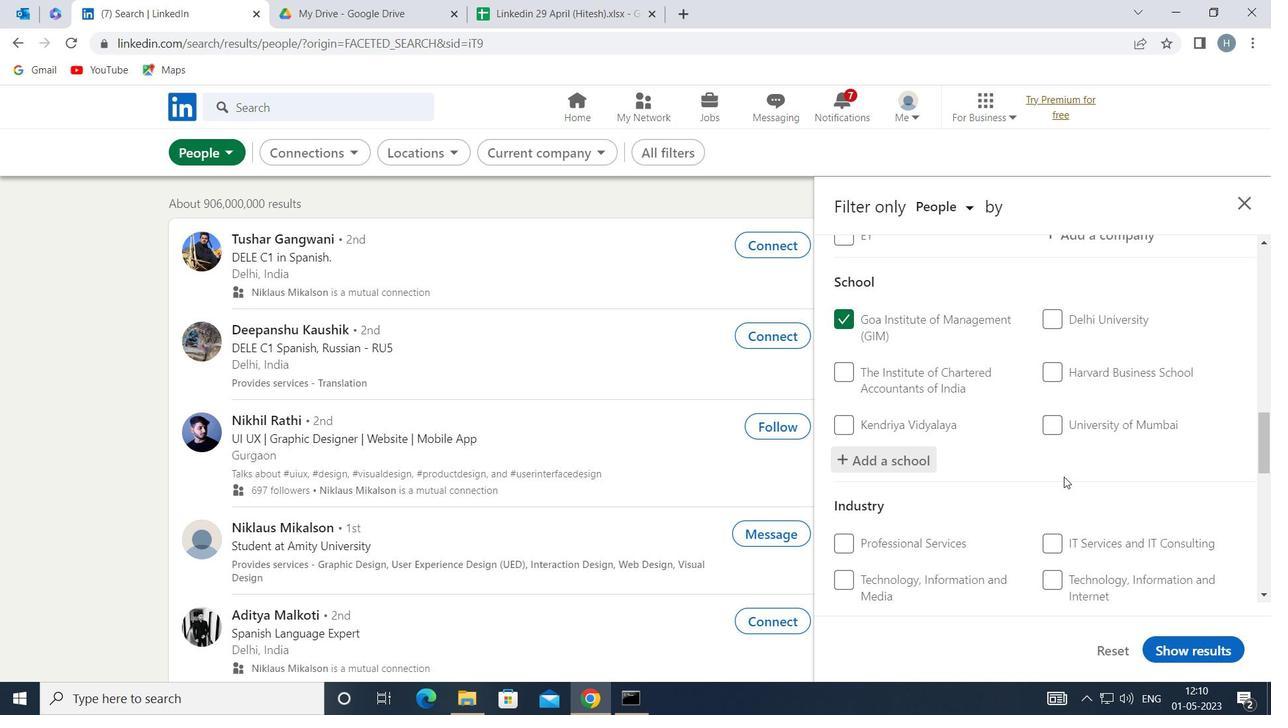 
Action: Mouse scrolled (1064, 476) with delta (0, 0)
Screenshot: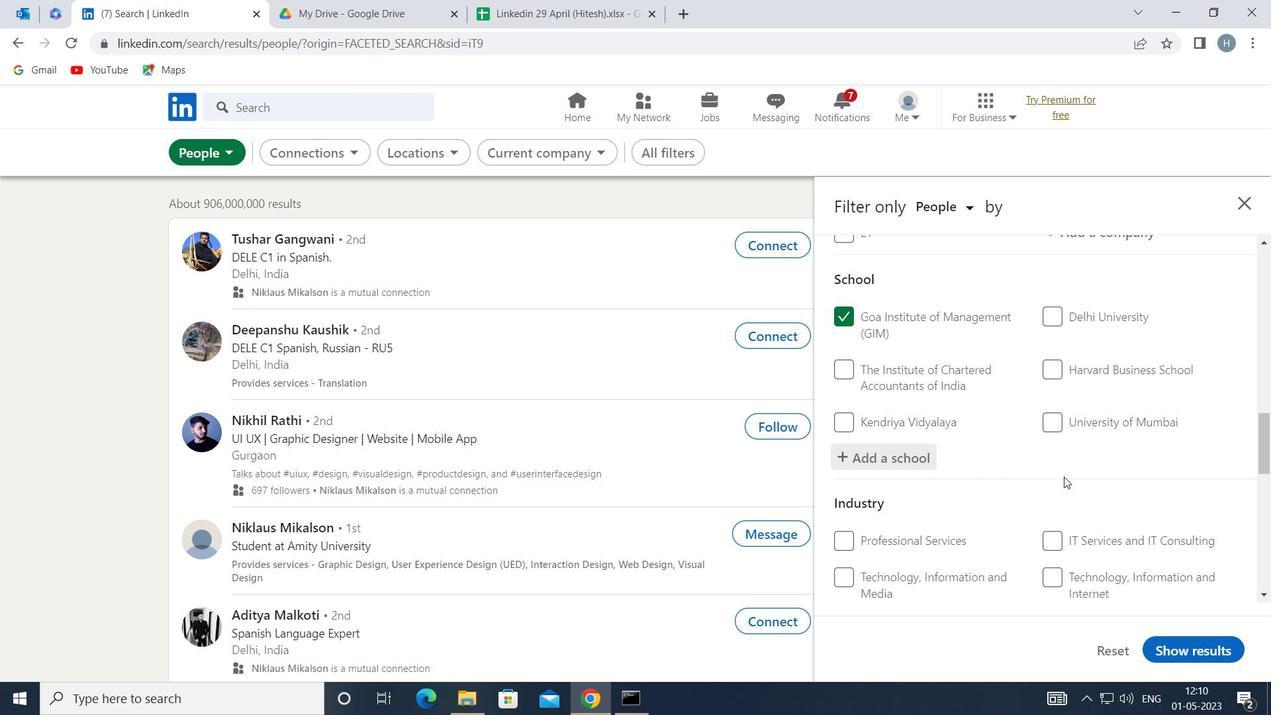 
Action: Mouse moved to (1083, 458)
Screenshot: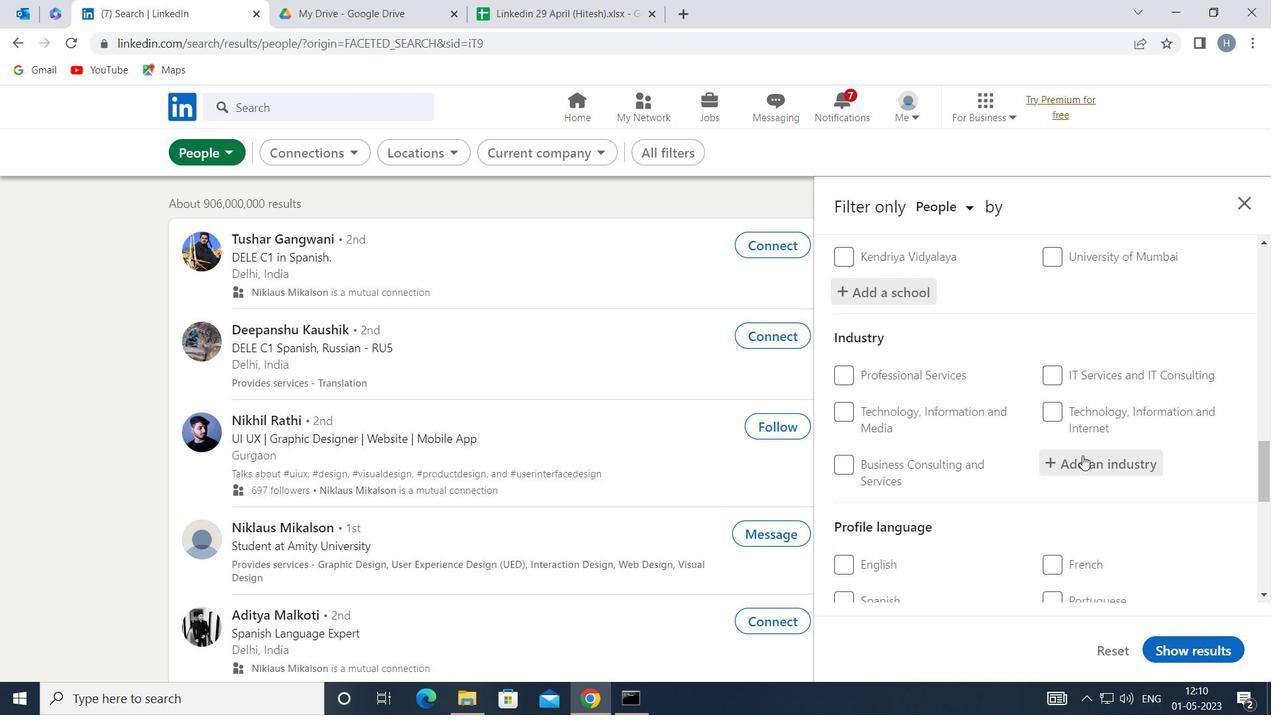 
Action: Mouse pressed left at (1083, 458)
Screenshot: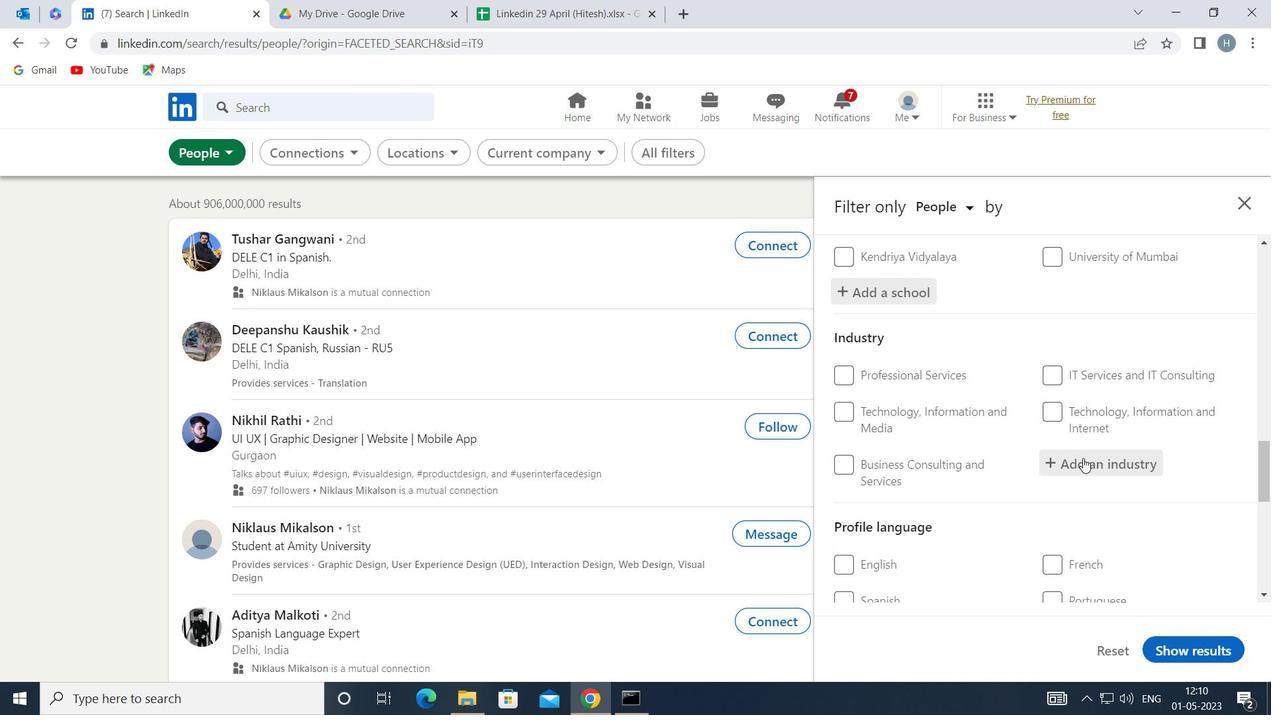 
Action: Key pressed <Key.shift>HOUSEHOLD<Key.space>
Screenshot: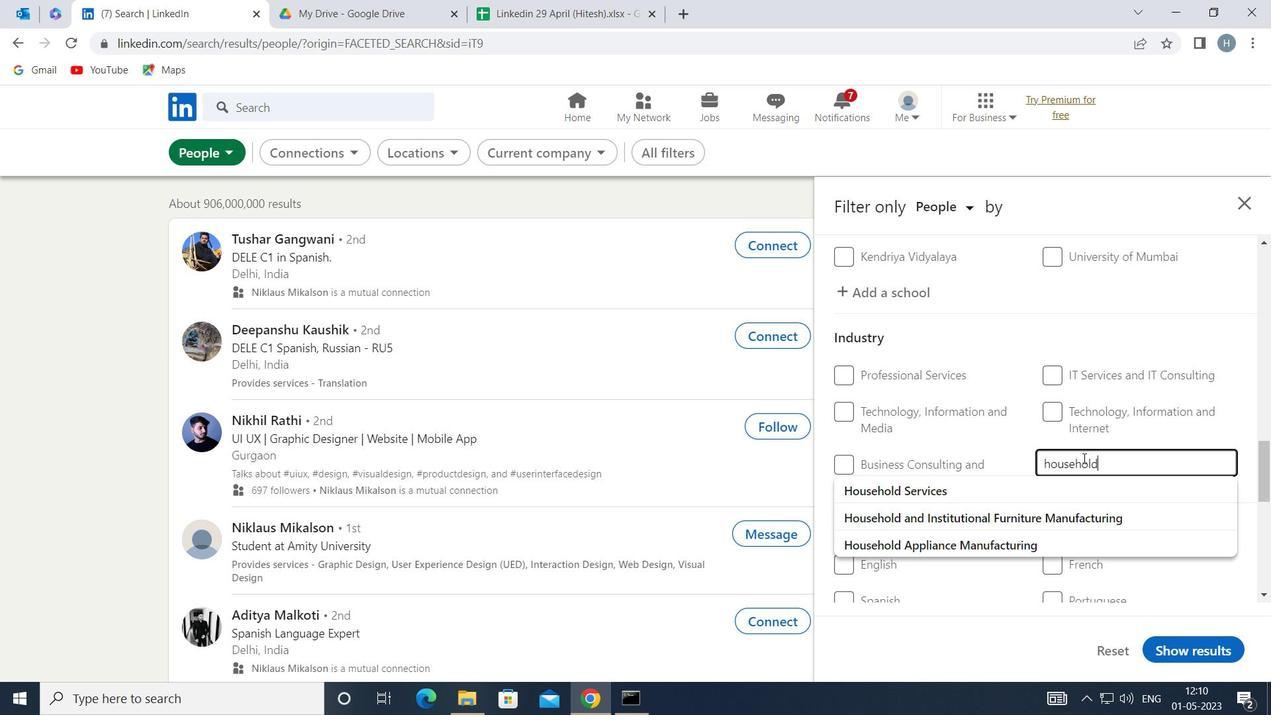 
Action: Mouse moved to (1015, 540)
Screenshot: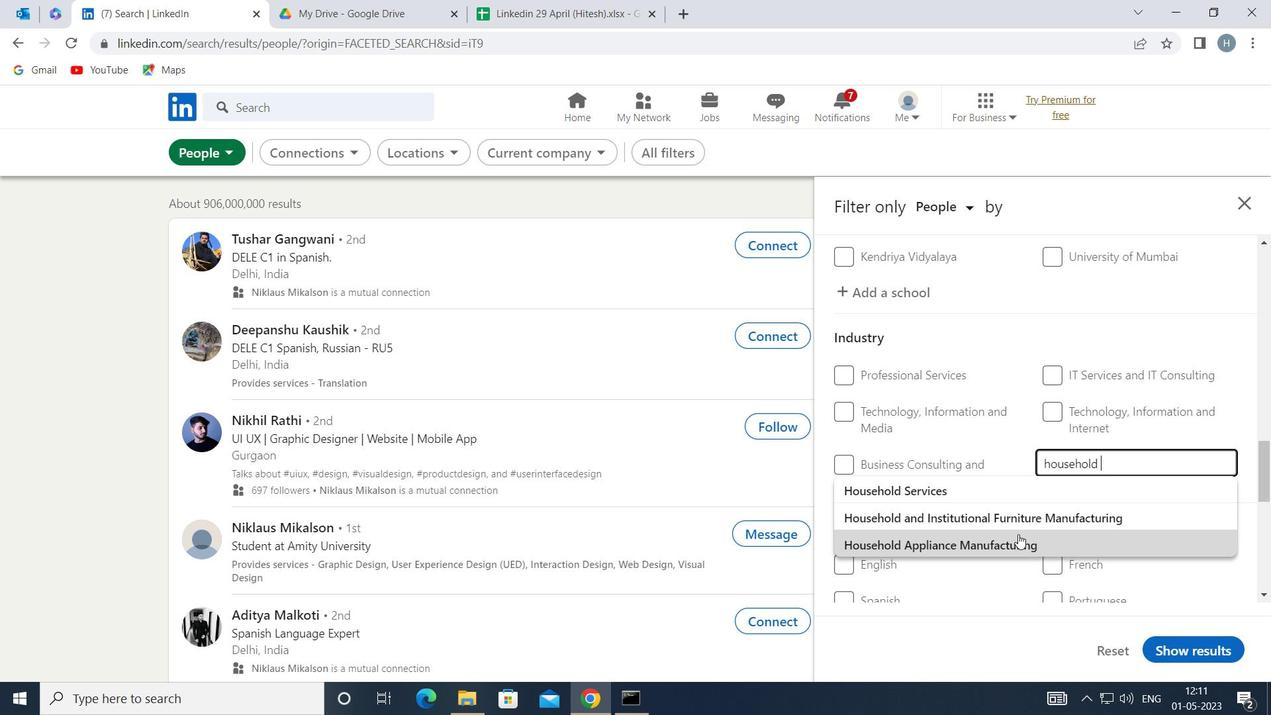 
Action: Mouse pressed left at (1015, 540)
Screenshot: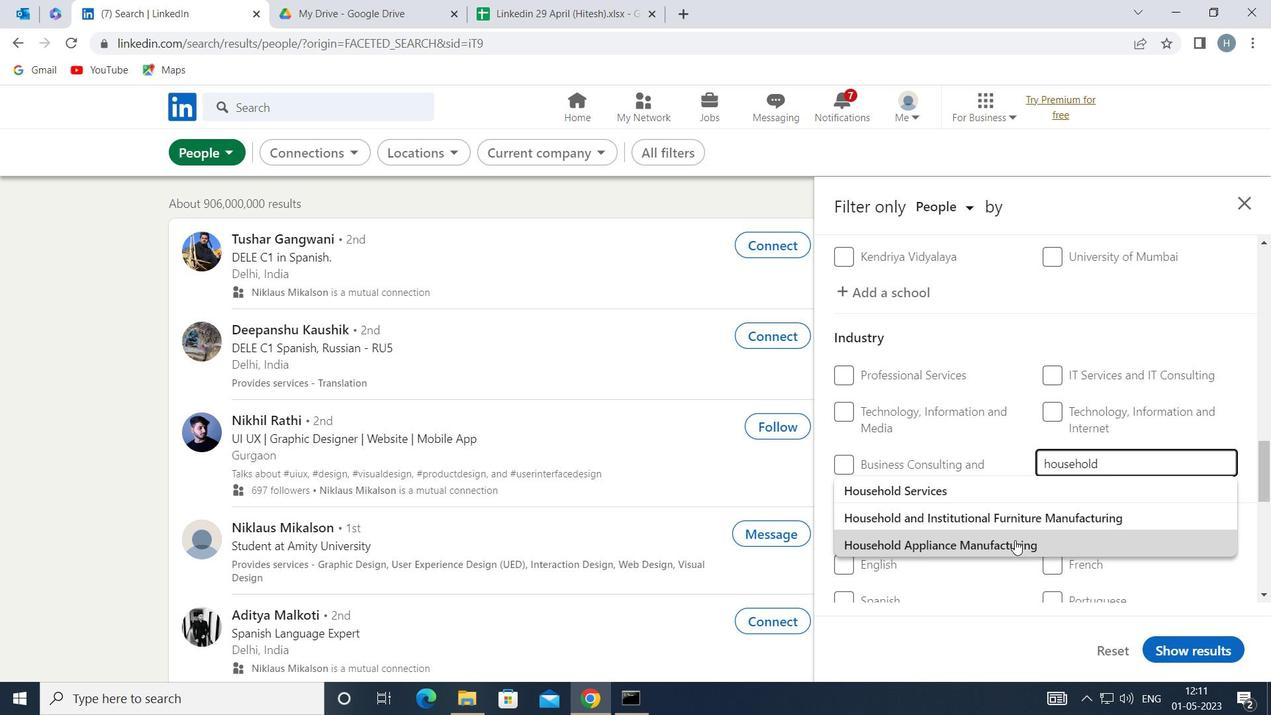 
Action: Mouse moved to (1004, 495)
Screenshot: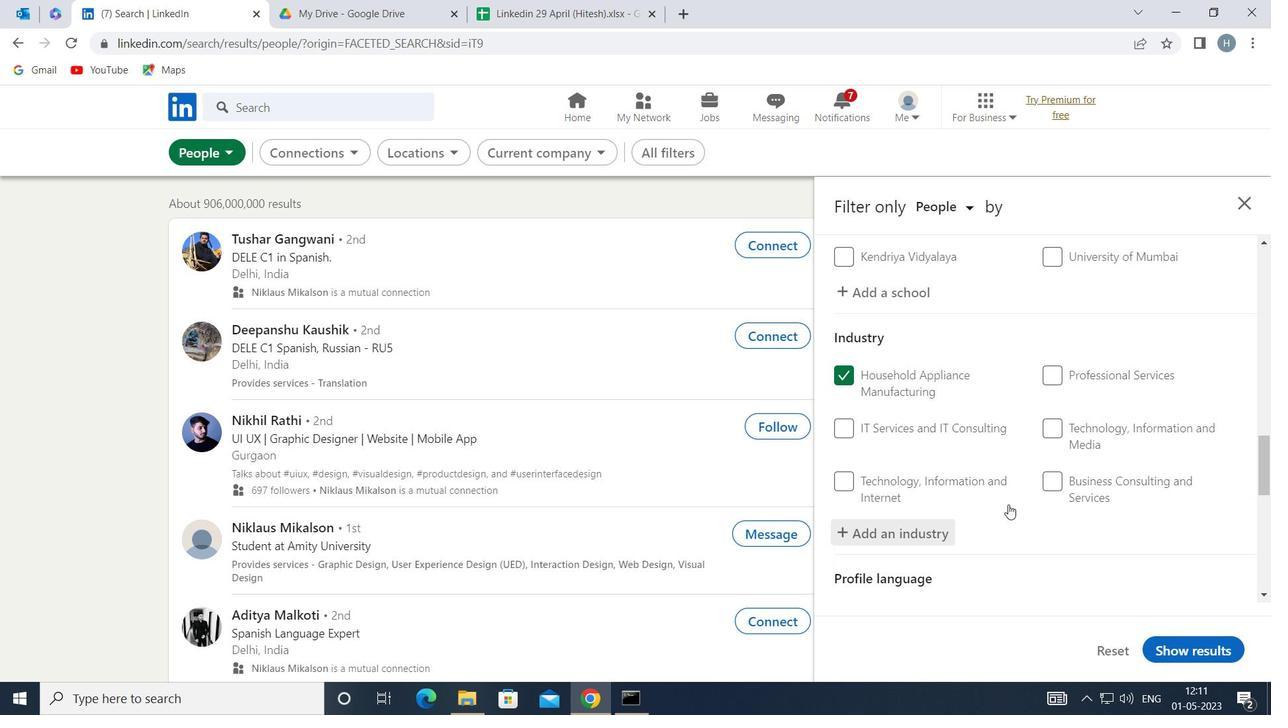 
Action: Mouse scrolled (1004, 495) with delta (0, 0)
Screenshot: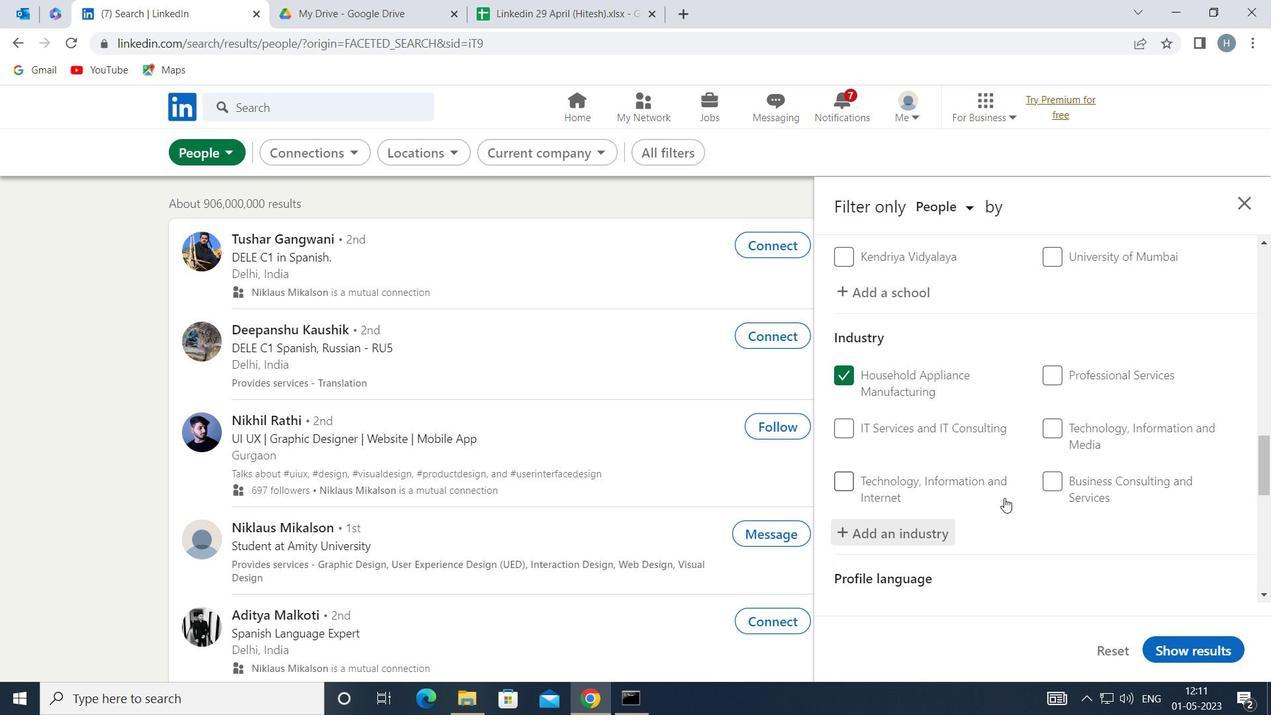 
Action: Mouse scrolled (1004, 495) with delta (0, 0)
Screenshot: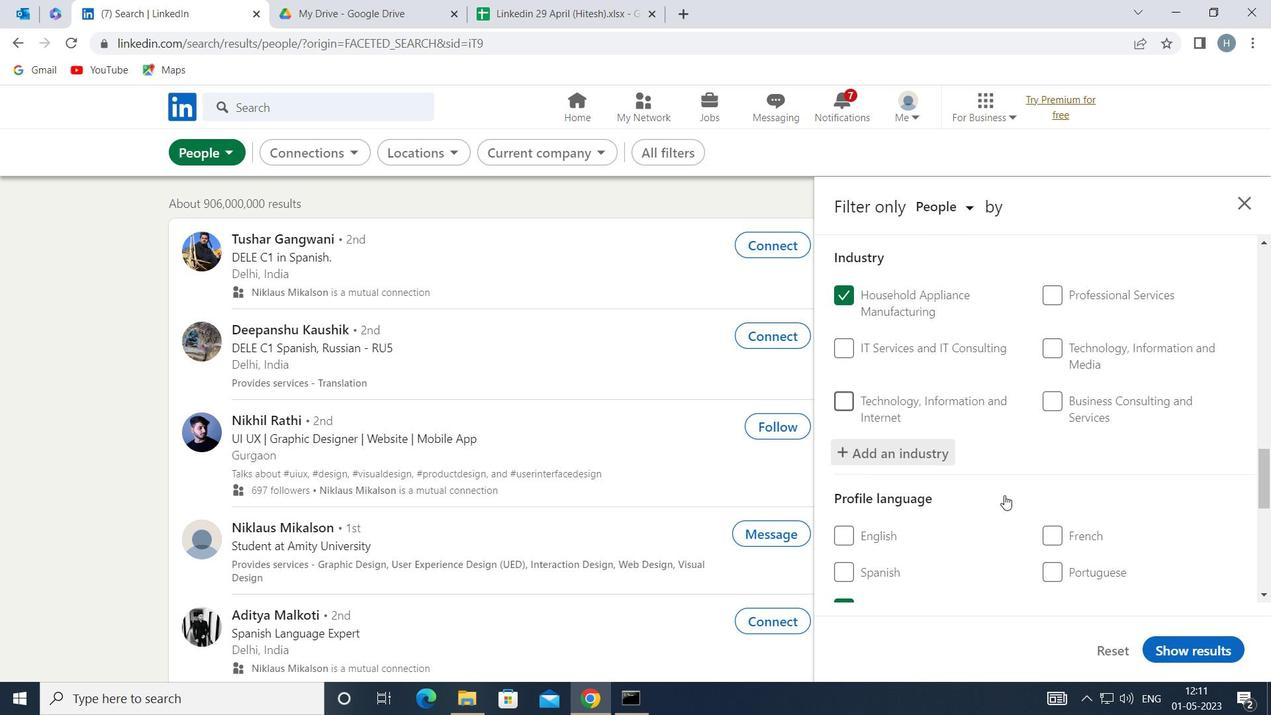 
Action: Mouse scrolled (1004, 495) with delta (0, 0)
Screenshot: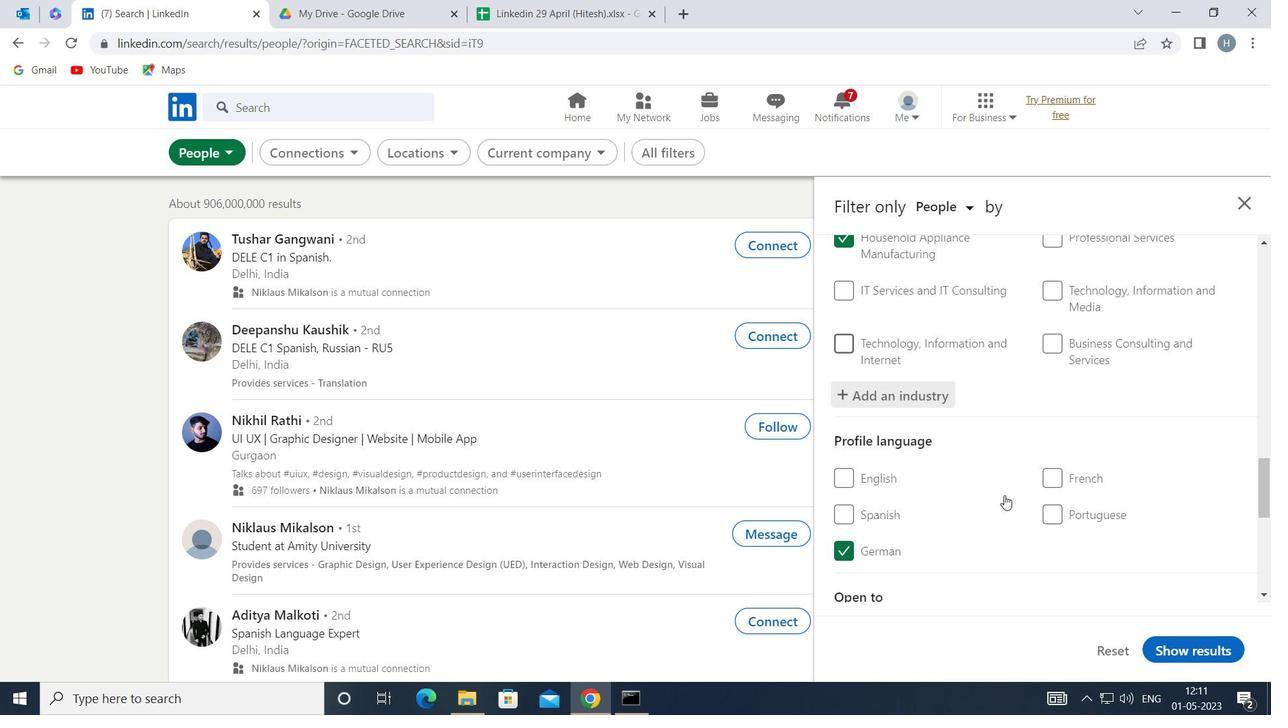 
Action: Mouse scrolled (1004, 495) with delta (0, 0)
Screenshot: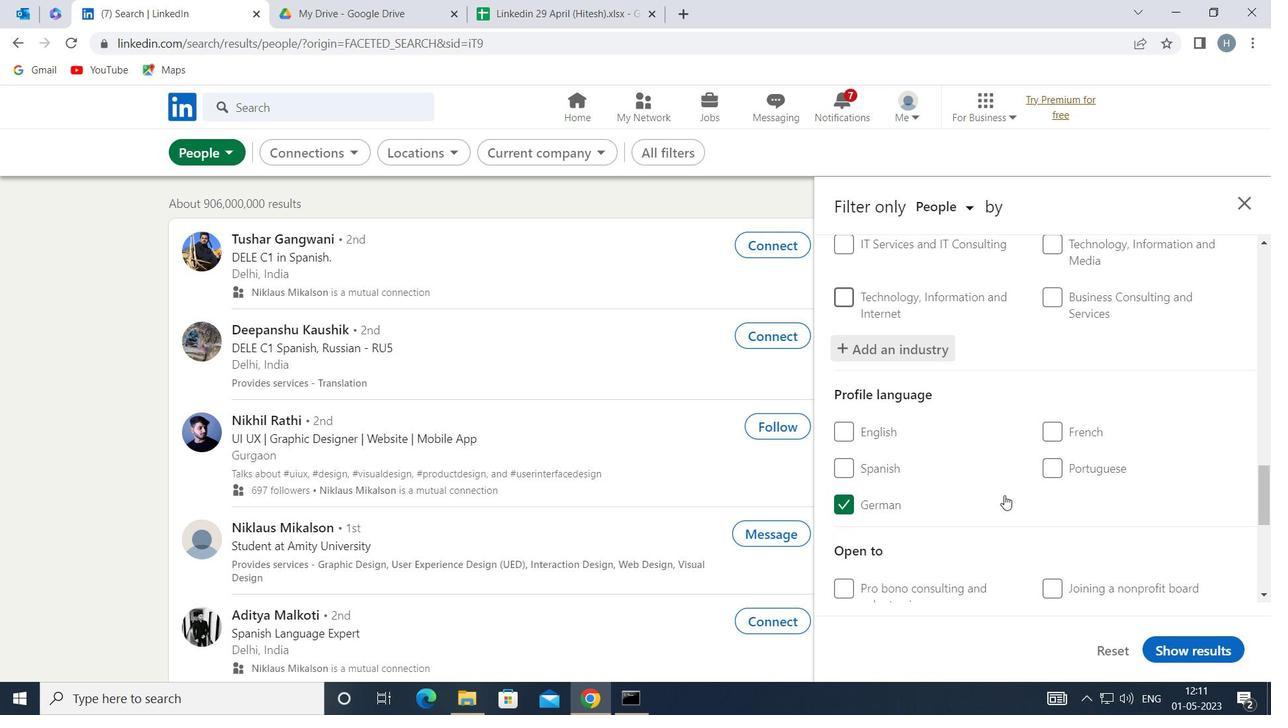
Action: Mouse scrolled (1004, 495) with delta (0, 0)
Screenshot: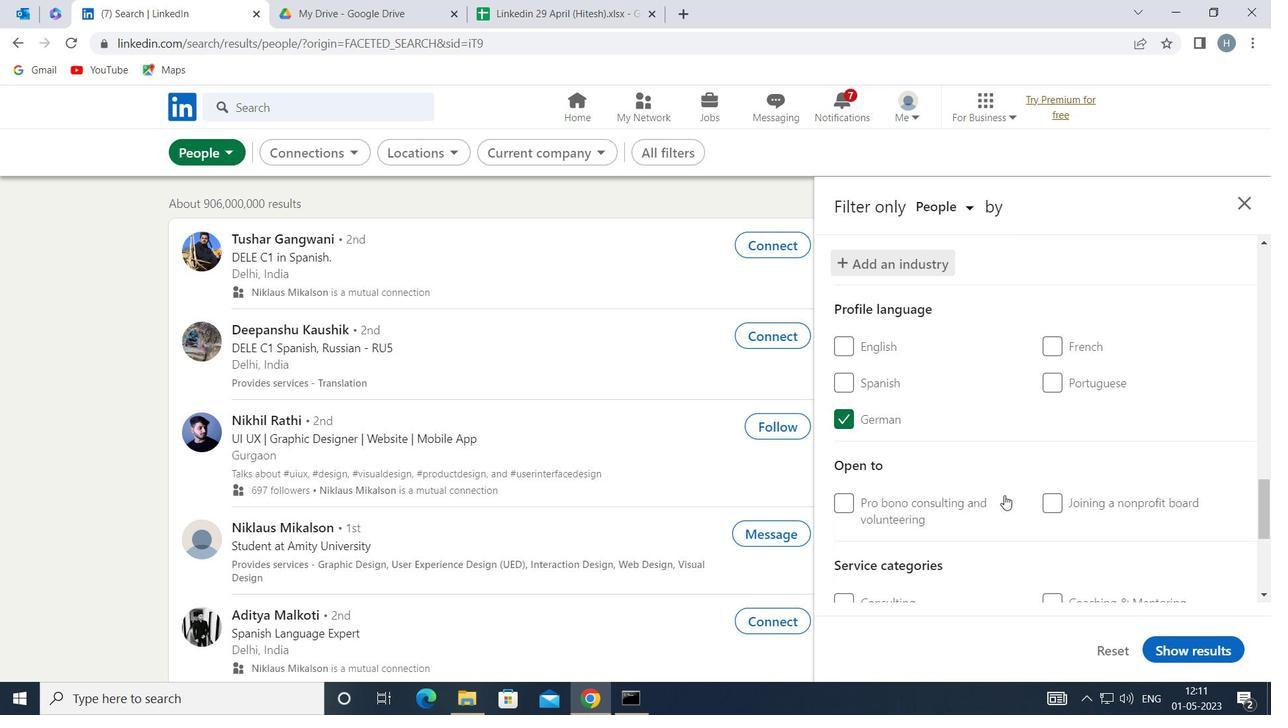 
Action: Mouse moved to (1073, 523)
Screenshot: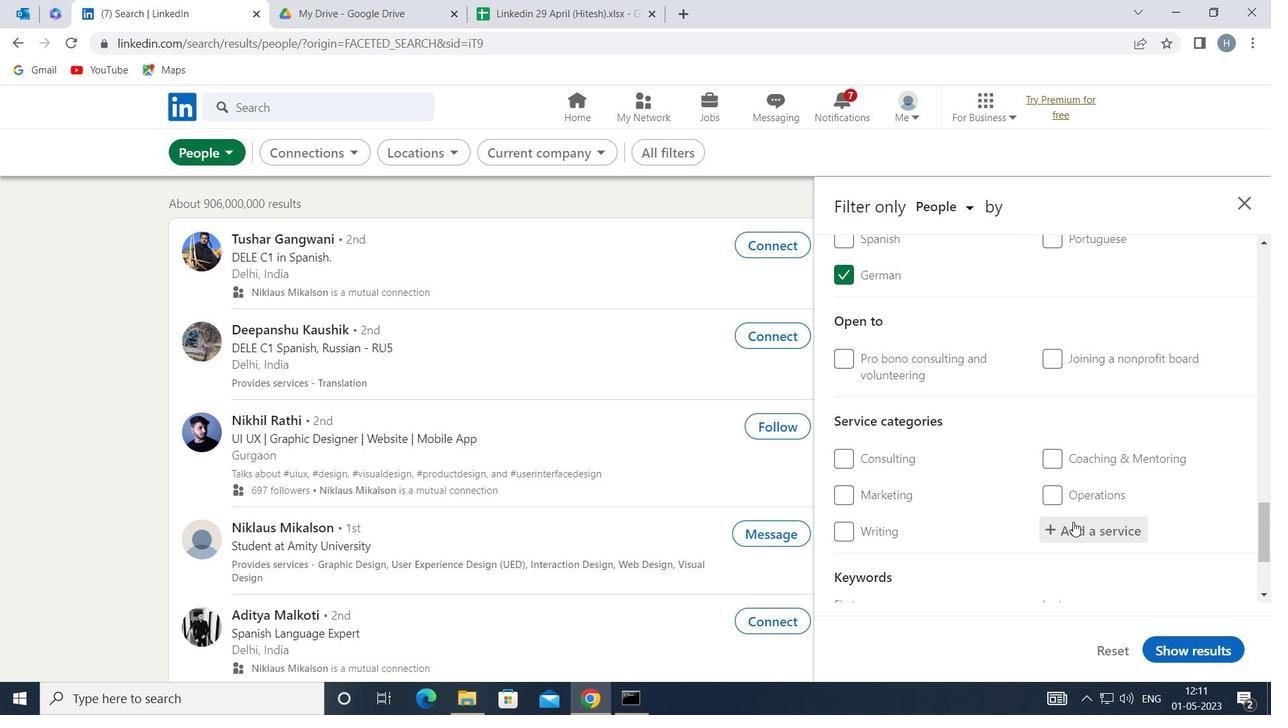 
Action: Mouse pressed left at (1073, 523)
Screenshot: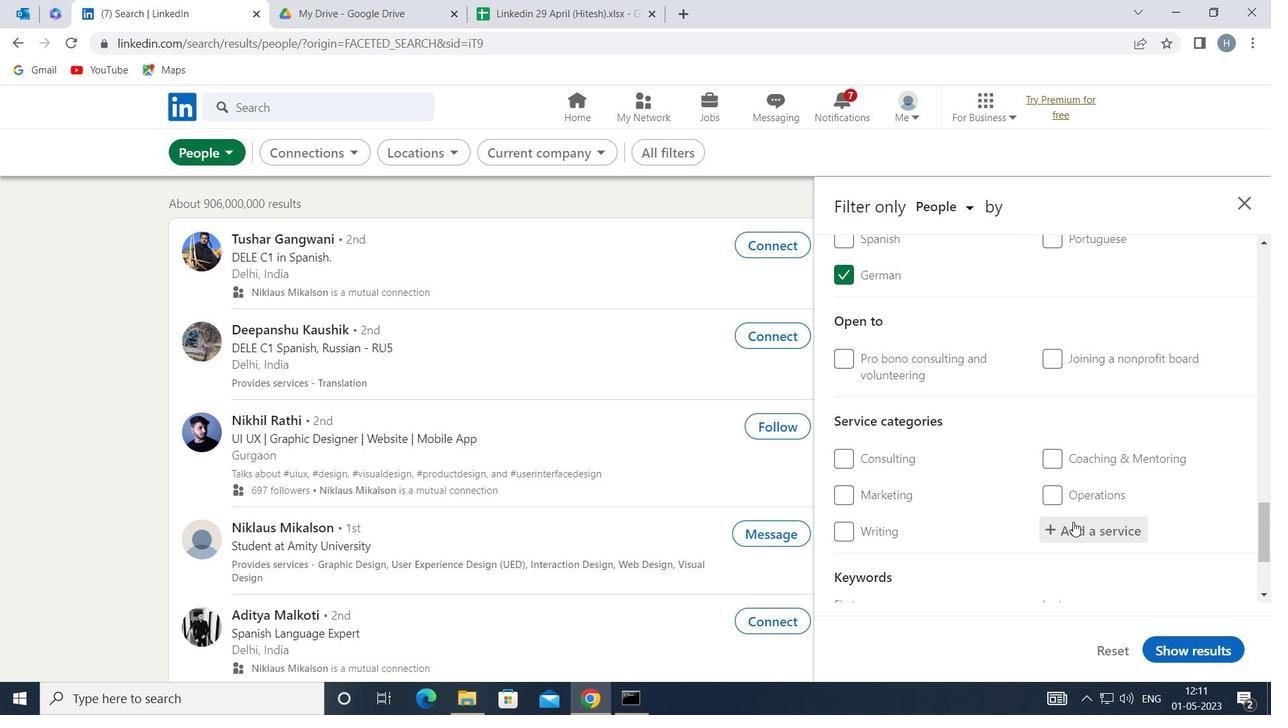 
Action: Mouse moved to (1073, 523)
Screenshot: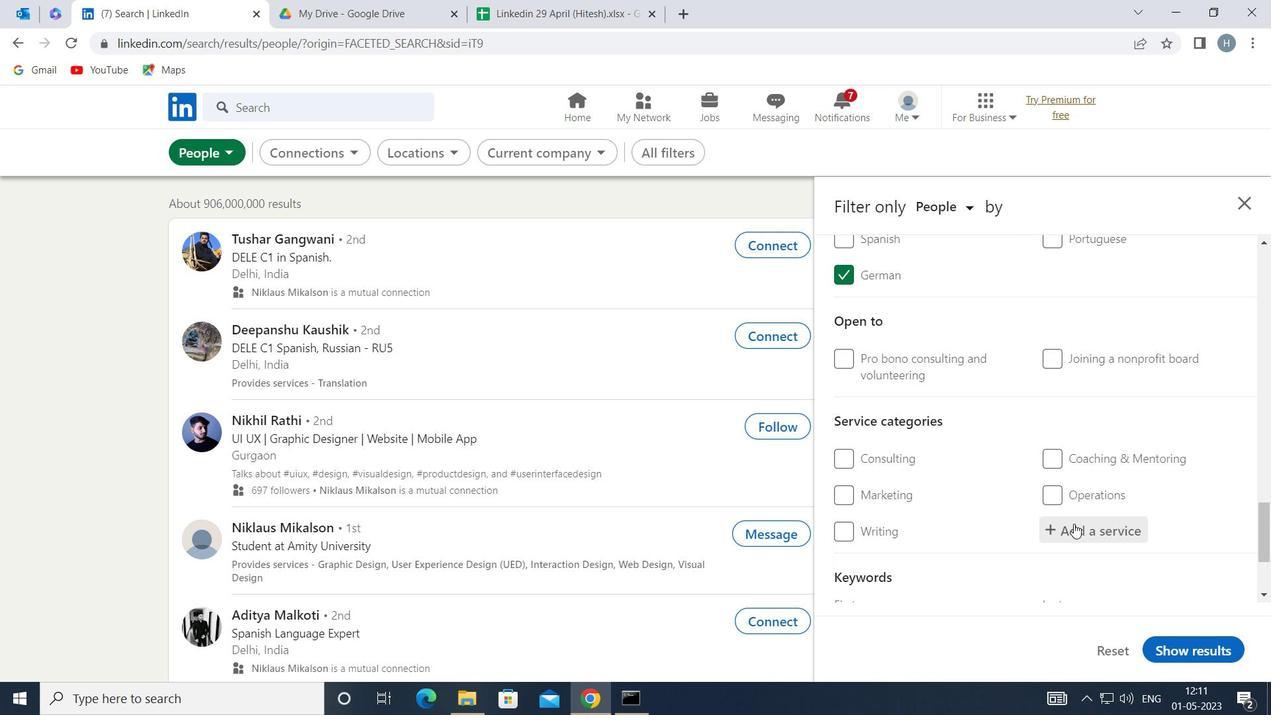 
Action: Key pressed <Key.shift>HOME<Key.space><Key.shift>NE
Screenshot: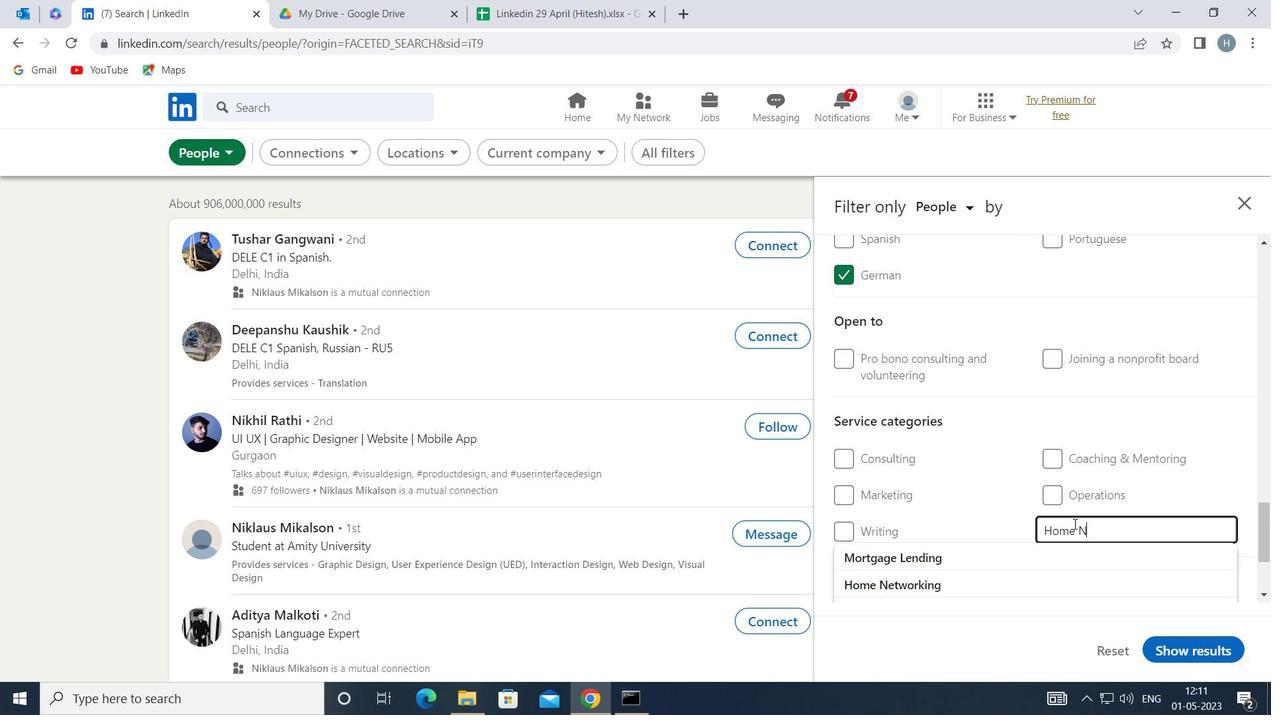 
Action: Mouse moved to (1020, 546)
Screenshot: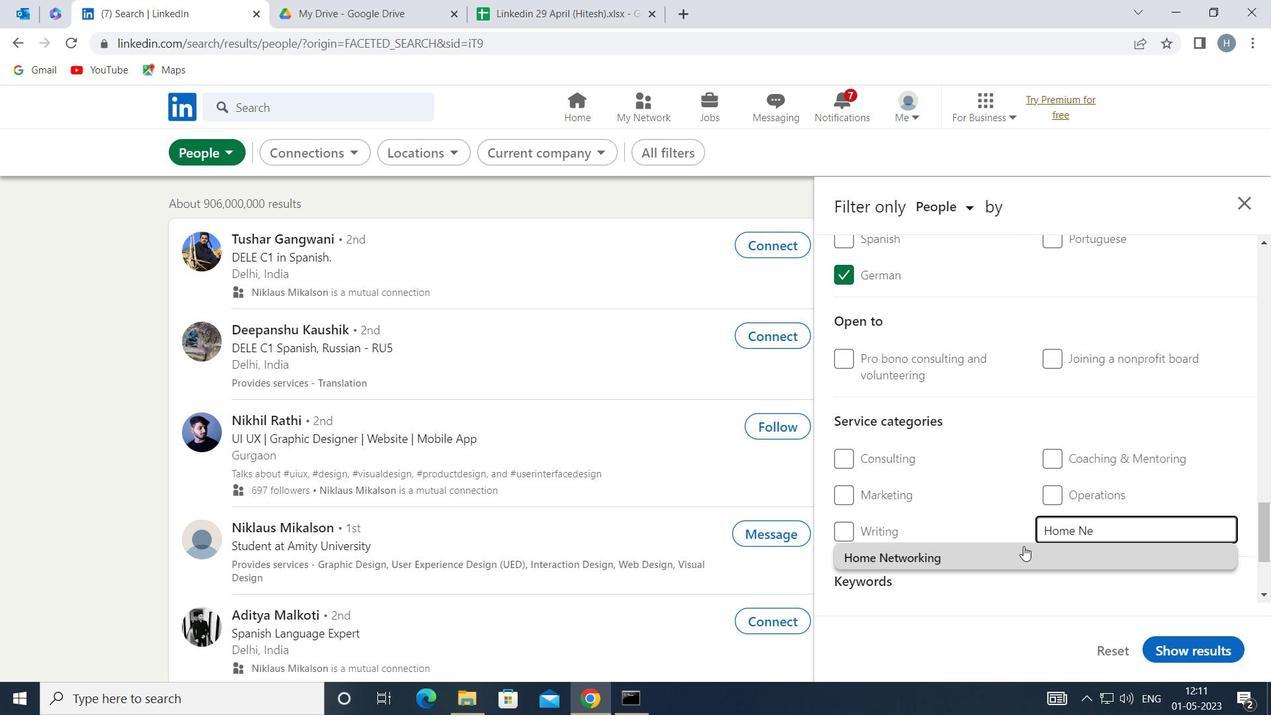
Action: Mouse pressed left at (1020, 546)
Screenshot: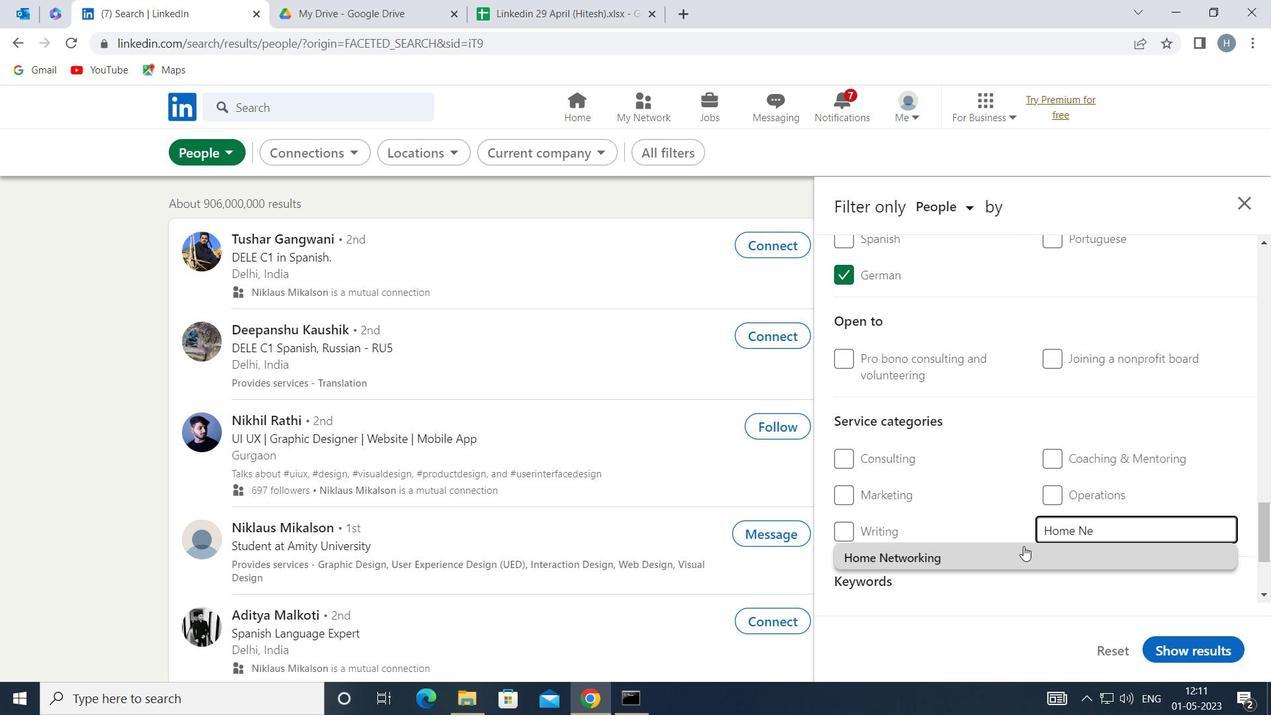 
Action: Mouse moved to (1008, 536)
Screenshot: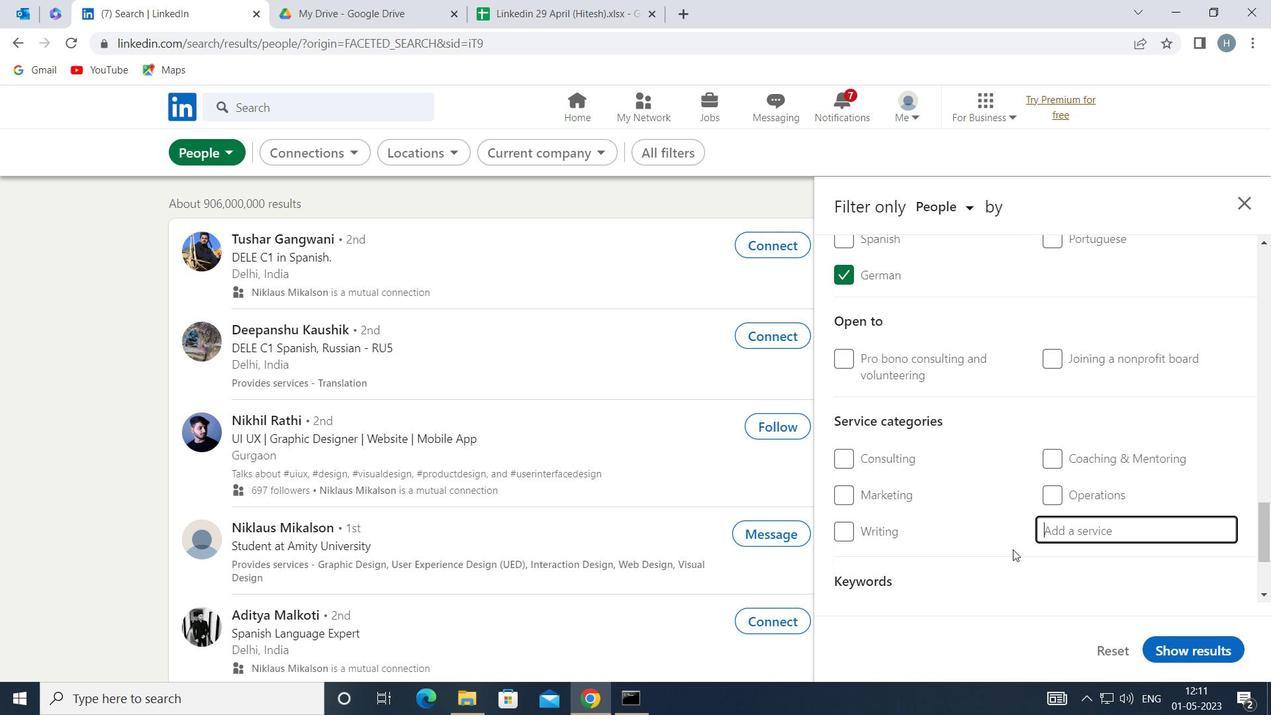 
Action: Mouse scrolled (1008, 536) with delta (0, 0)
Screenshot: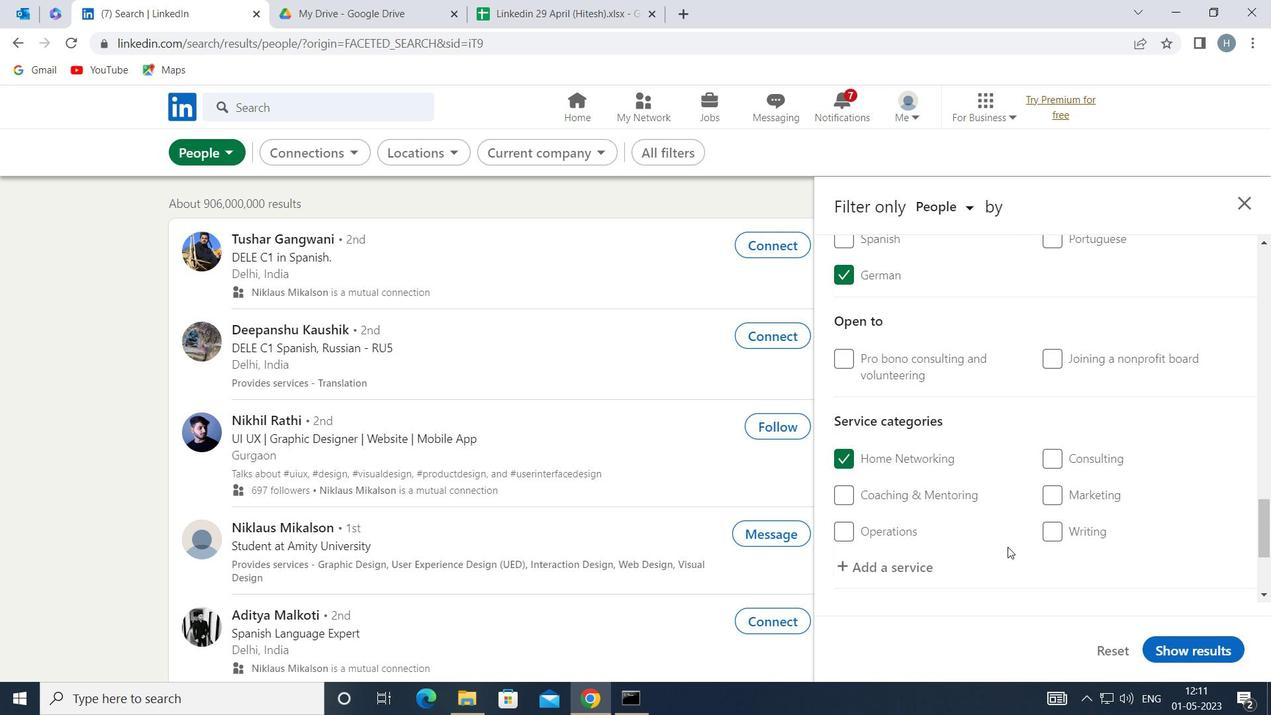 
Action: Mouse moved to (1008, 535)
Screenshot: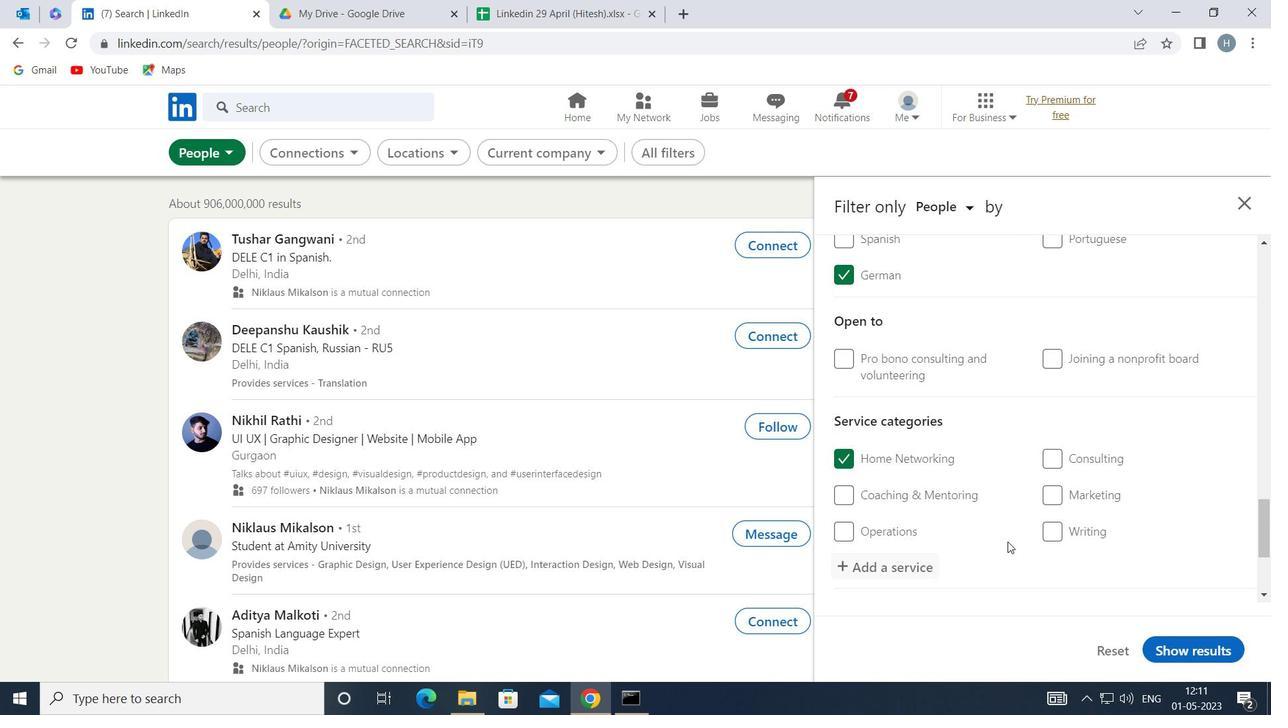 
Action: Mouse scrolled (1008, 534) with delta (0, 0)
Screenshot: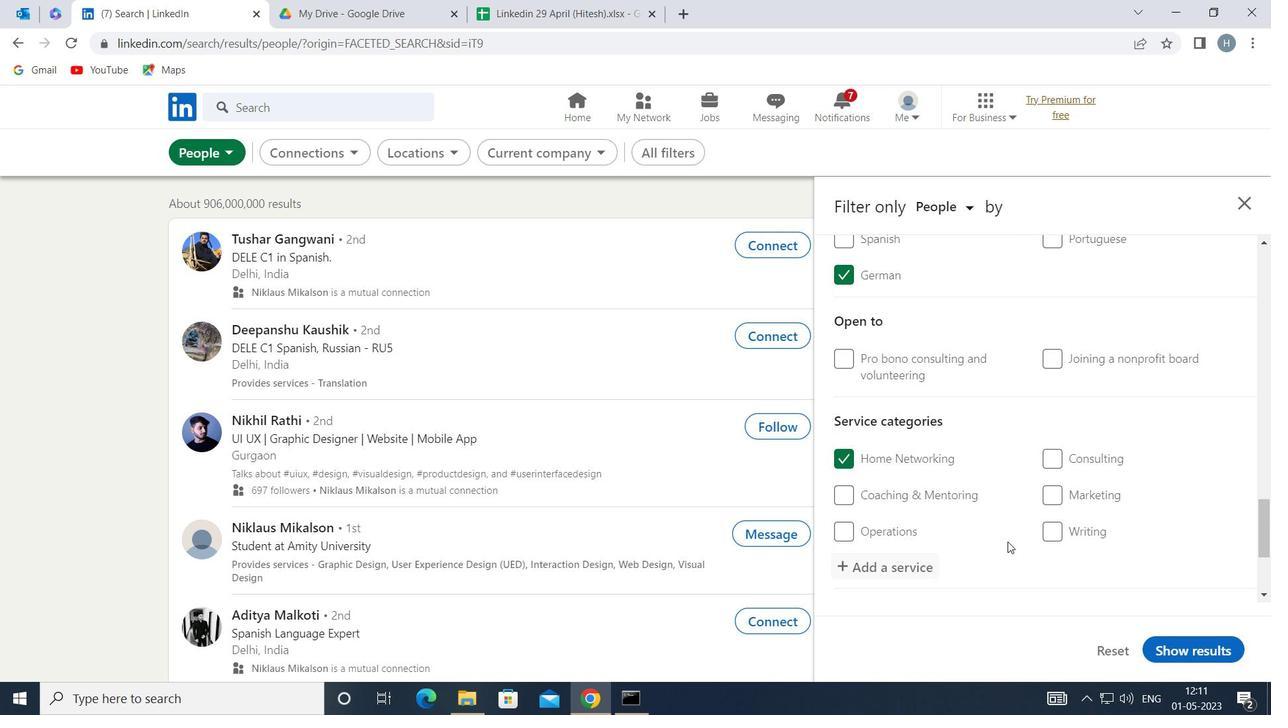 
Action: Mouse moved to (1003, 532)
Screenshot: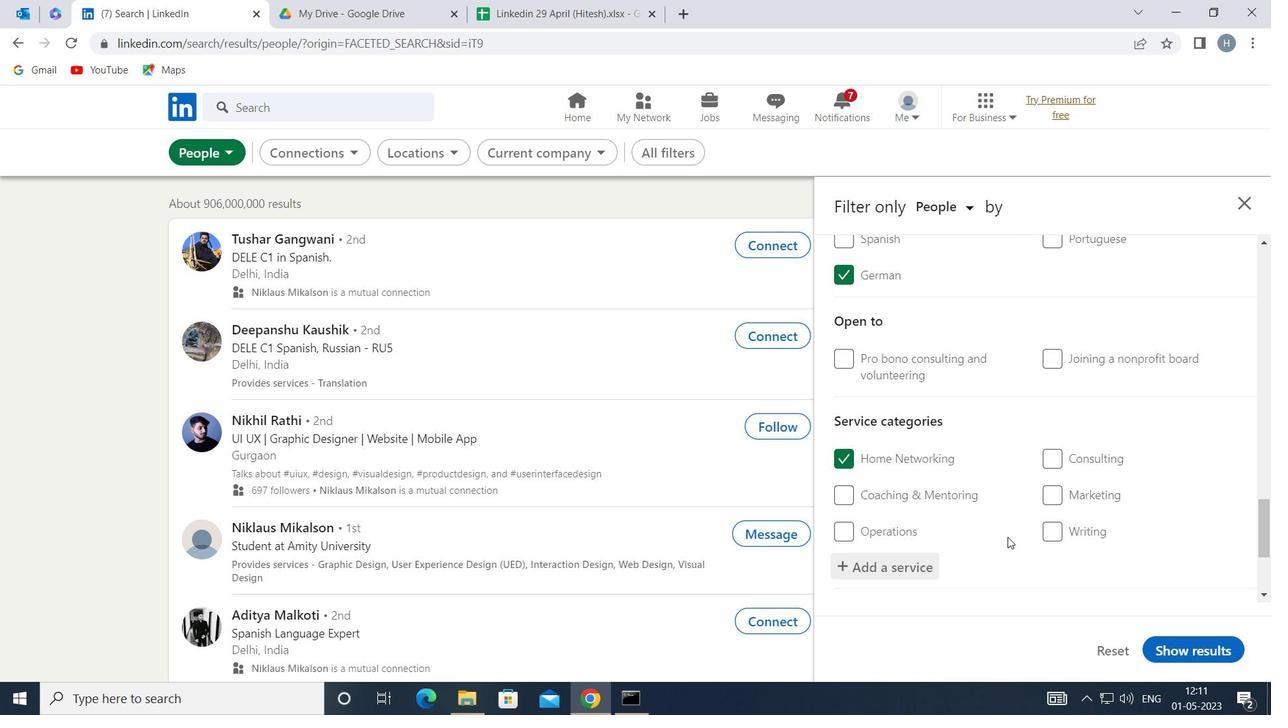 
Action: Mouse scrolled (1003, 531) with delta (0, 0)
Screenshot: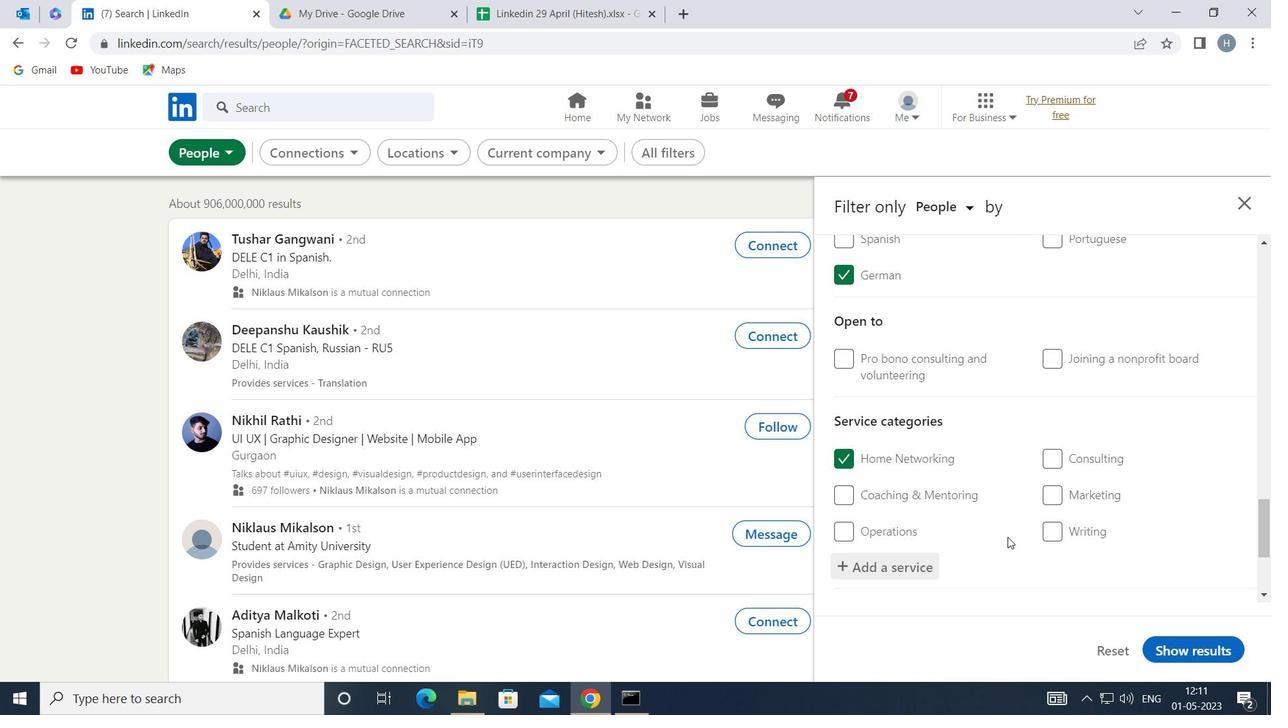 
Action: Mouse moved to (989, 524)
Screenshot: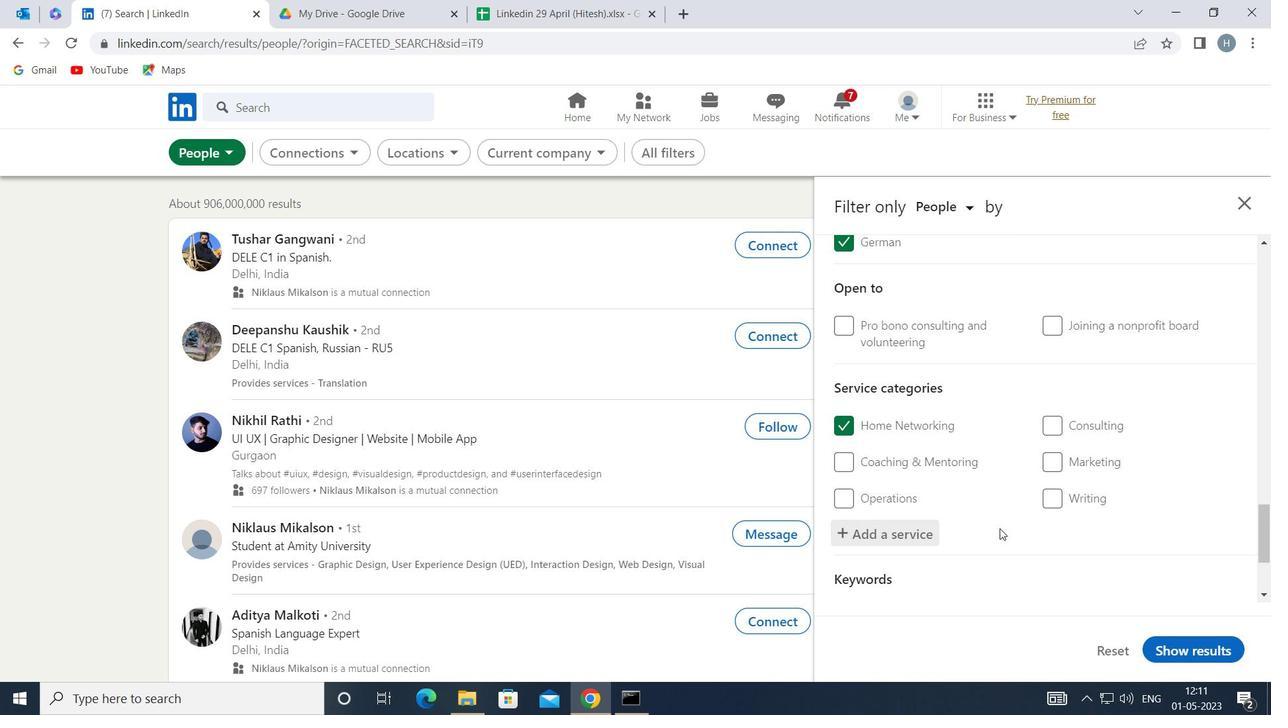 
Action: Mouse scrolled (989, 523) with delta (0, 0)
Screenshot: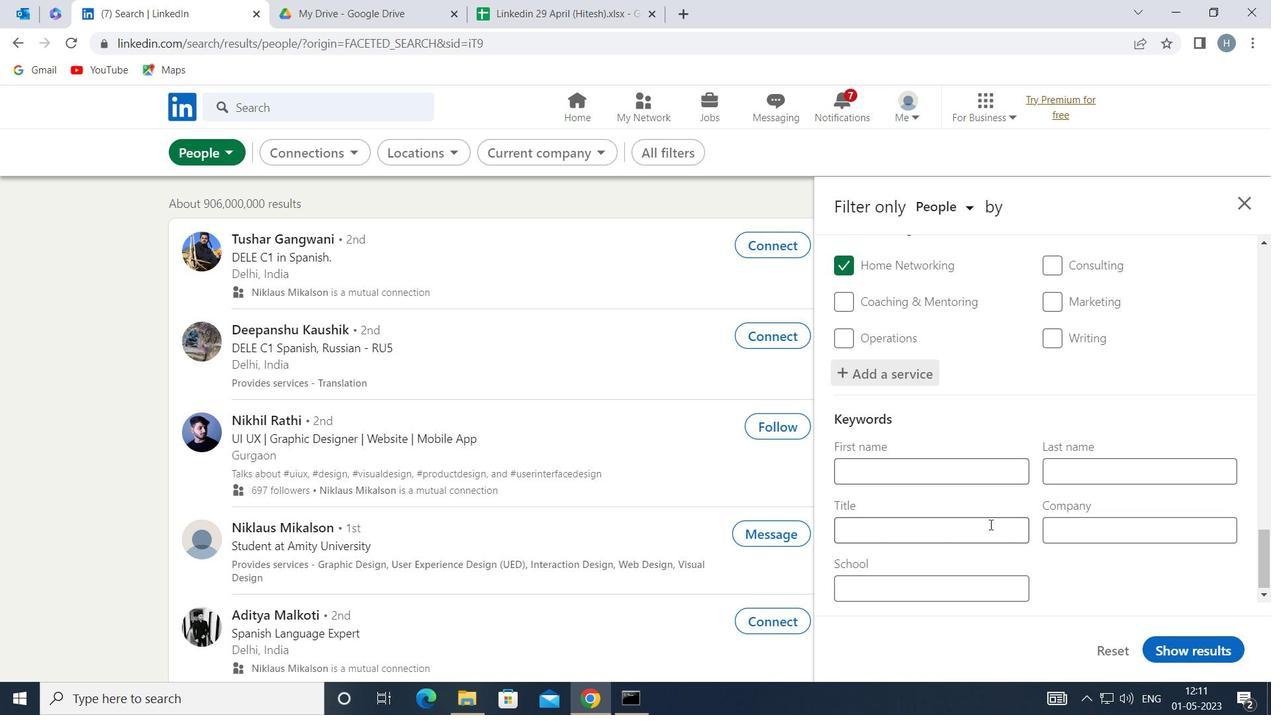 
Action: Mouse scrolled (989, 523) with delta (0, 0)
Screenshot: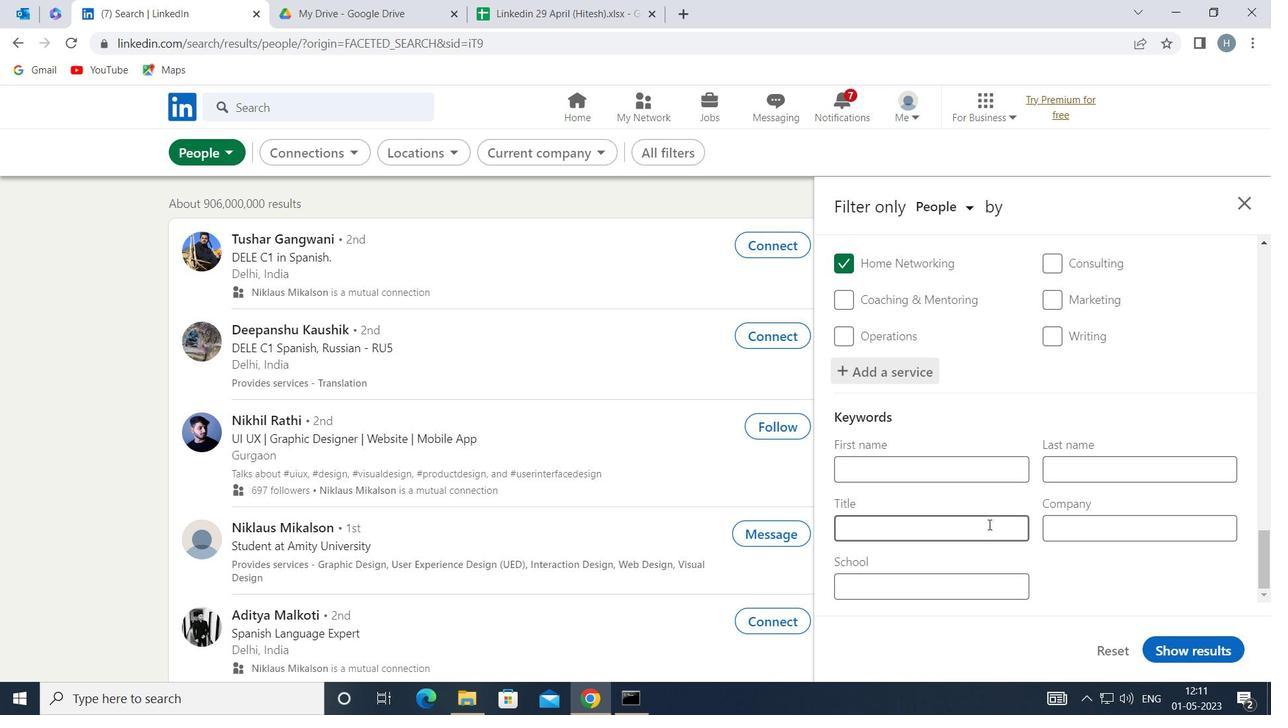 
Action: Mouse moved to (988, 524)
Screenshot: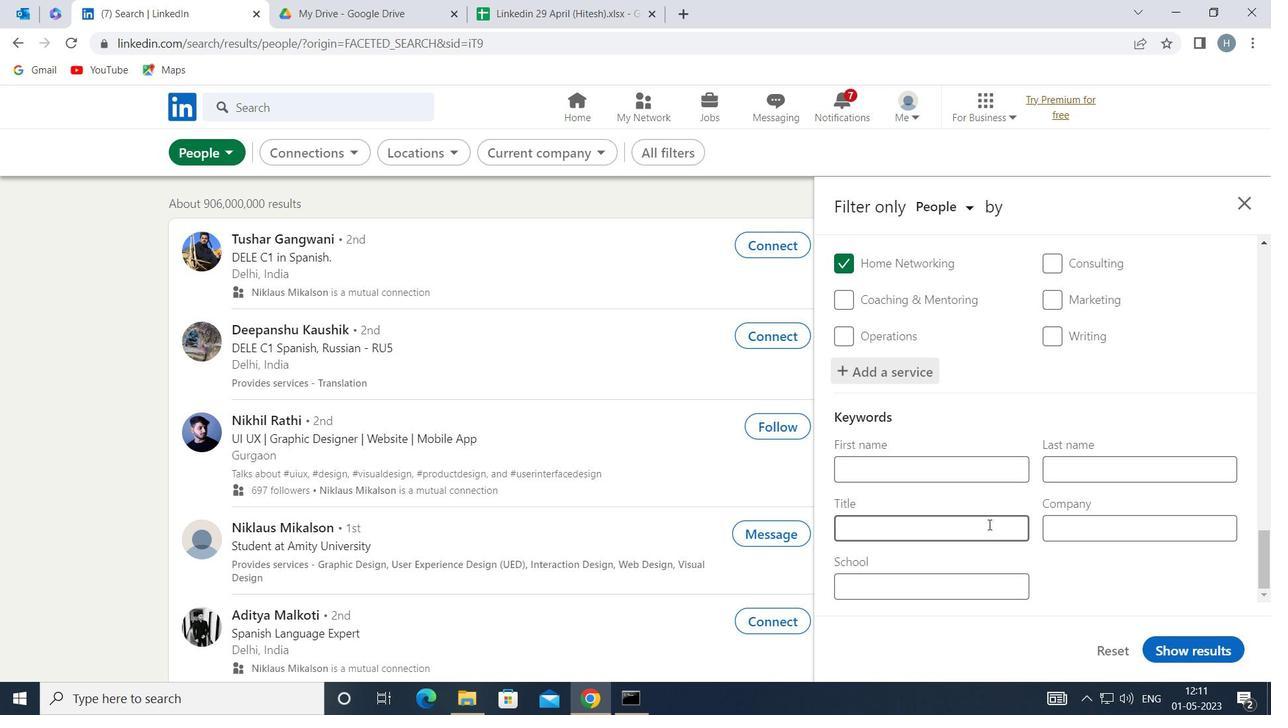 
Action: Mouse scrolled (988, 523) with delta (0, 0)
Screenshot: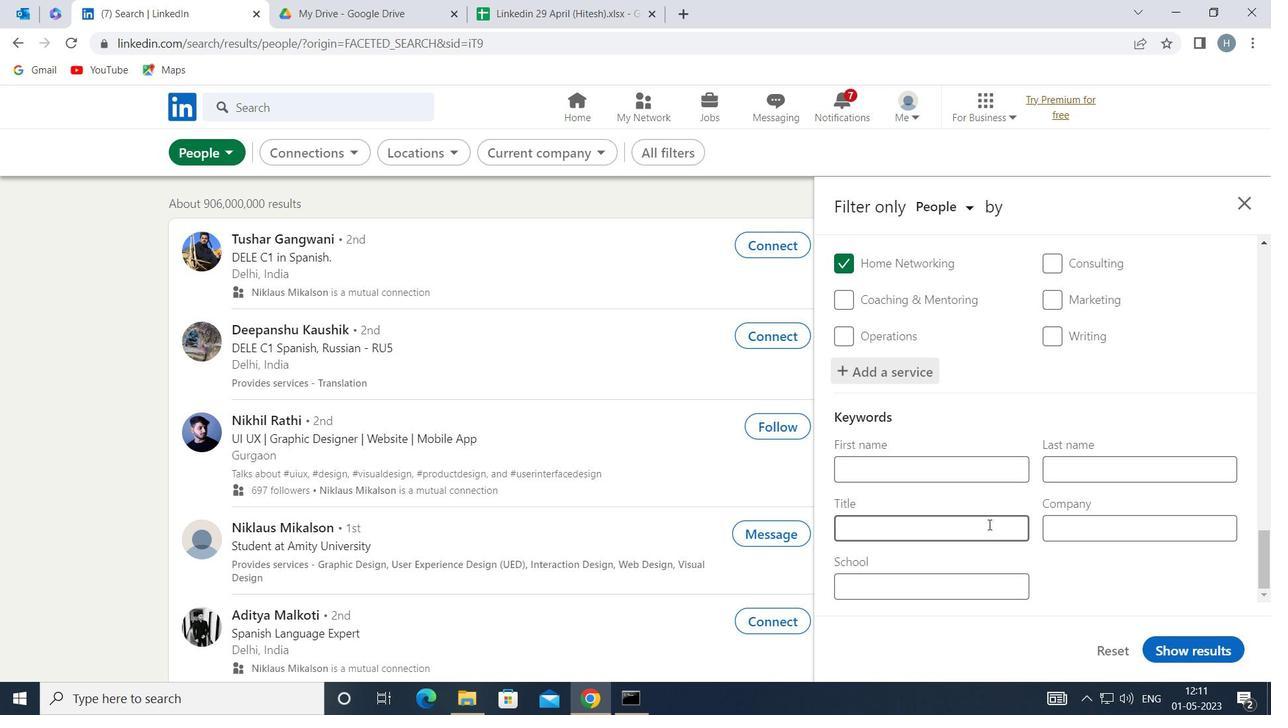 
Action: Mouse moved to (975, 527)
Screenshot: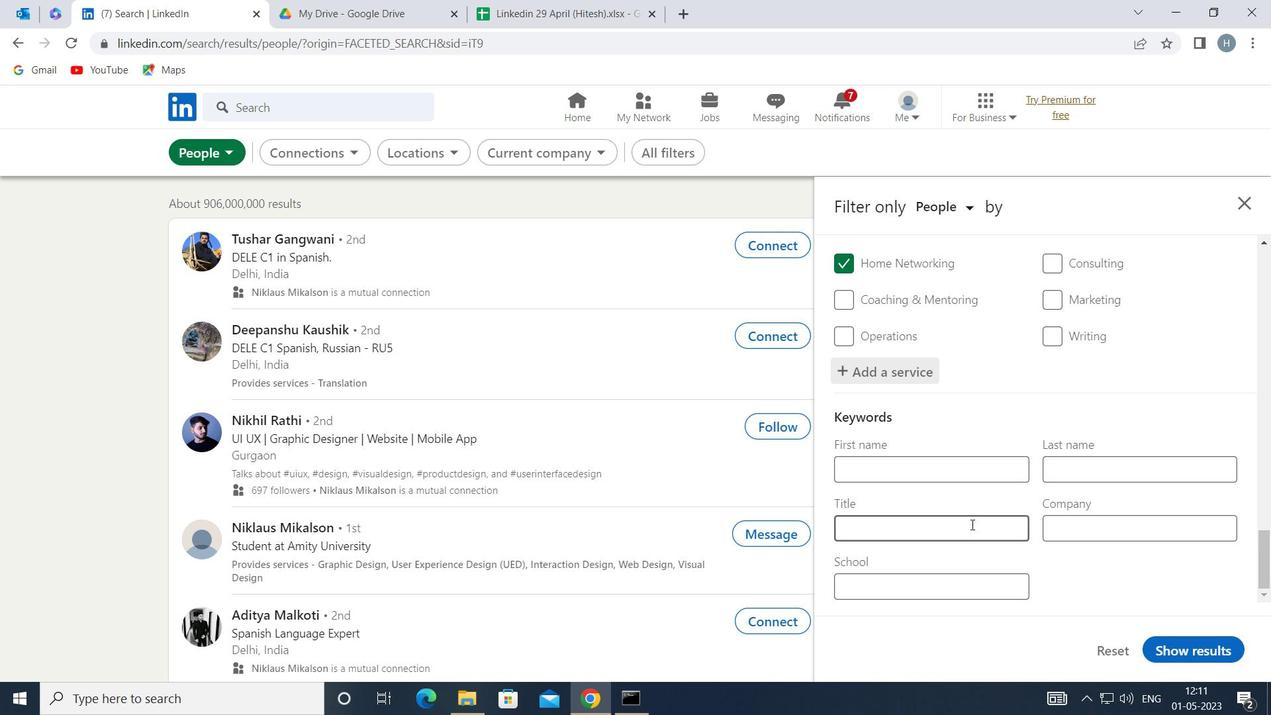 
Action: Mouse pressed left at (975, 527)
Screenshot: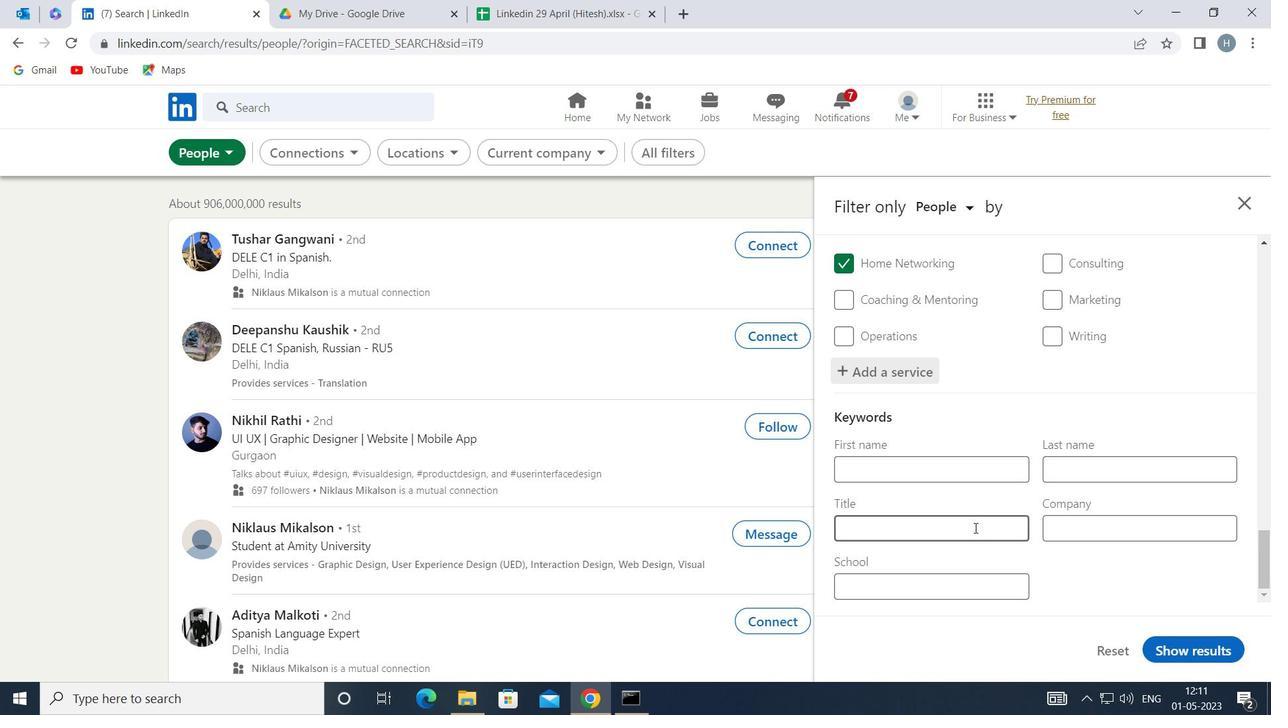 
Action: Mouse moved to (973, 530)
Screenshot: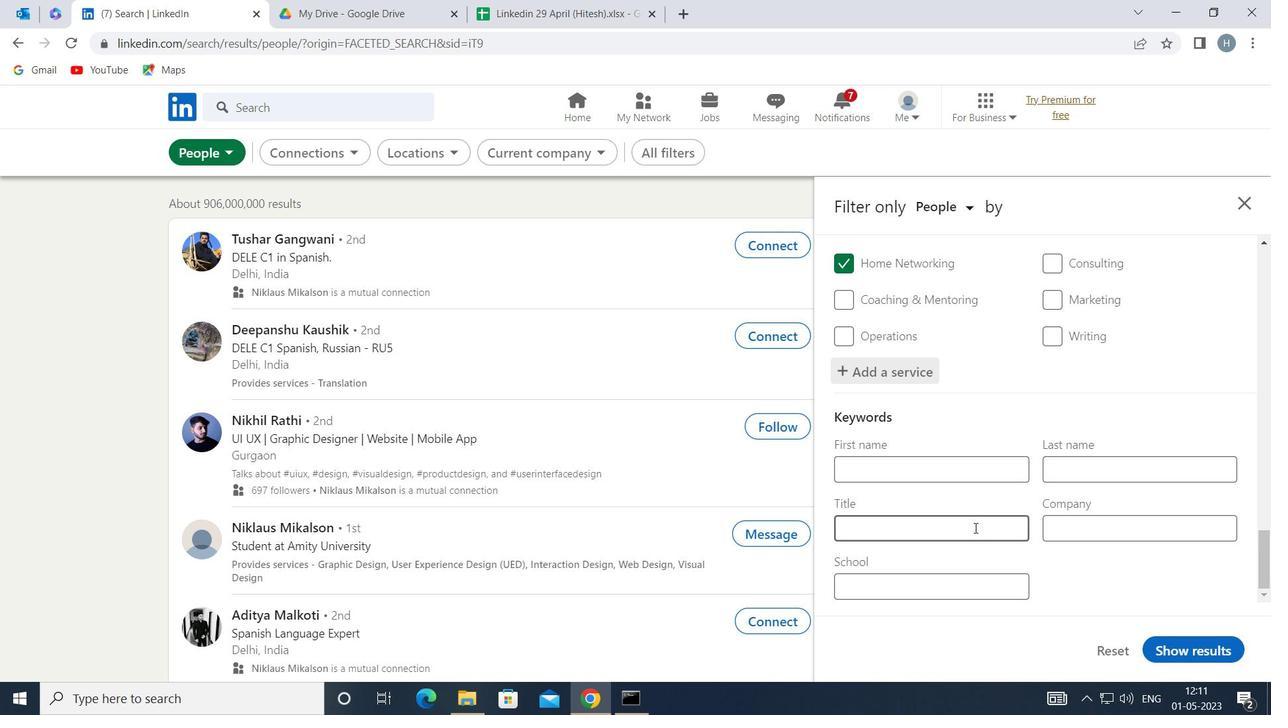 
Action: Key pressed <Key.shift>CARETAKER<Key.space>OR<Key.space><Key.shift>HOUSE<Key.space><Key.shift>SITTER
Screenshot: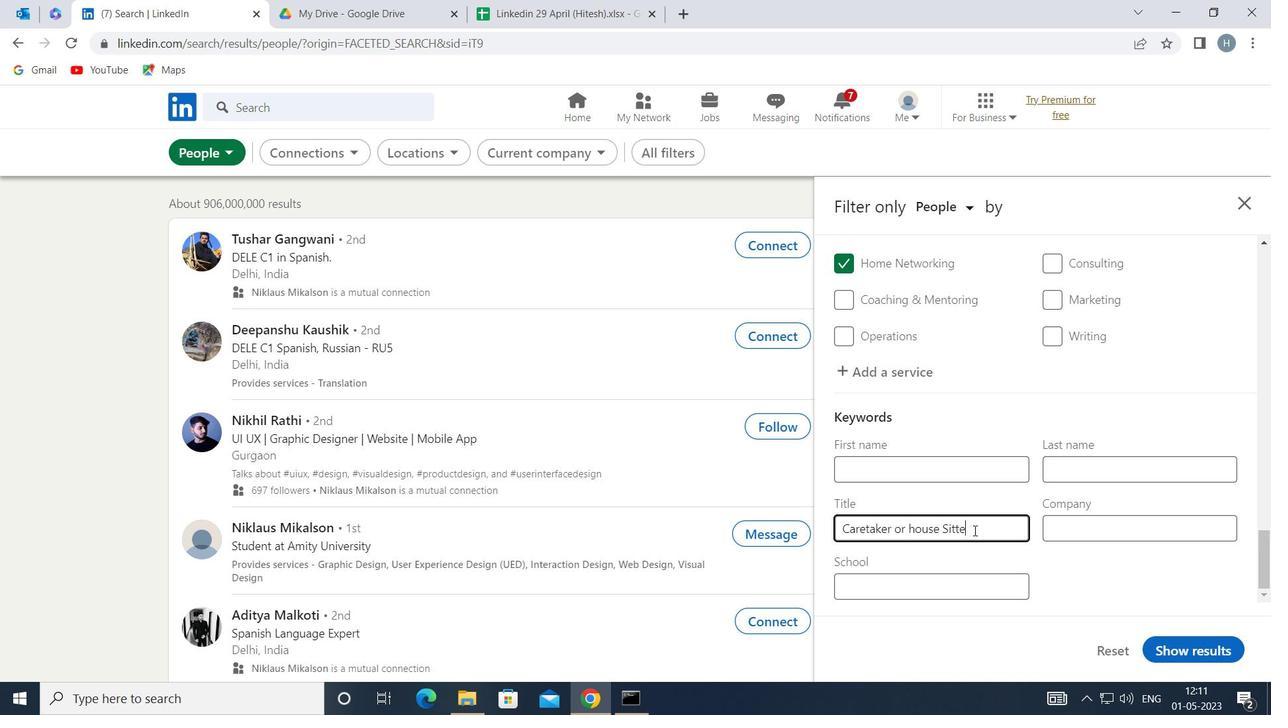 
Action: Mouse moved to (1175, 650)
Screenshot: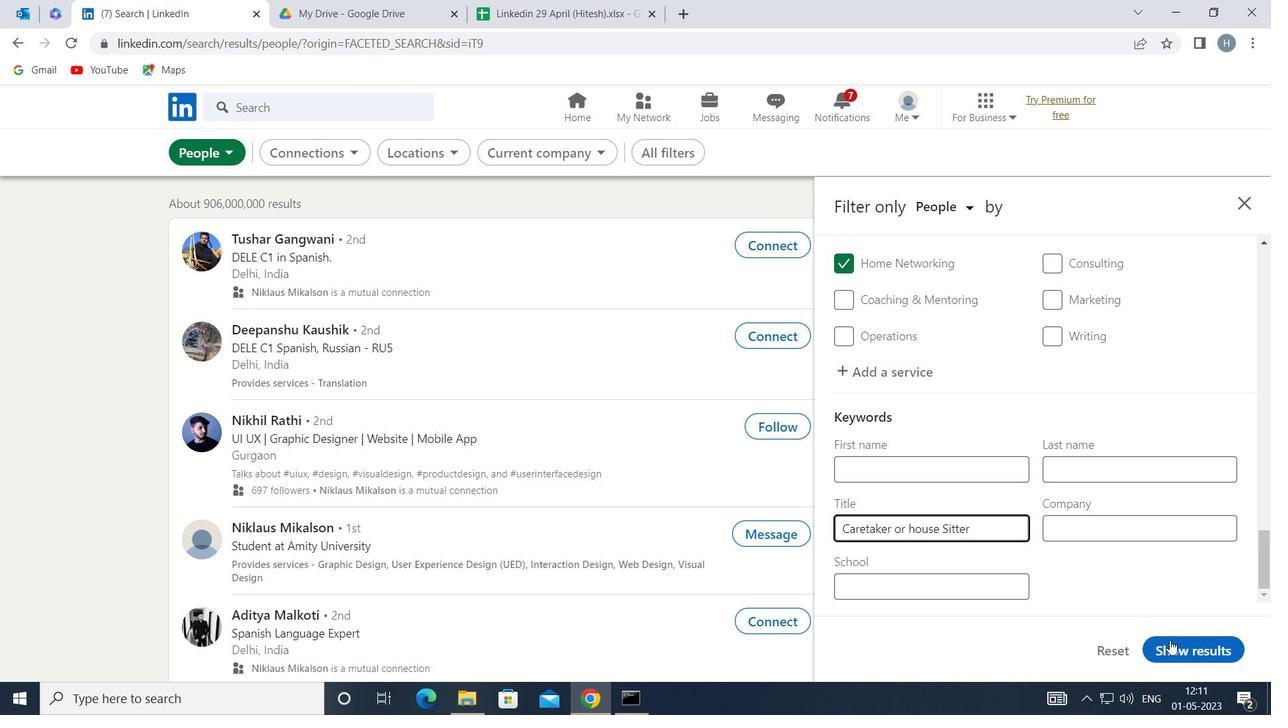 
Action: Mouse pressed left at (1175, 650)
Screenshot: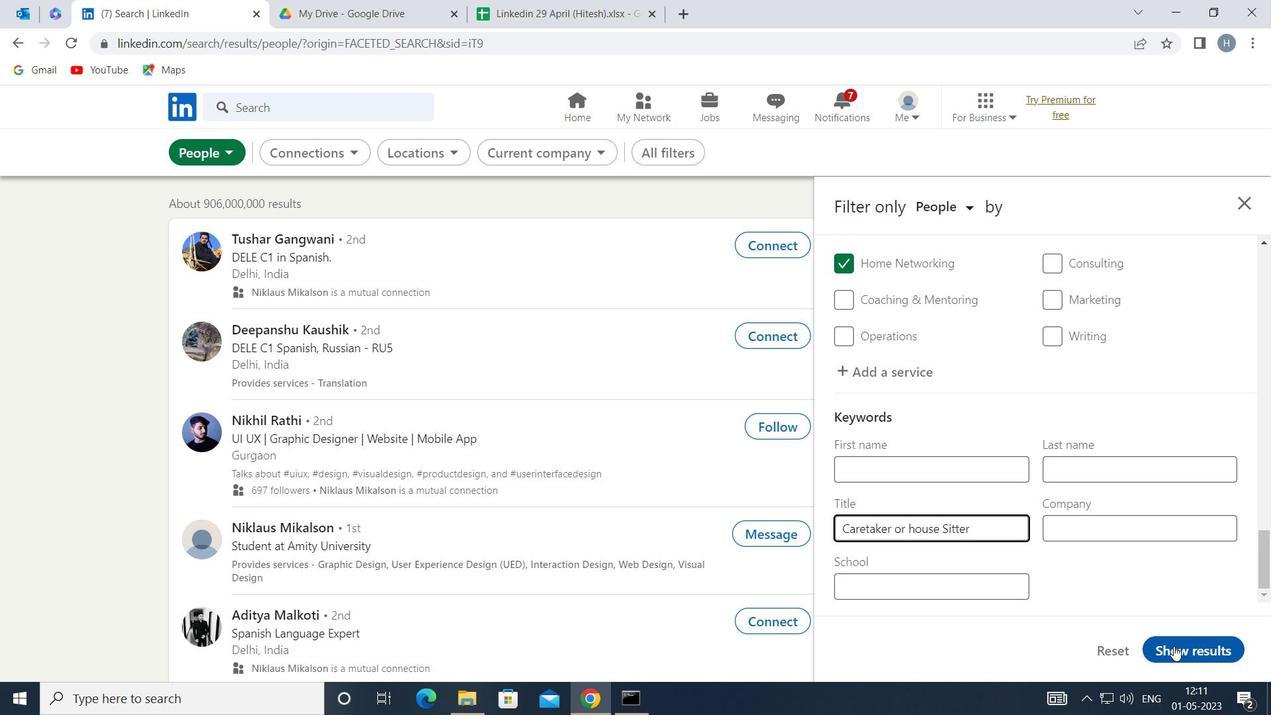 
Action: Mouse moved to (764, 362)
Screenshot: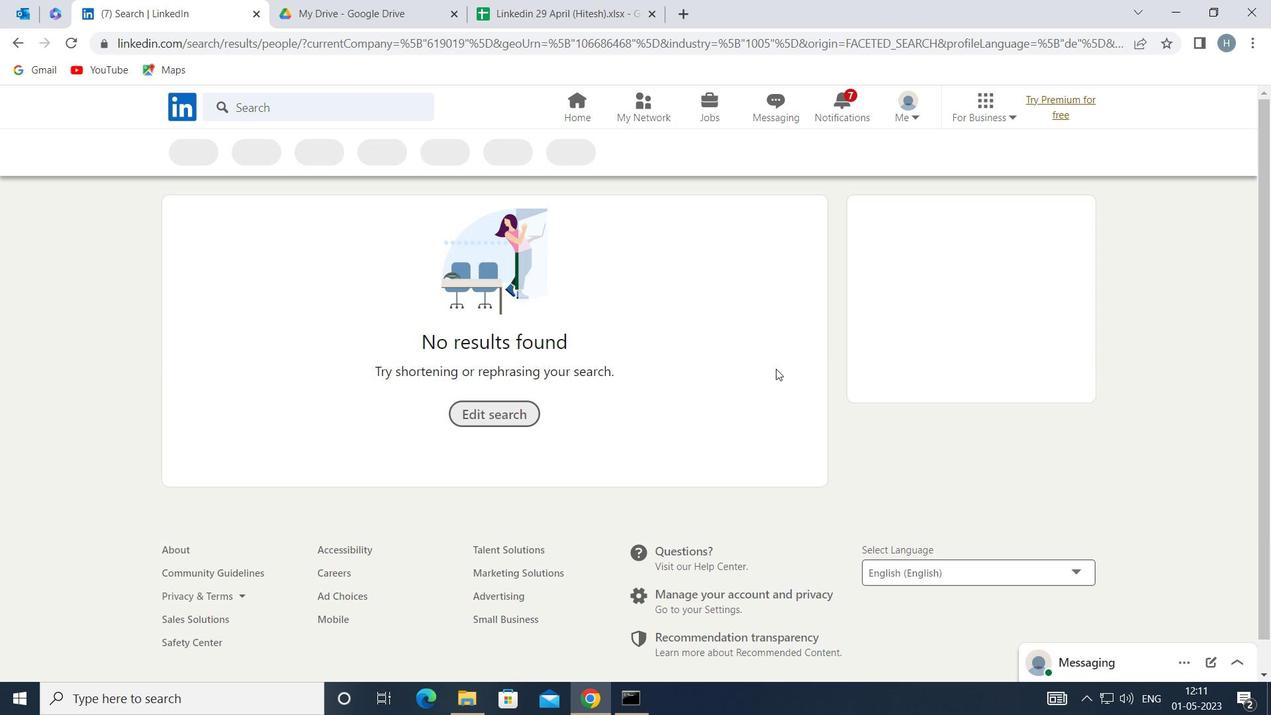 
